 Task: Add an event with the title Second Team Building Activity: Cooking Class and Culinary Challenge, date '2024/04/12', time 9:40 AM to 11:40 AMand add a description: Participants will understand the importance of building rapport and trust with the other party during negotiations. They will learn strategies to establish positive relationships, manage emotions, and navigate potential conflicts constructively., put the event into Blue category . Add location for the event as: 123 Belém Tower, Lisbon, Portugal, logged in from the account softage.9@softage.netand send the event invitation to softage.2@softage.net with CC to  softage.3@softage.net. Set a reminder for the event 97 day before
Action: Mouse moved to (97, 116)
Screenshot: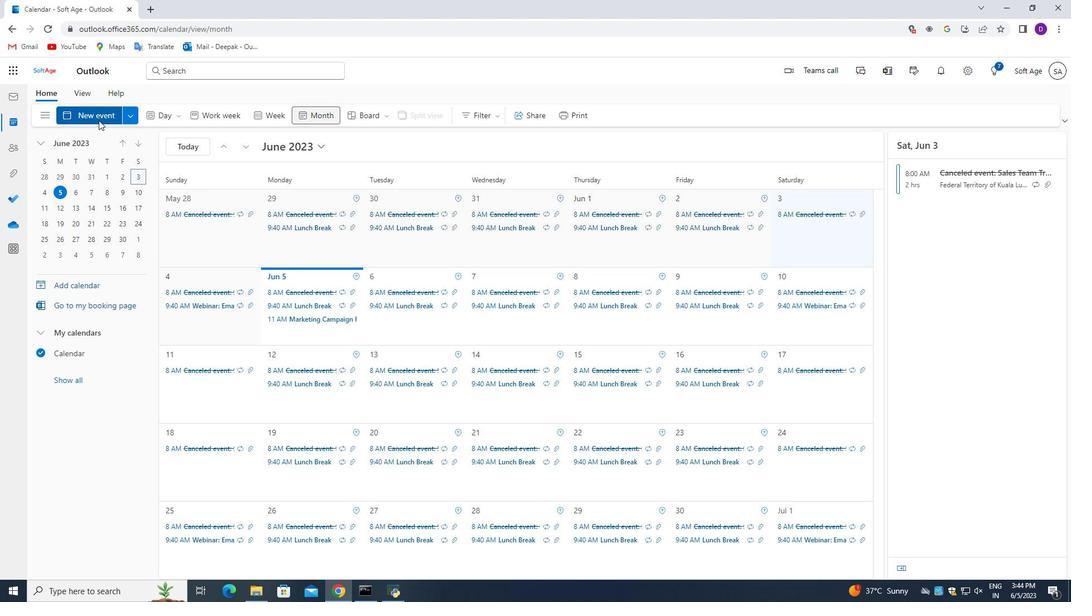 
Action: Mouse pressed left at (97, 116)
Screenshot: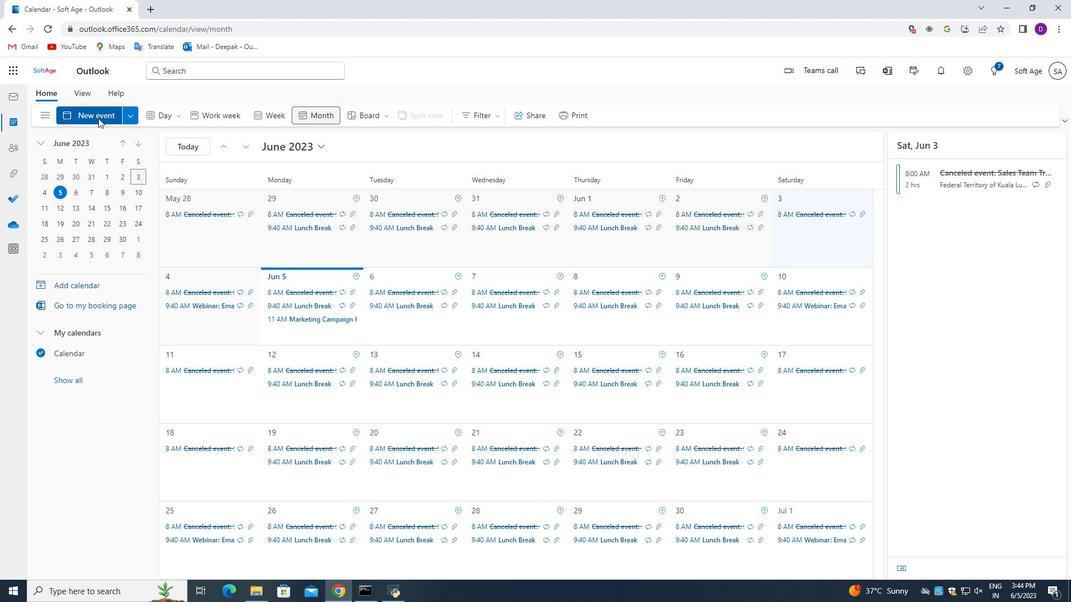 
Action: Mouse moved to (371, 404)
Screenshot: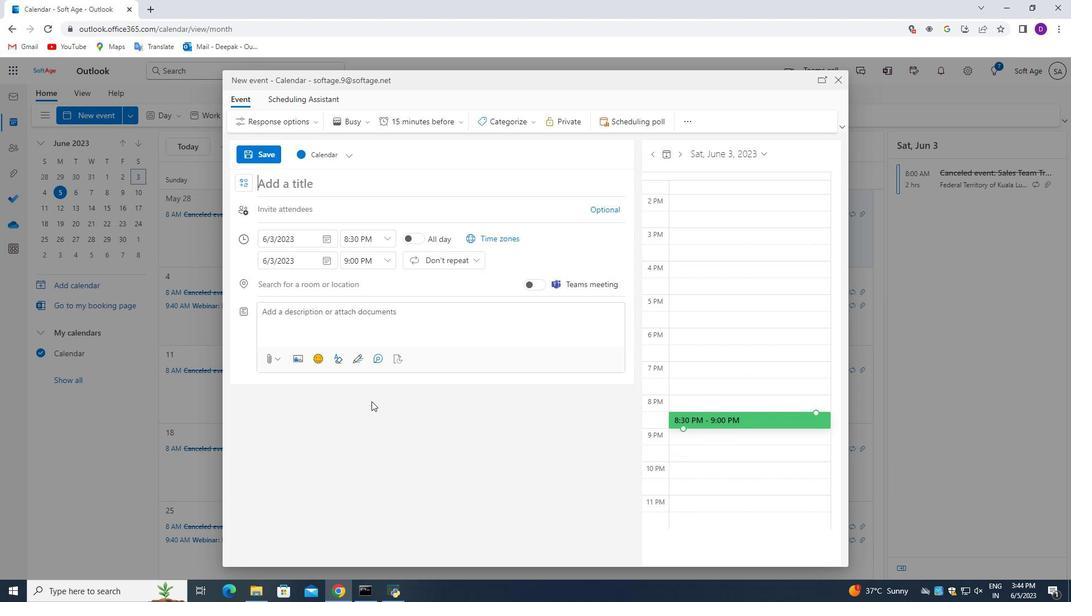 
Action: Key pressed <Key.shift_r>Second<Key.space><Key.shift_r>Team<Key.space><Key.shift_r>Building<Key.space><Key.shift_r>Aci<Key.backspace>tivil<Key.backspace>ty<Key.space><Key.backspace><Key.shift_r>:<Key.space><Key.shift_r>Cooking<Key.space><Key.shift_r>Class<Key.space>and<Key.space><Key.shift_r>Culinary<Key.space><Key.shift_r>Challenge,<Key.space><Key.backspace><Key.backspace>
Screenshot: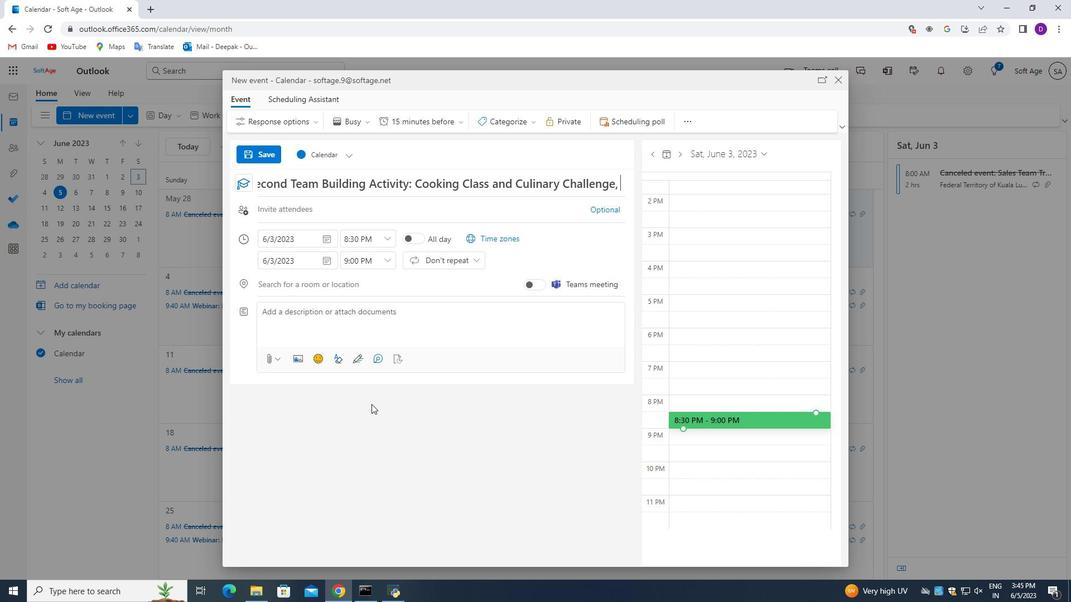 
Action: Mouse moved to (330, 243)
Screenshot: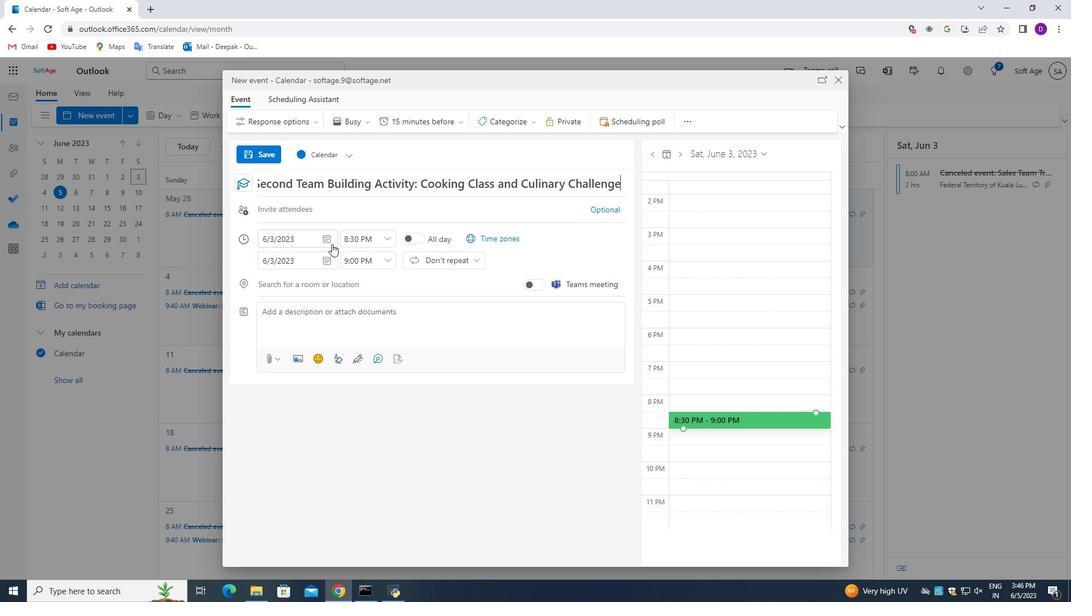
Action: Mouse pressed left at (330, 243)
Screenshot: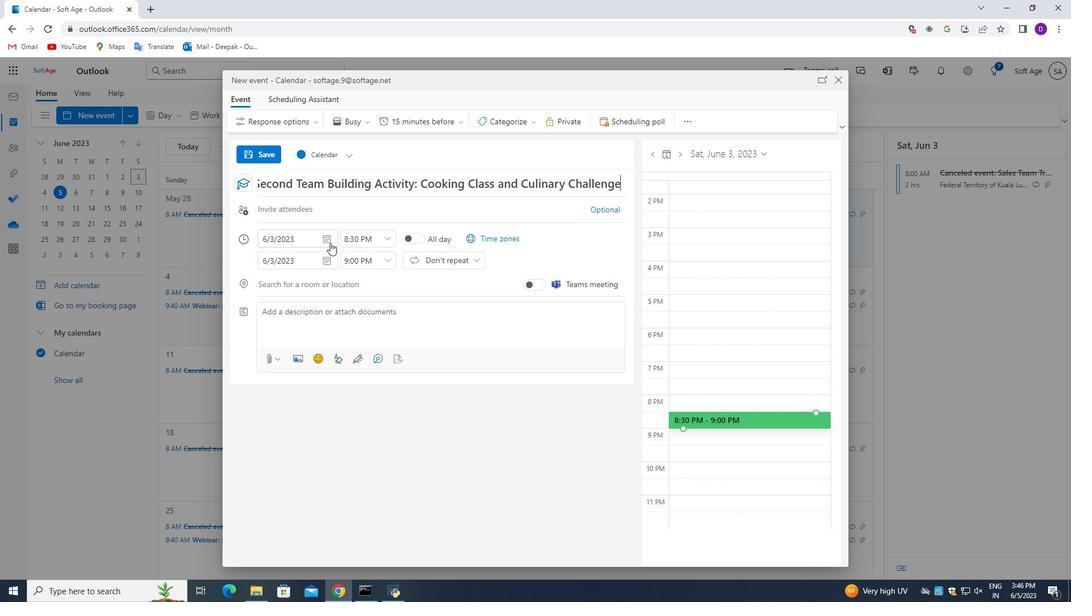
Action: Mouse moved to (281, 264)
Screenshot: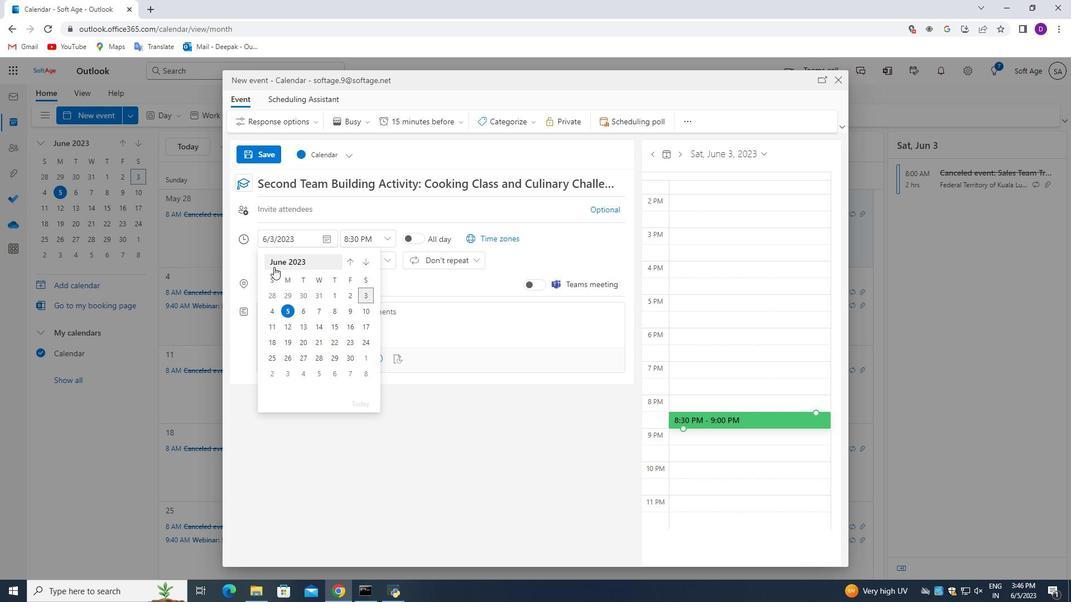 
Action: Mouse pressed left at (281, 264)
Screenshot: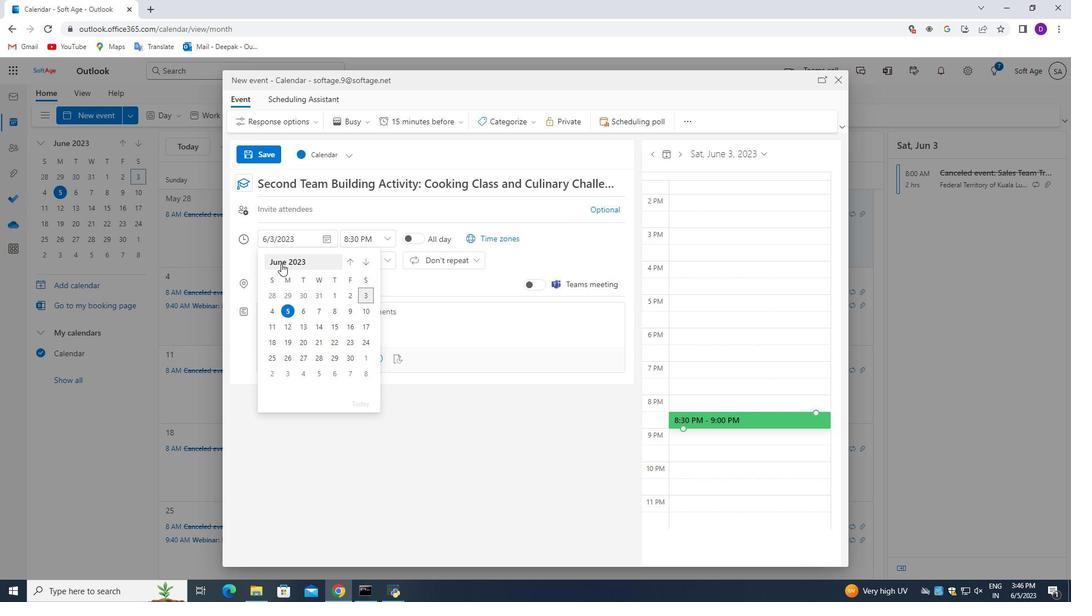 
Action: Mouse moved to (370, 261)
Screenshot: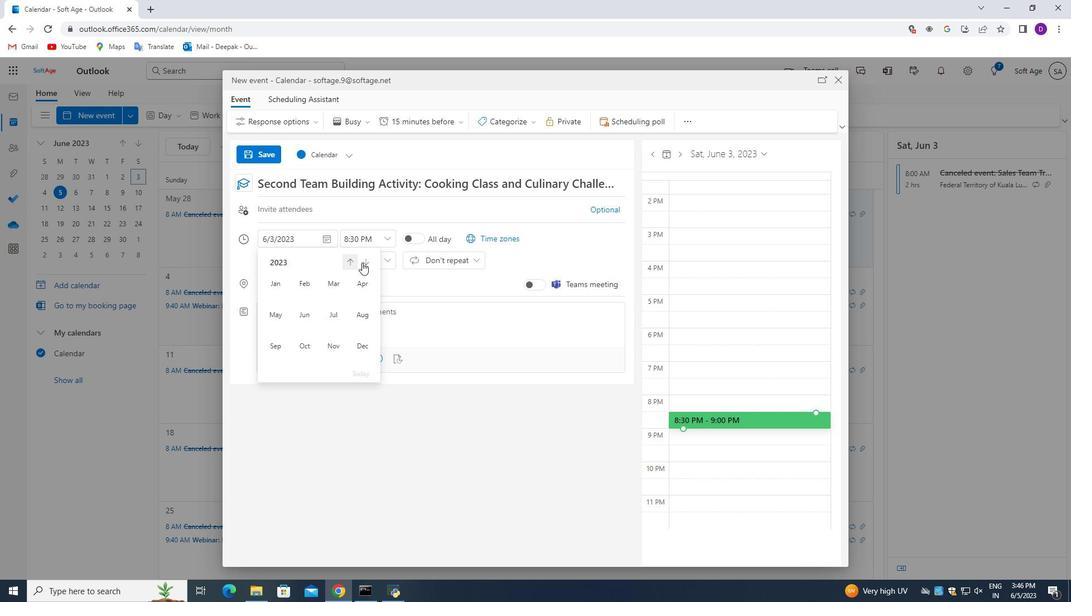 
Action: Mouse pressed left at (370, 261)
Screenshot: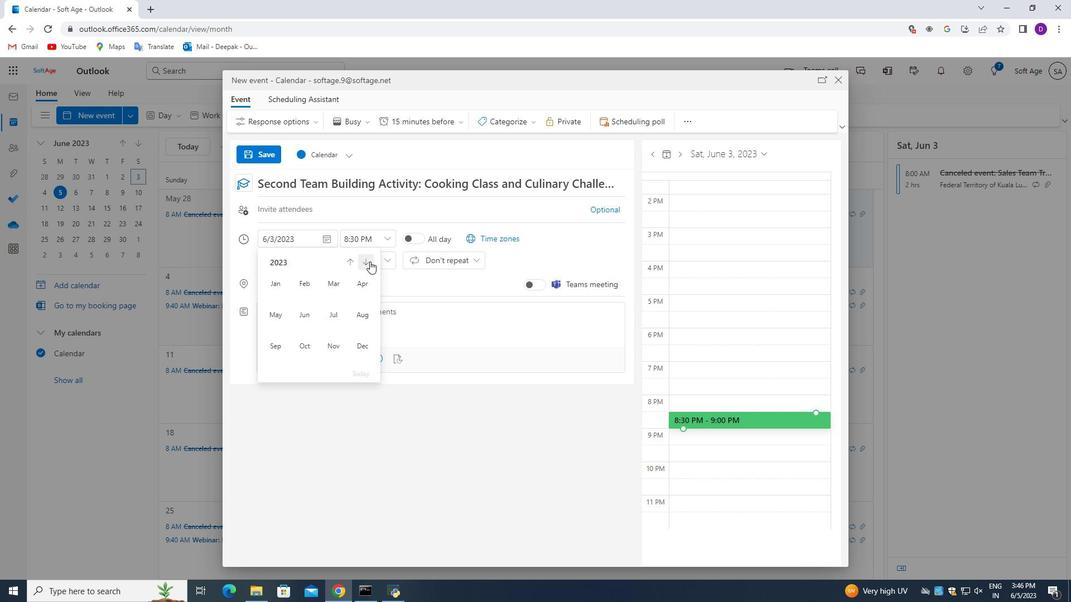 
Action: Mouse moved to (353, 284)
Screenshot: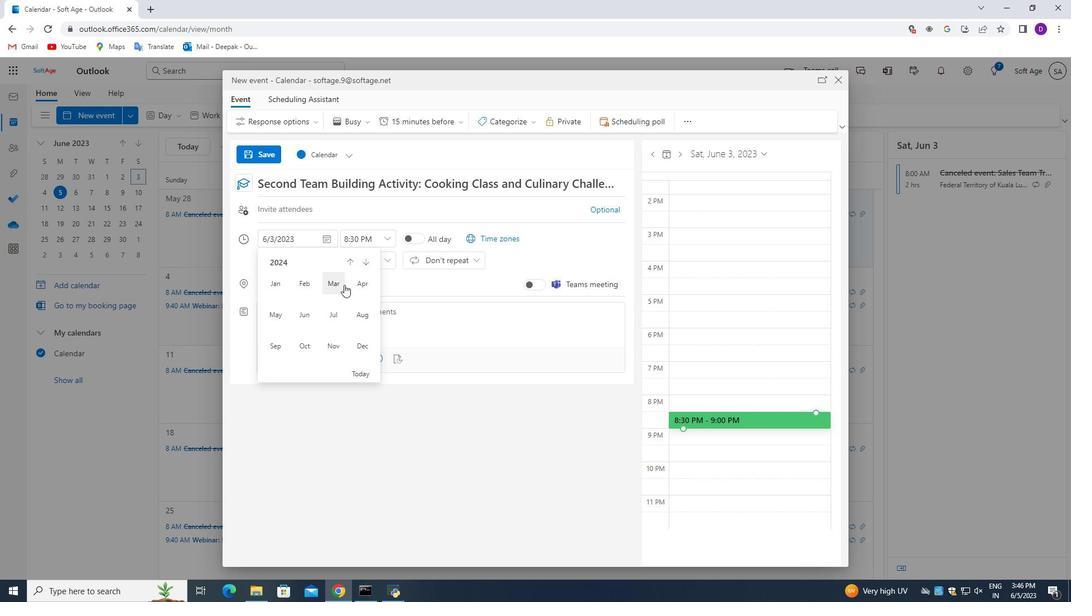 
Action: Mouse pressed left at (353, 284)
Screenshot: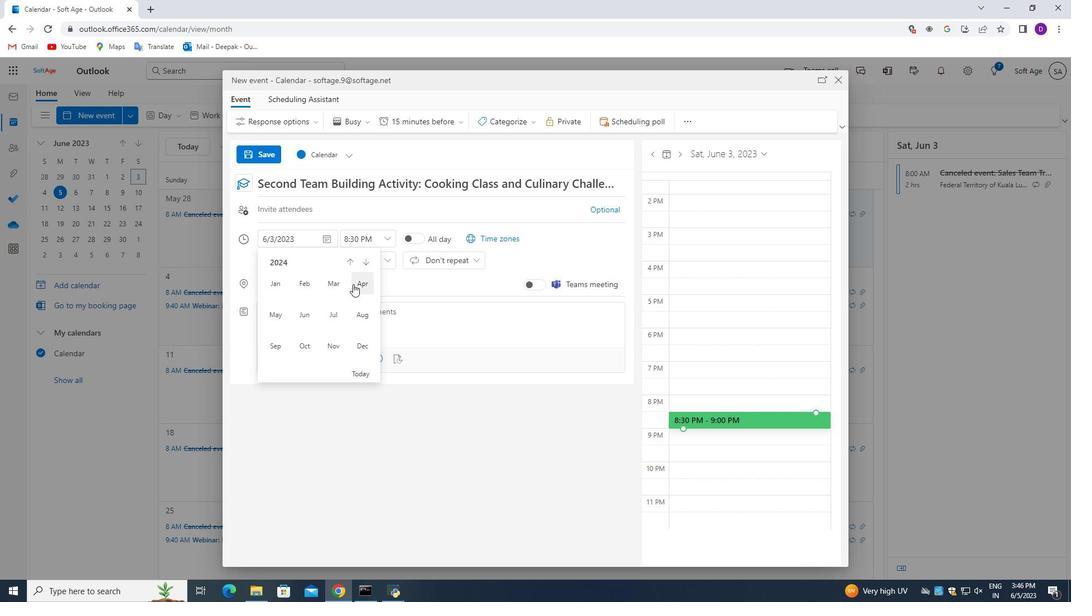 
Action: Mouse moved to (346, 312)
Screenshot: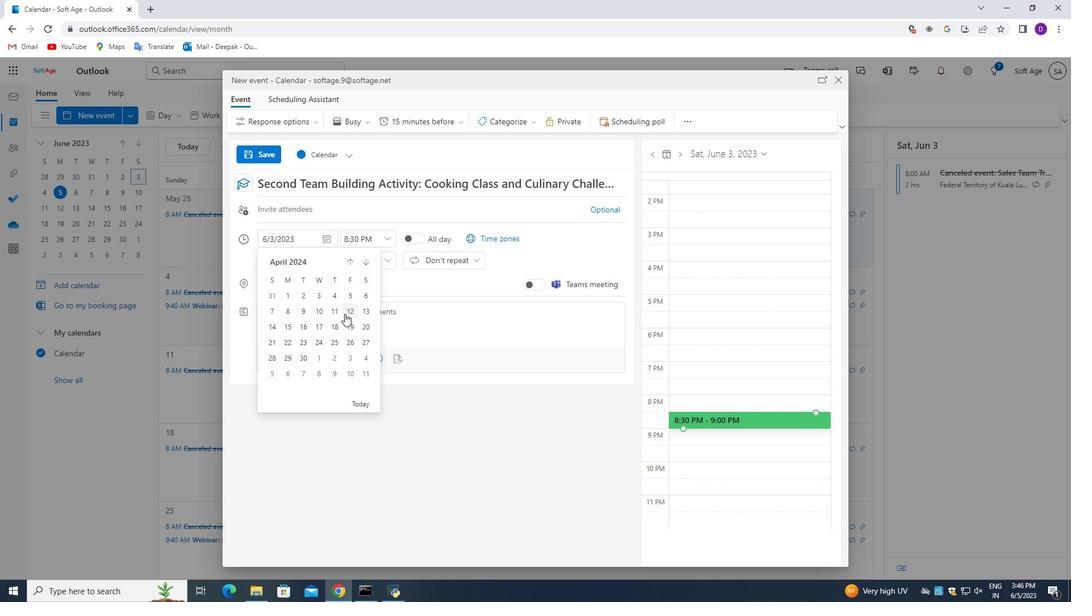 
Action: Mouse pressed left at (346, 312)
Screenshot: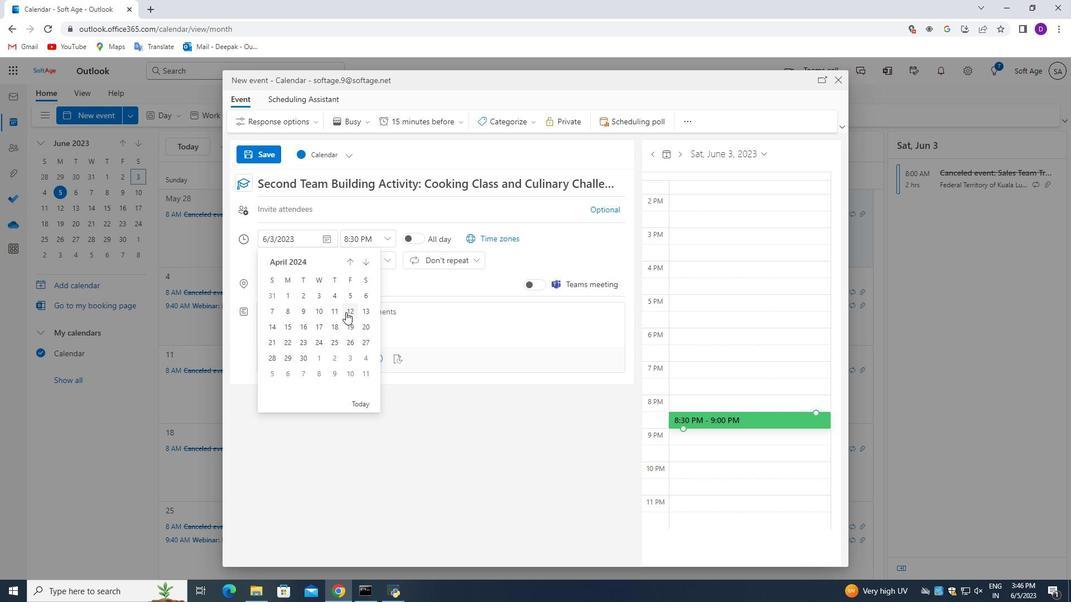 
Action: Mouse moved to (387, 242)
Screenshot: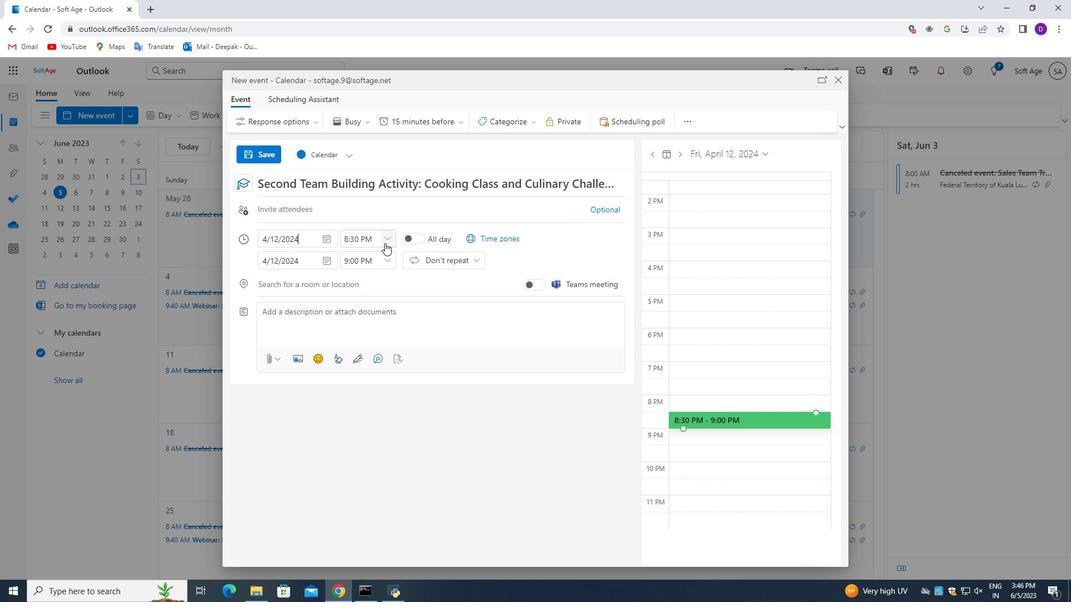 
Action: Mouse pressed left at (387, 242)
Screenshot: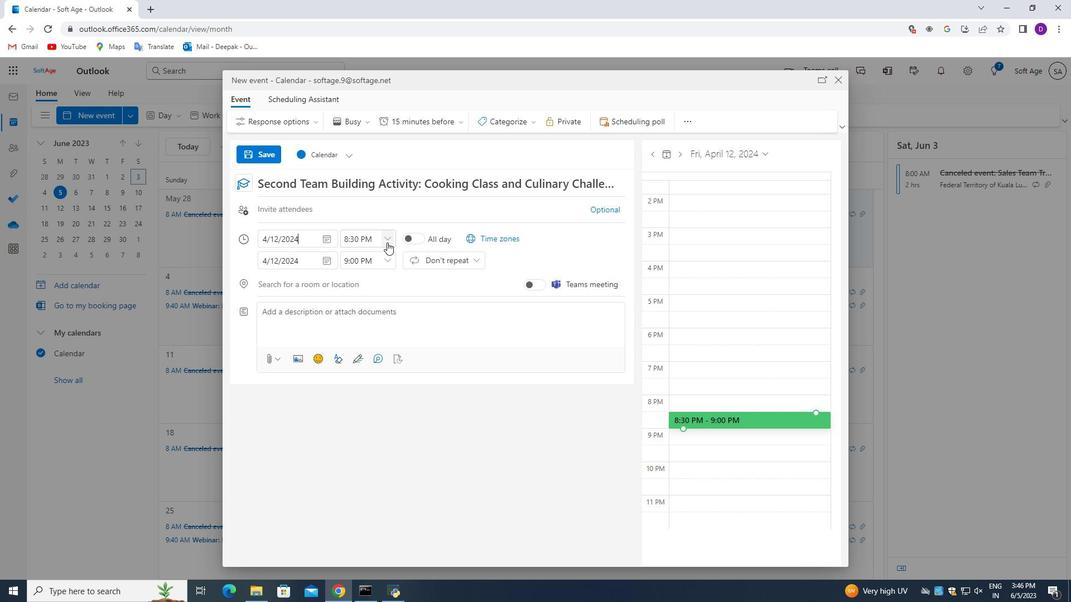
Action: Mouse moved to (369, 308)
Screenshot: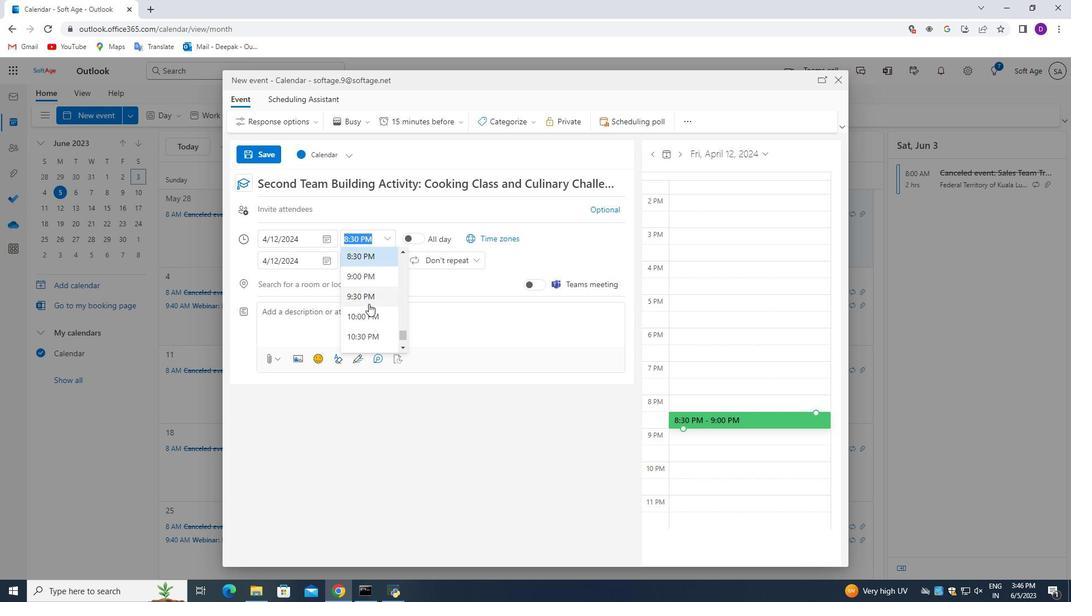 
Action: Mouse scrolled (369, 307) with delta (0, 0)
Screenshot: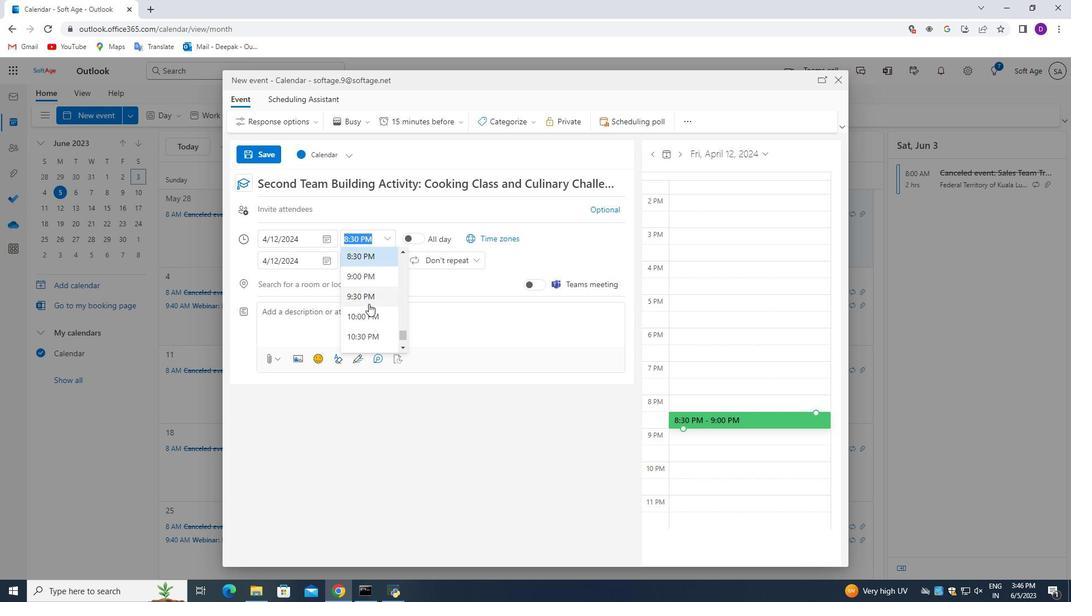 
Action: Mouse moved to (369, 310)
Screenshot: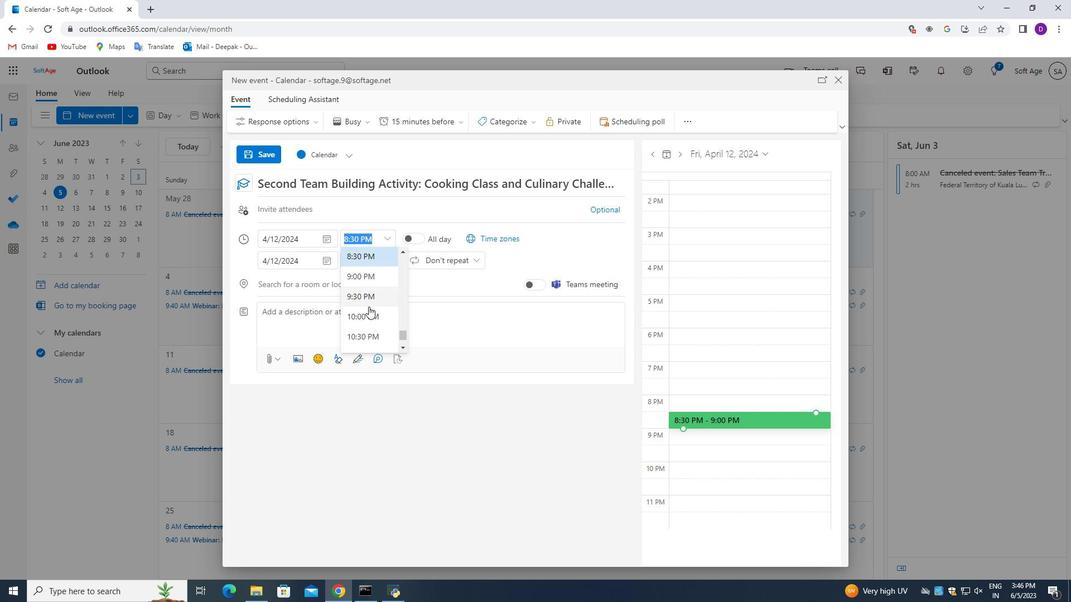 
Action: Mouse scrolled (369, 309) with delta (0, 0)
Screenshot: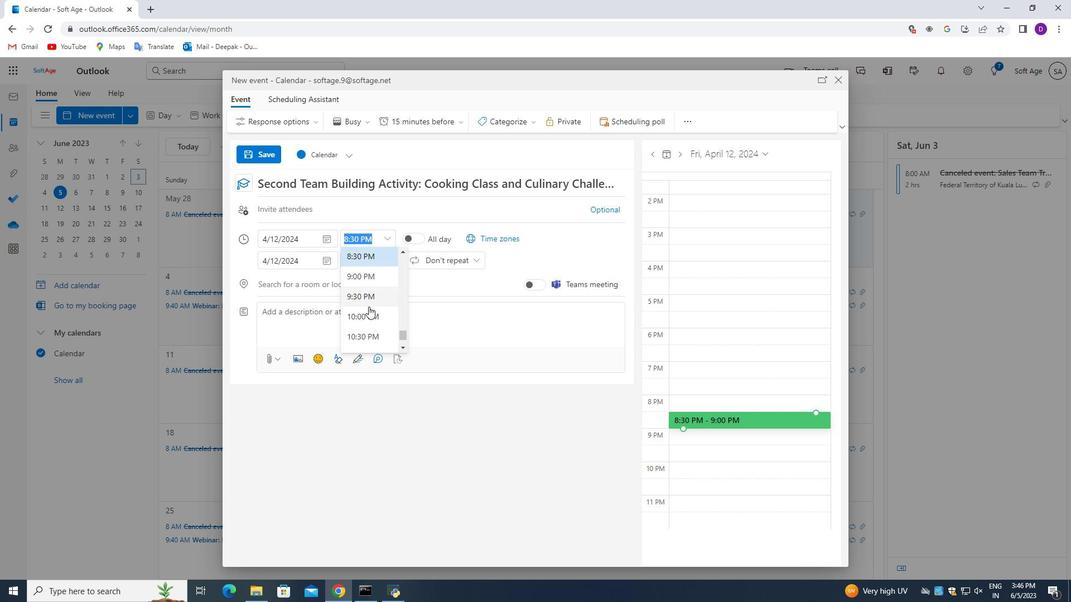 
Action: Mouse scrolled (369, 309) with delta (0, 0)
Screenshot: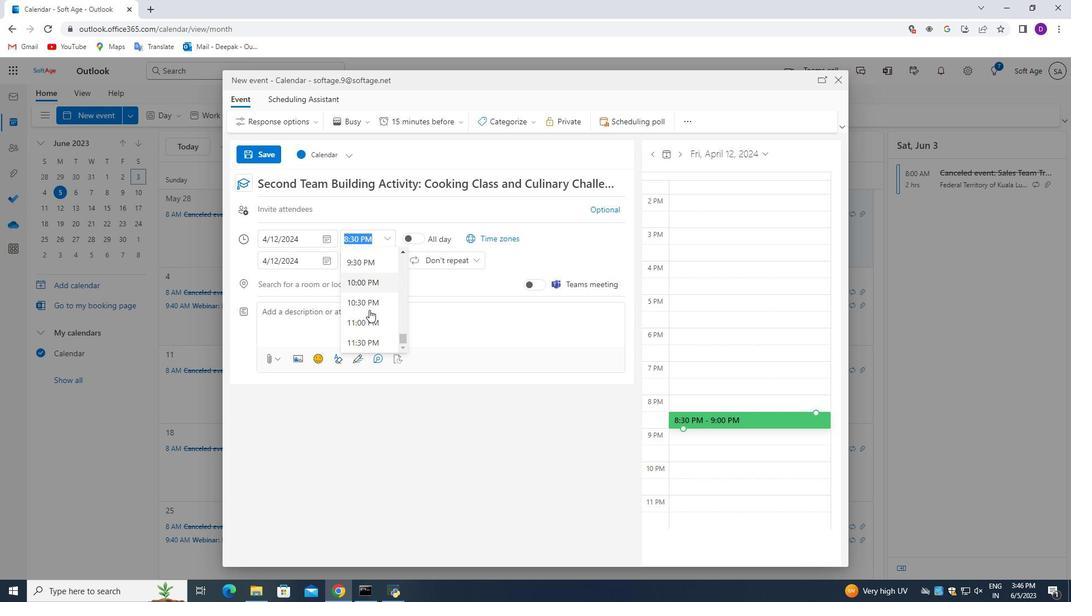 
Action: Mouse scrolled (369, 309) with delta (0, 0)
Screenshot: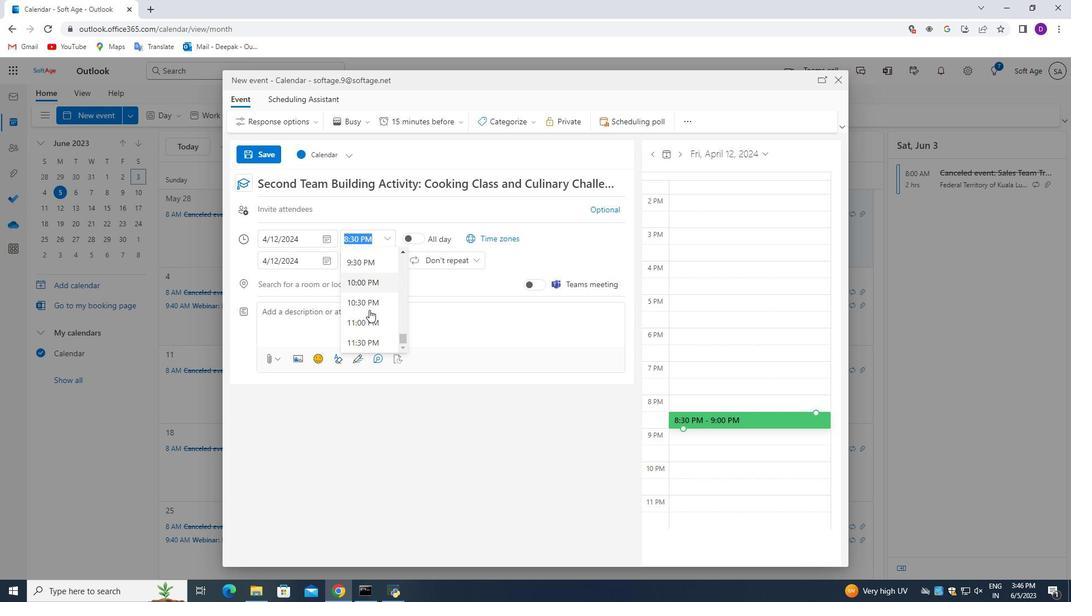 
Action: Mouse scrolled (369, 310) with delta (0, 0)
Screenshot: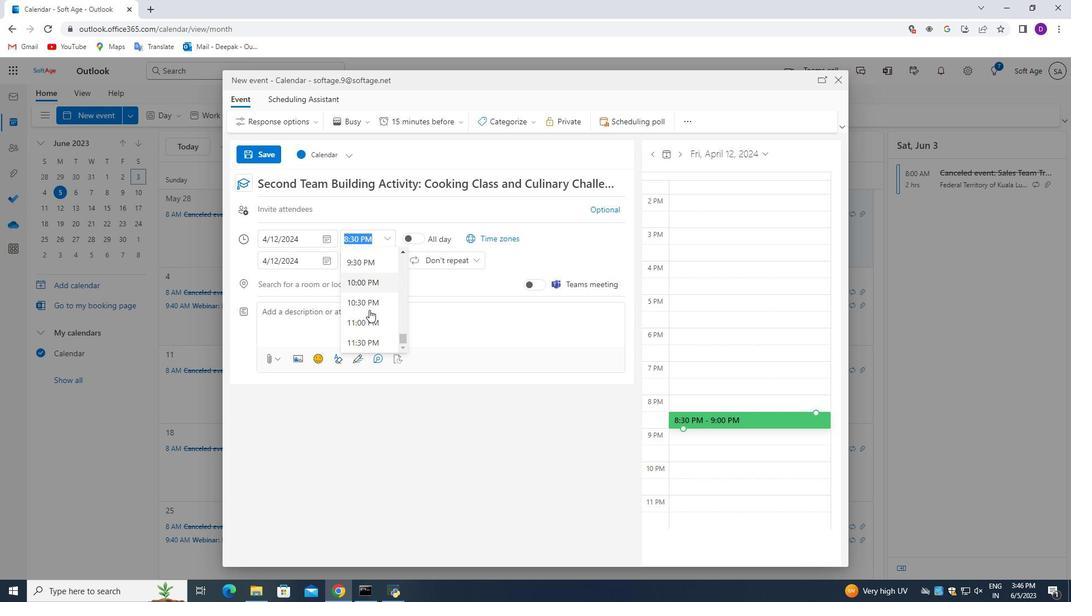 
Action: Mouse scrolled (369, 310) with delta (0, 0)
Screenshot: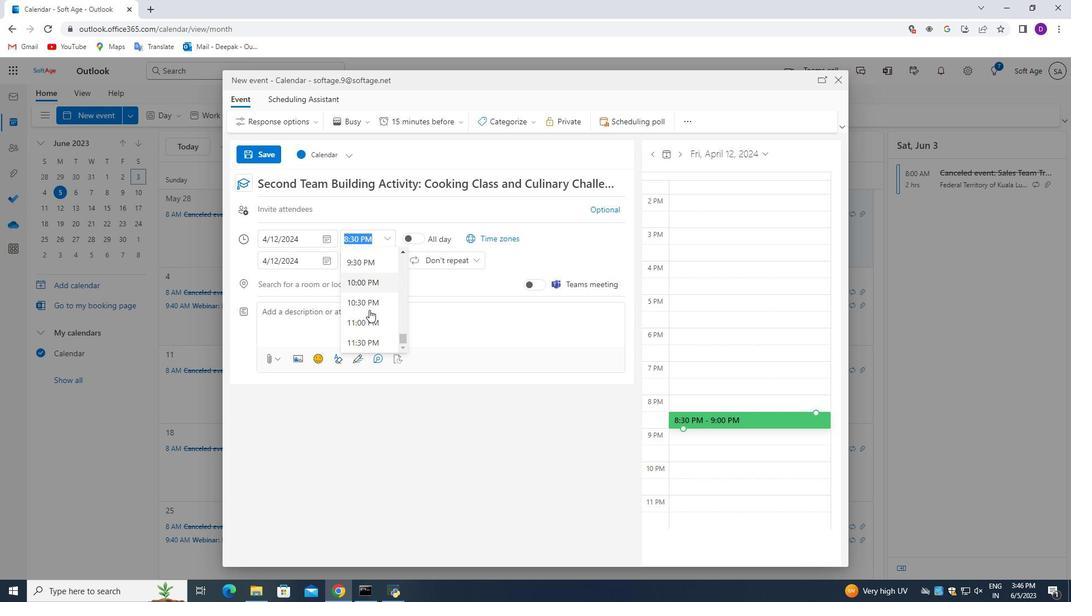 
Action: Mouse scrolled (369, 310) with delta (0, 0)
Screenshot: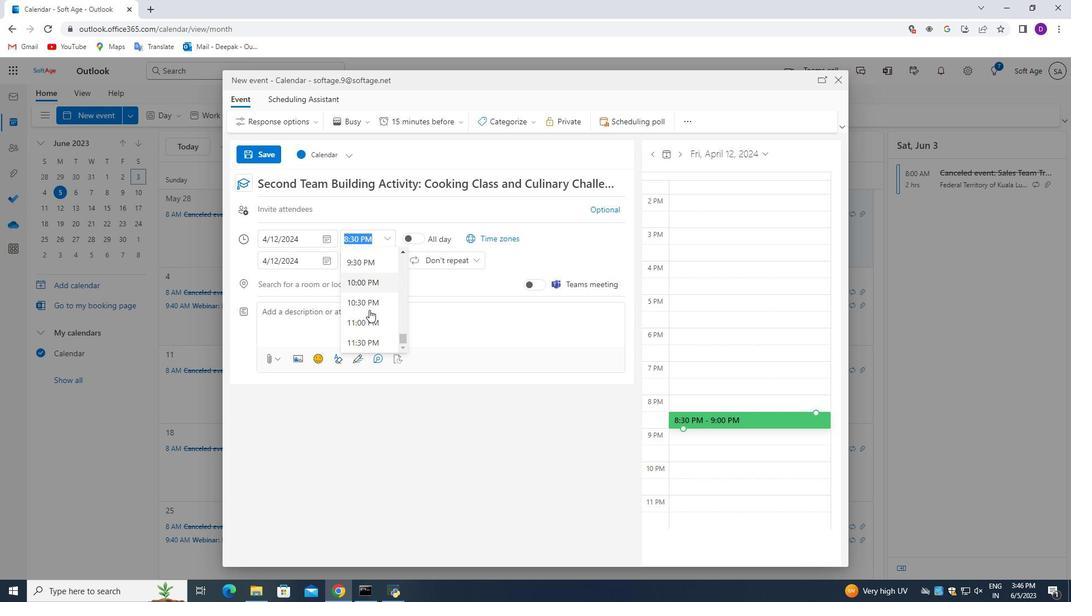 
Action: Mouse scrolled (369, 310) with delta (0, 0)
Screenshot: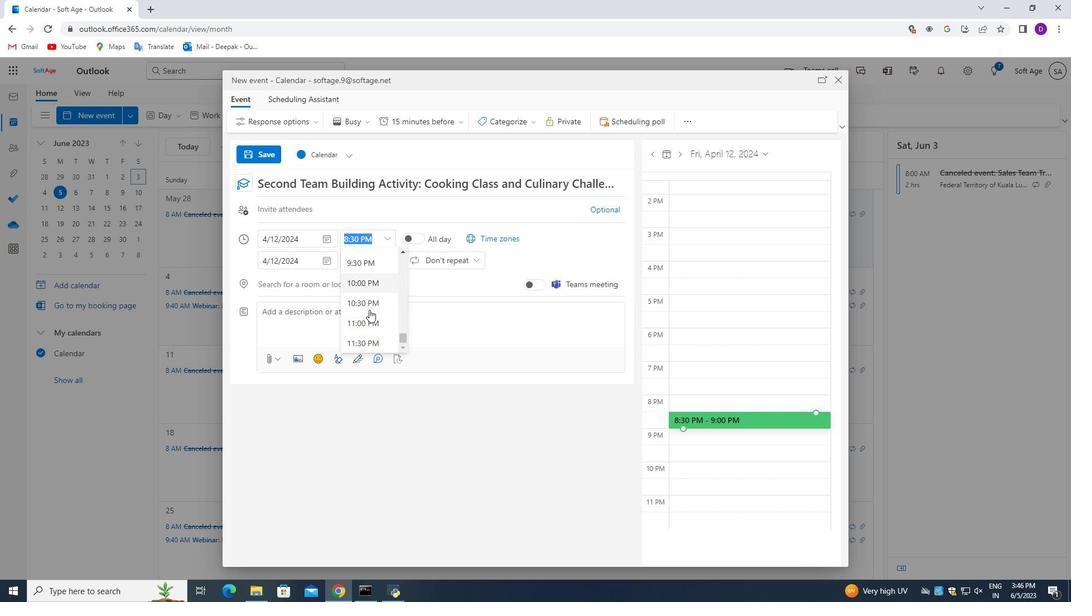 
Action: Mouse scrolled (369, 310) with delta (0, 0)
Screenshot: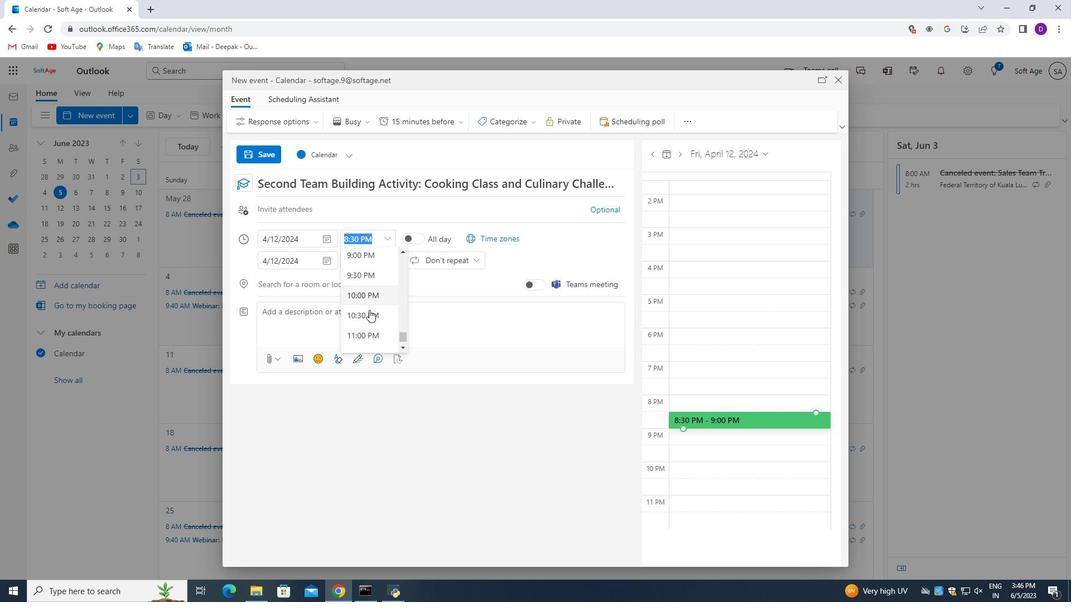 
Action: Mouse scrolled (369, 310) with delta (0, 0)
Screenshot: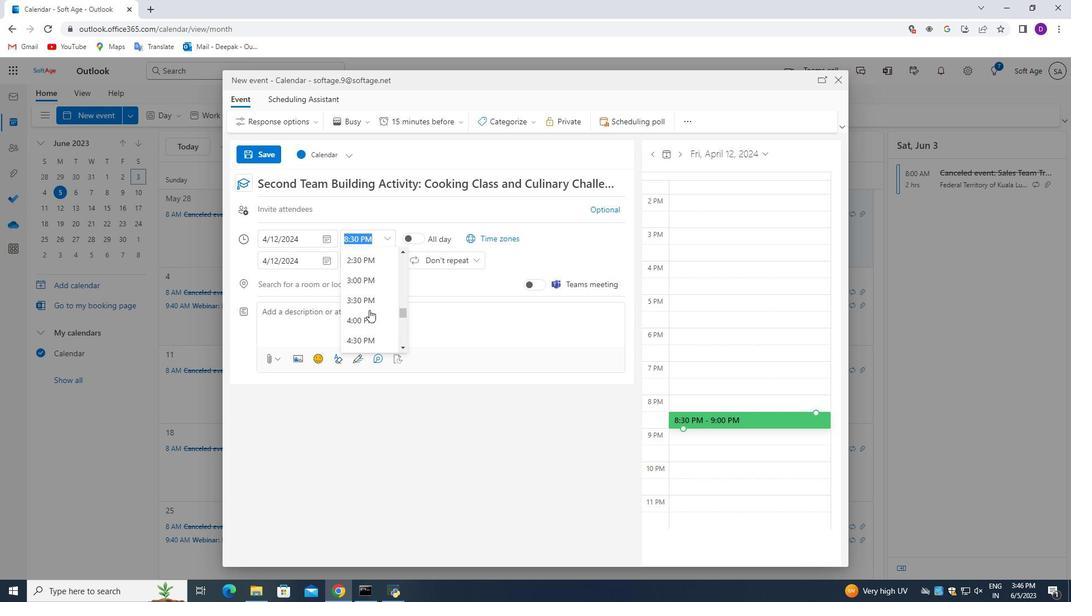 
Action: Mouse scrolled (369, 310) with delta (0, 0)
Screenshot: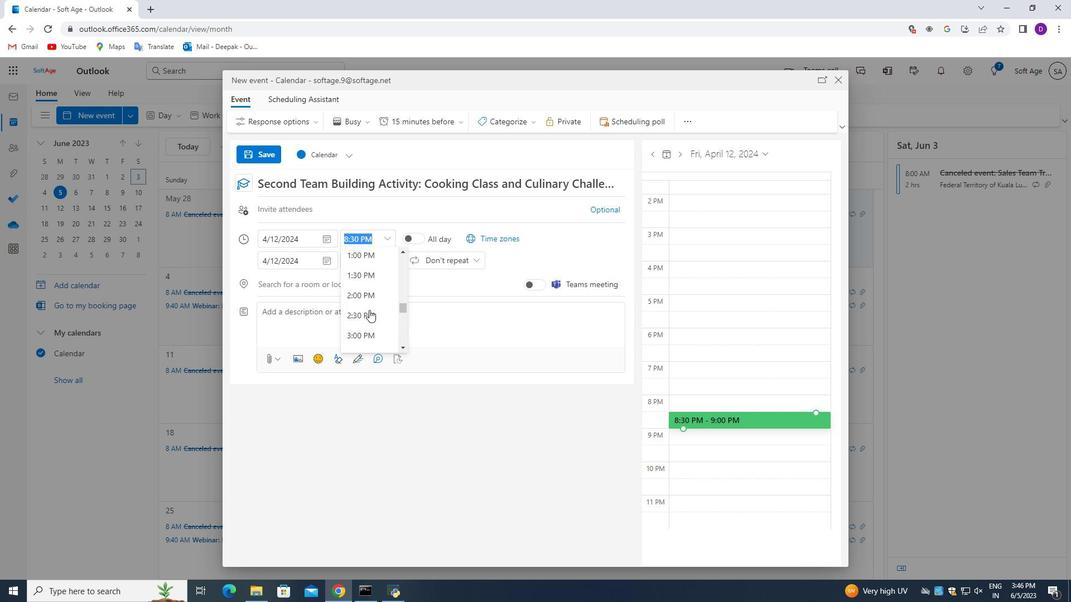 
Action: Mouse scrolled (369, 310) with delta (0, 0)
Screenshot: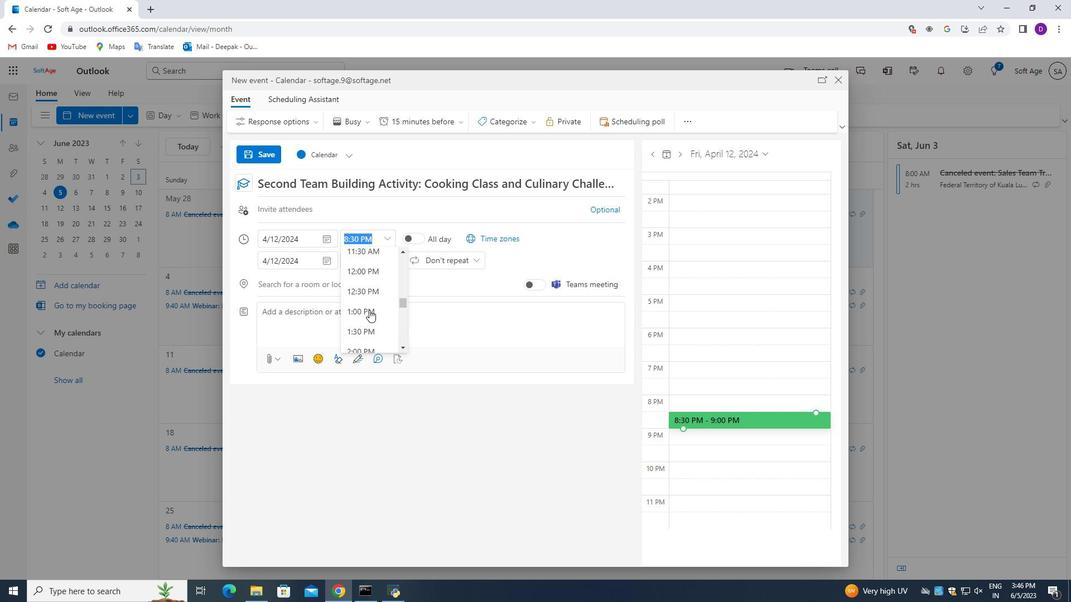 
Action: Mouse scrolled (369, 310) with delta (0, 0)
Screenshot: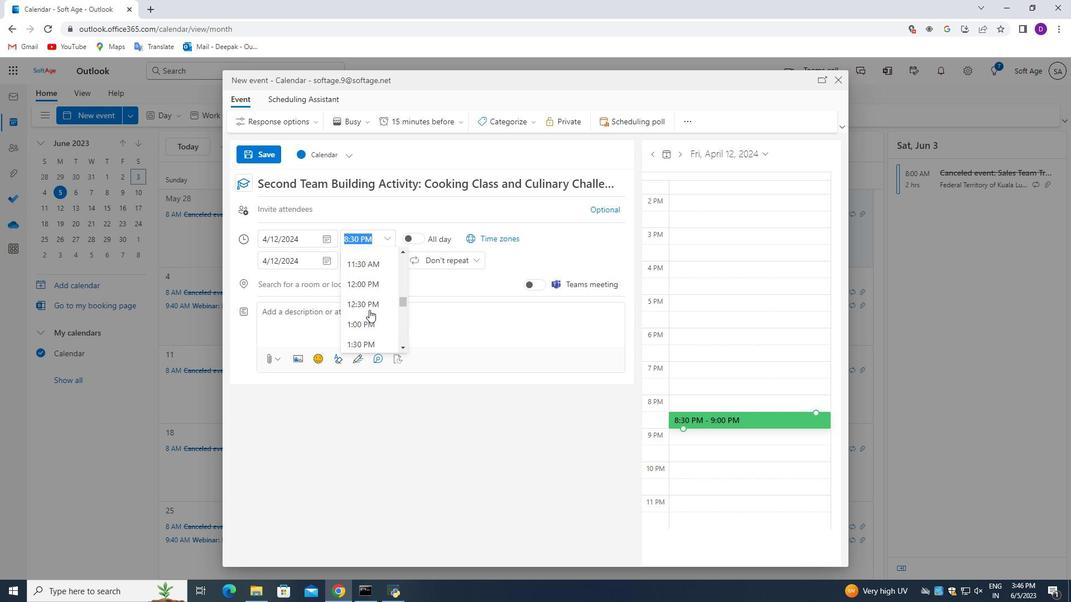 
Action: Mouse moved to (372, 280)
Screenshot: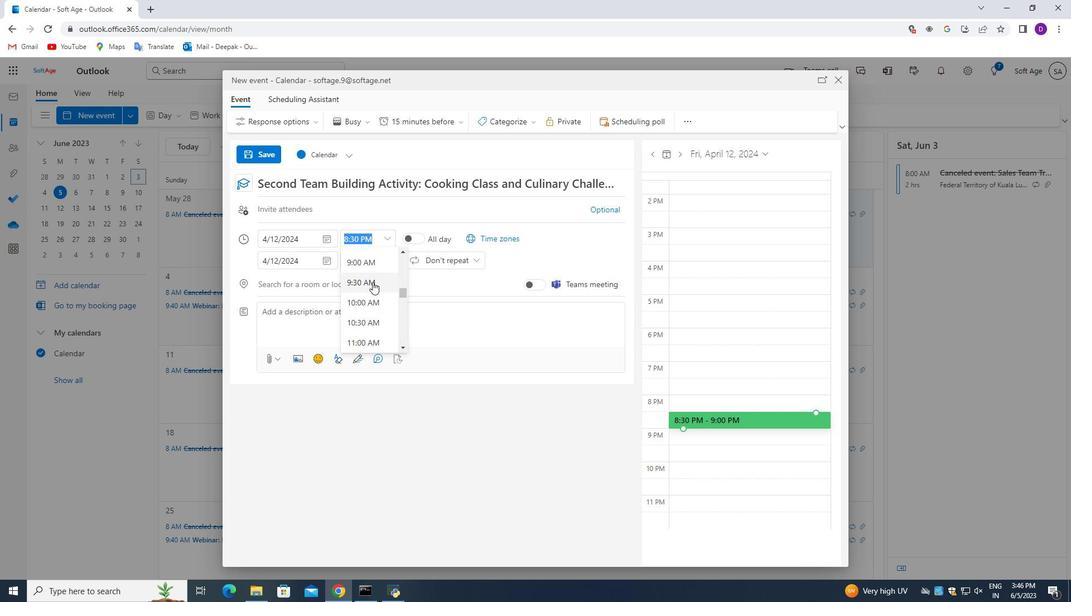 
Action: Mouse pressed left at (372, 280)
Screenshot: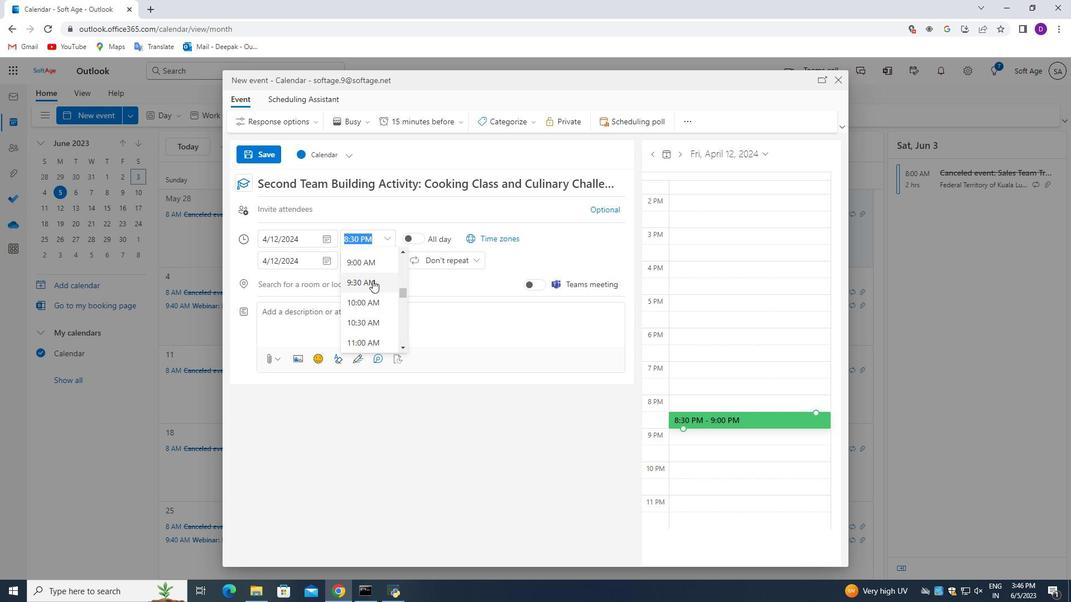 
Action: Mouse moved to (355, 240)
Screenshot: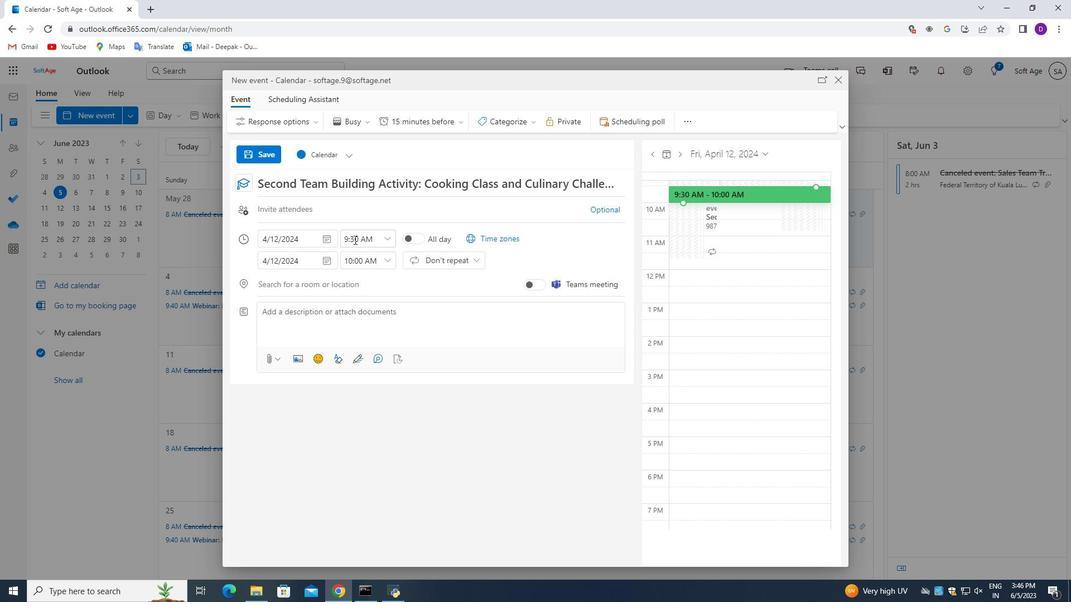 
Action: Mouse pressed left at (355, 240)
Screenshot: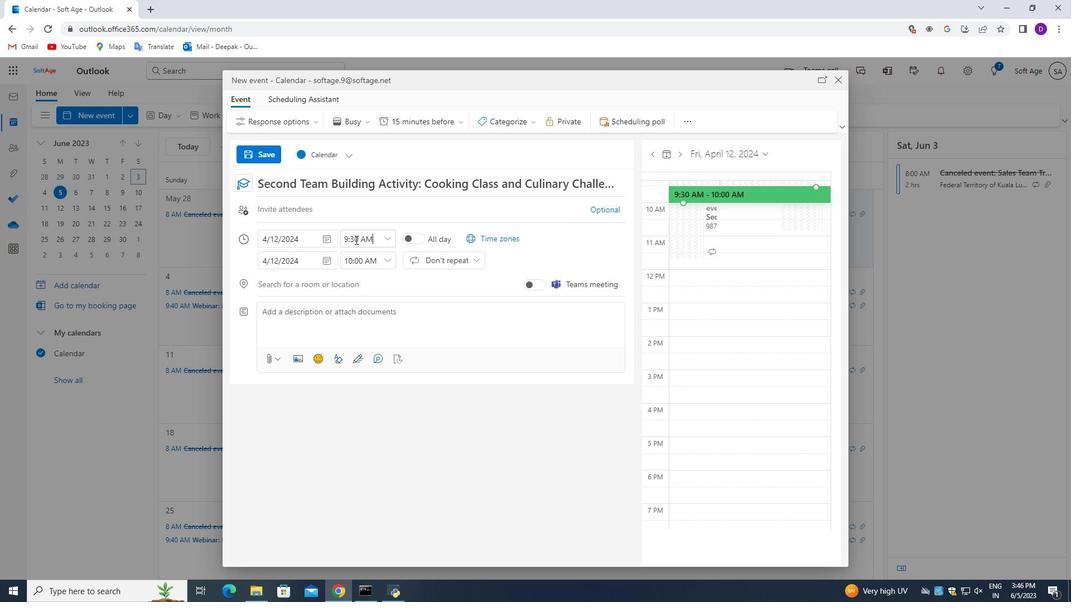 
Action: Mouse moved to (395, 299)
Screenshot: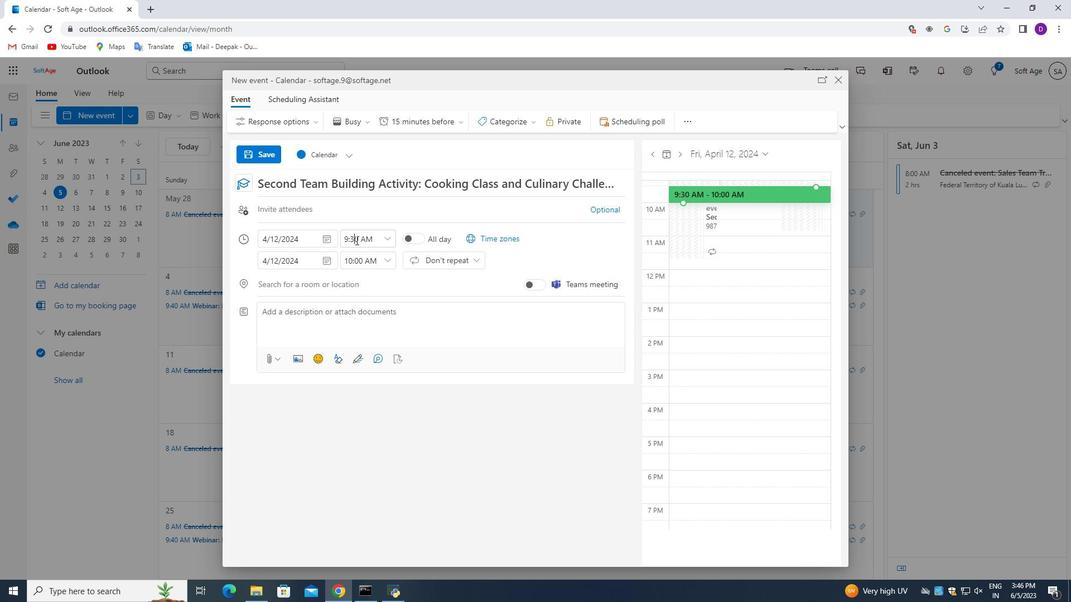 
Action: Key pressed <Key.backspace>9<Key.backspace>4
Screenshot: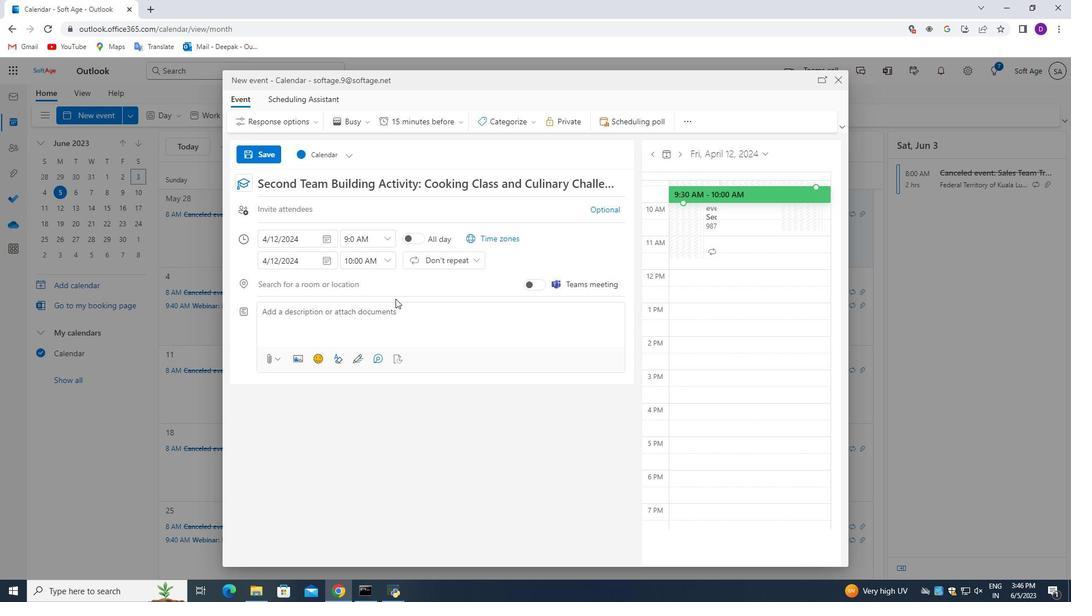 
Action: Mouse moved to (351, 260)
Screenshot: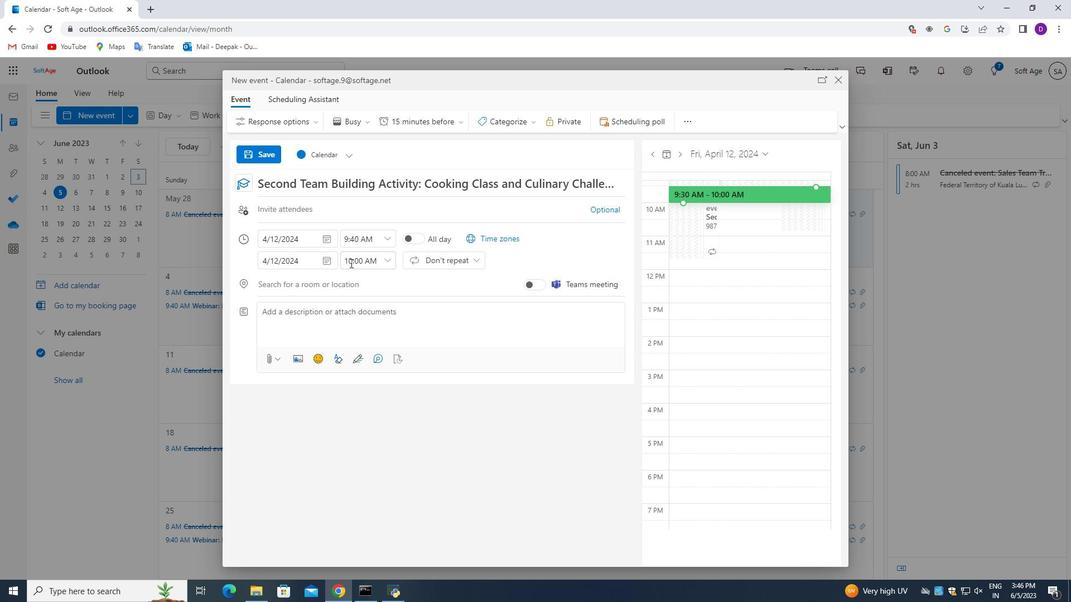 
Action: Mouse pressed left at (351, 260)
Screenshot: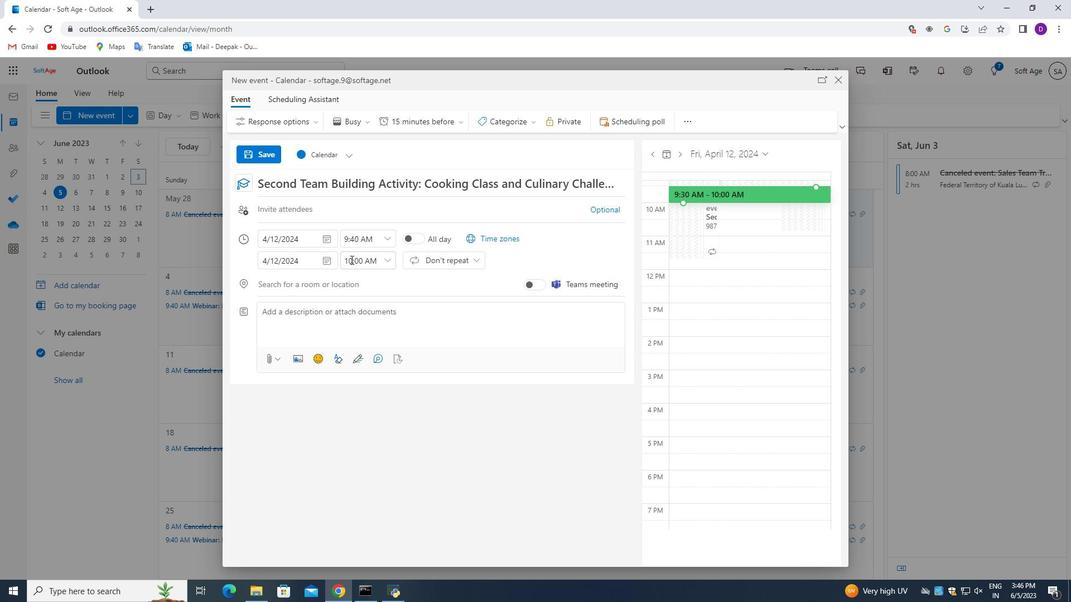 
Action: Mouse pressed left at (351, 260)
Screenshot: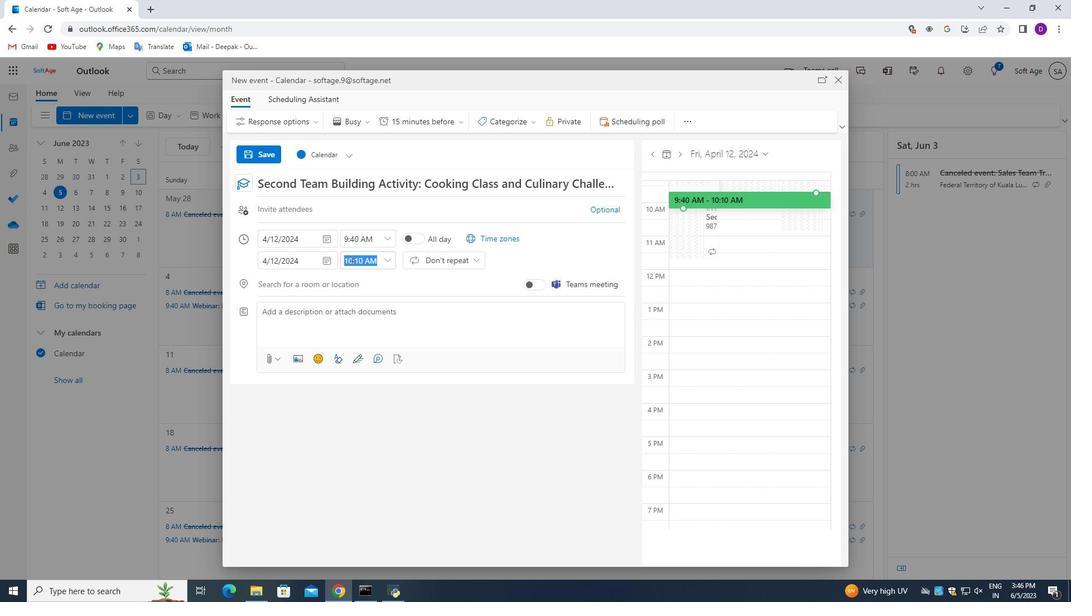 
Action: Mouse moved to (352, 260)
Screenshot: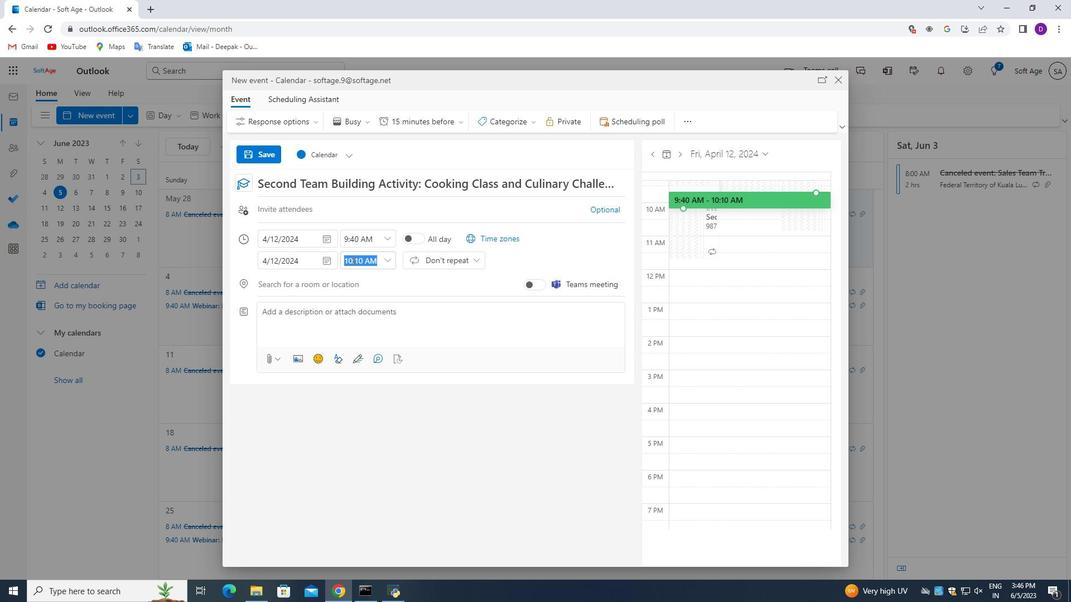 
Action: Mouse pressed left at (352, 260)
Screenshot: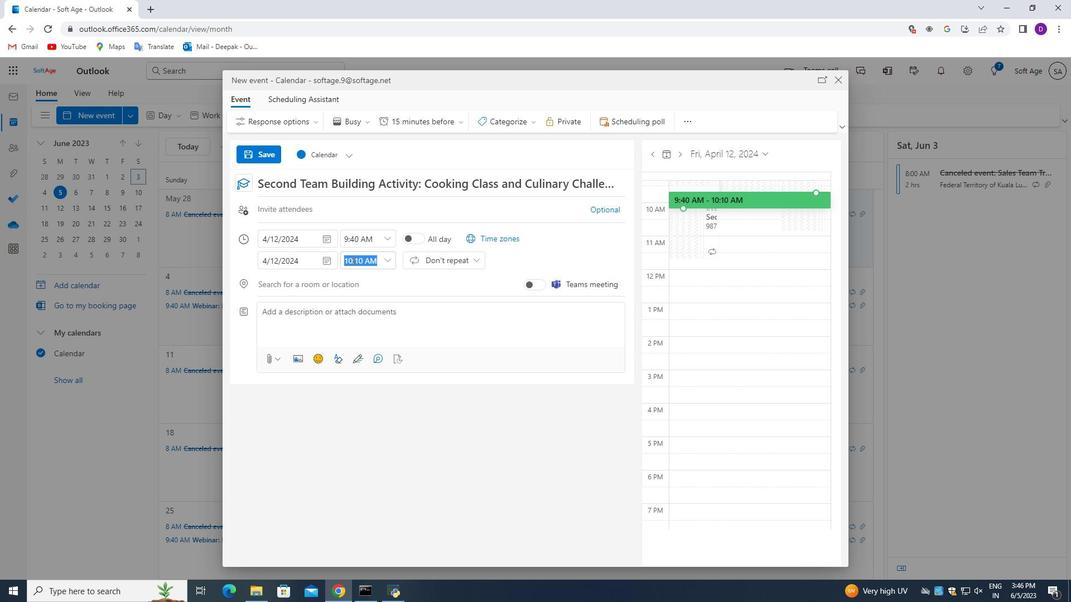 
Action: Mouse moved to (376, 293)
Screenshot: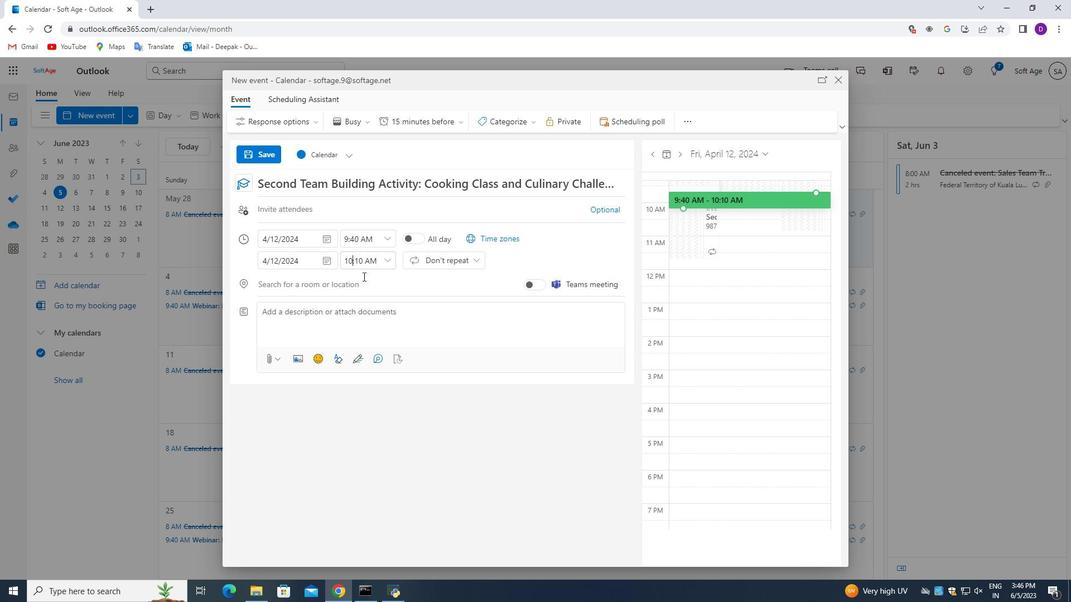 
Action: Key pressed <Key.backspace>1
Screenshot: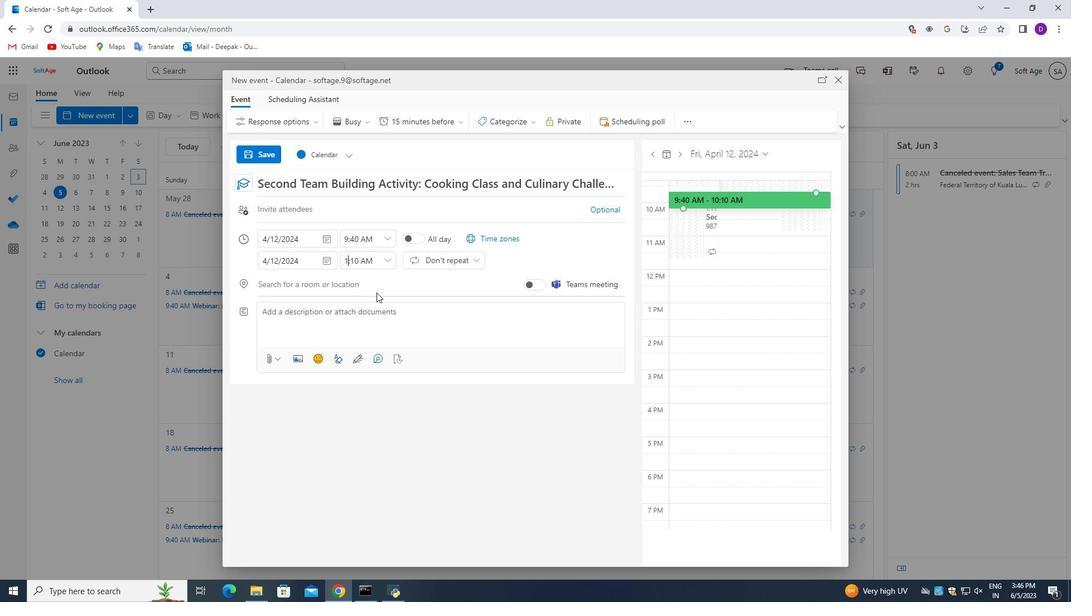 
Action: Mouse moved to (359, 258)
Screenshot: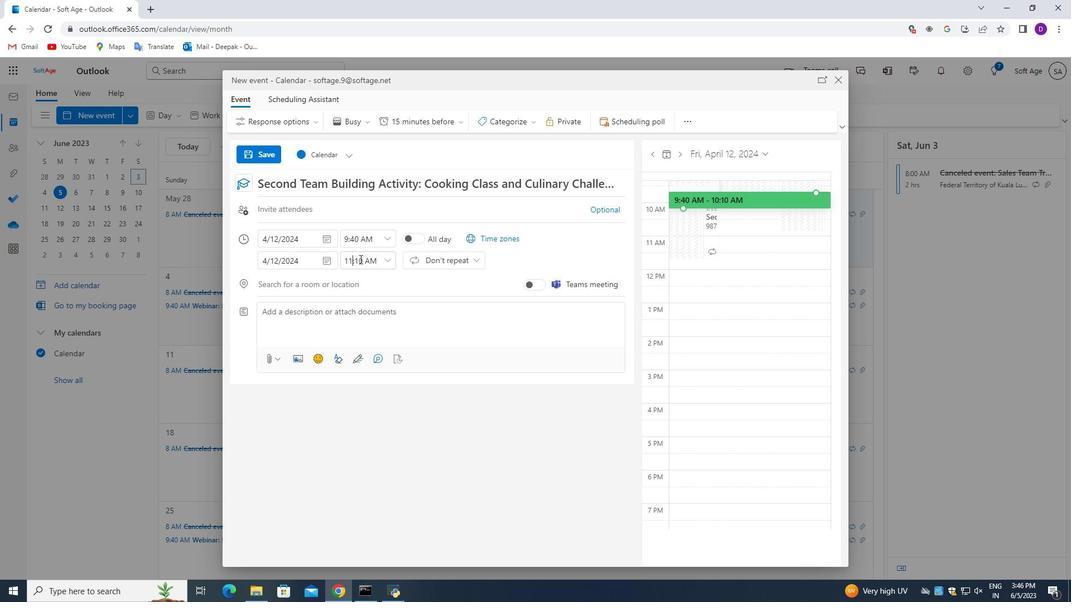 
Action: Mouse pressed left at (359, 258)
Screenshot: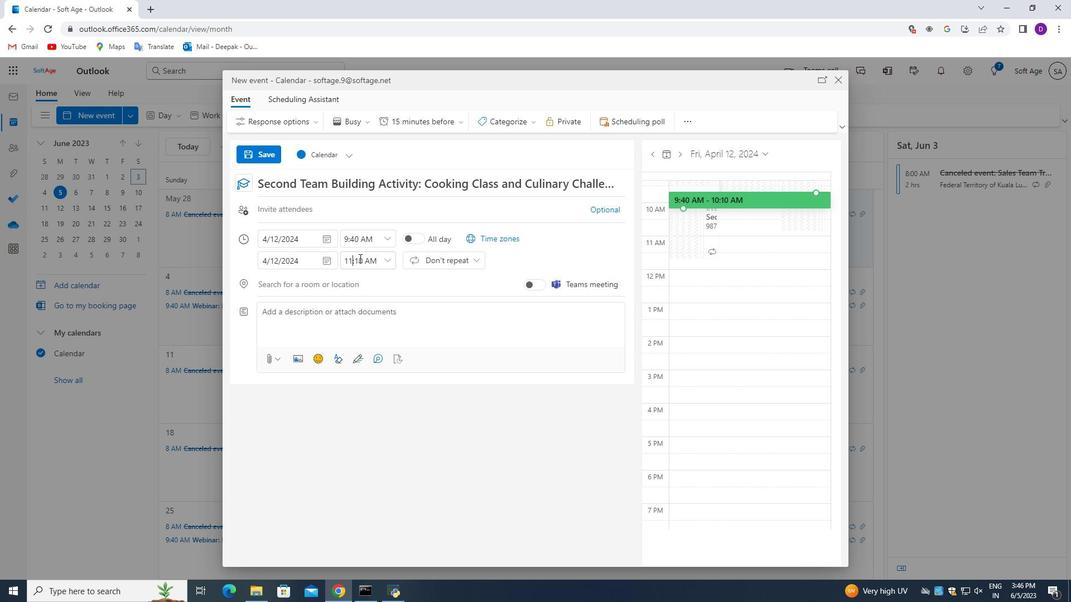 
Action: Mouse moved to (363, 301)
Screenshot: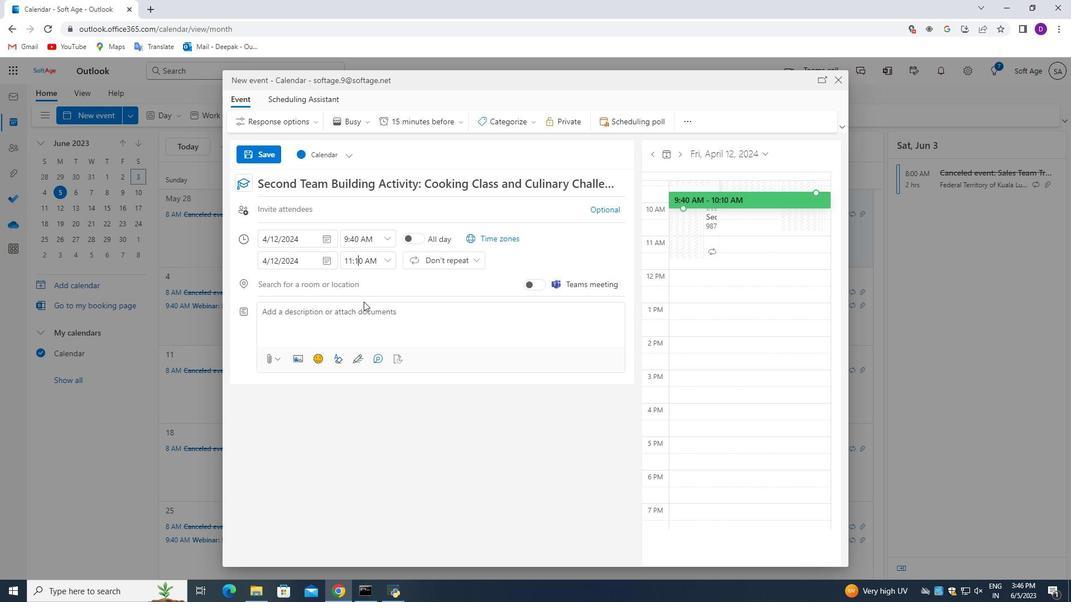 
Action: Key pressed <Key.backspace>4
Screenshot: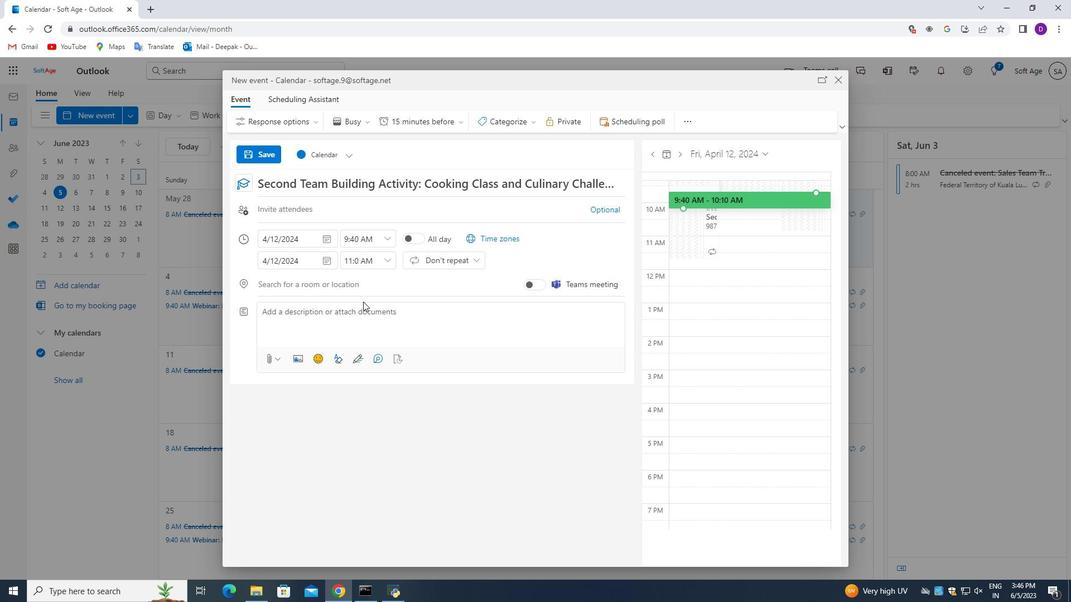 
Action: Mouse moved to (357, 317)
Screenshot: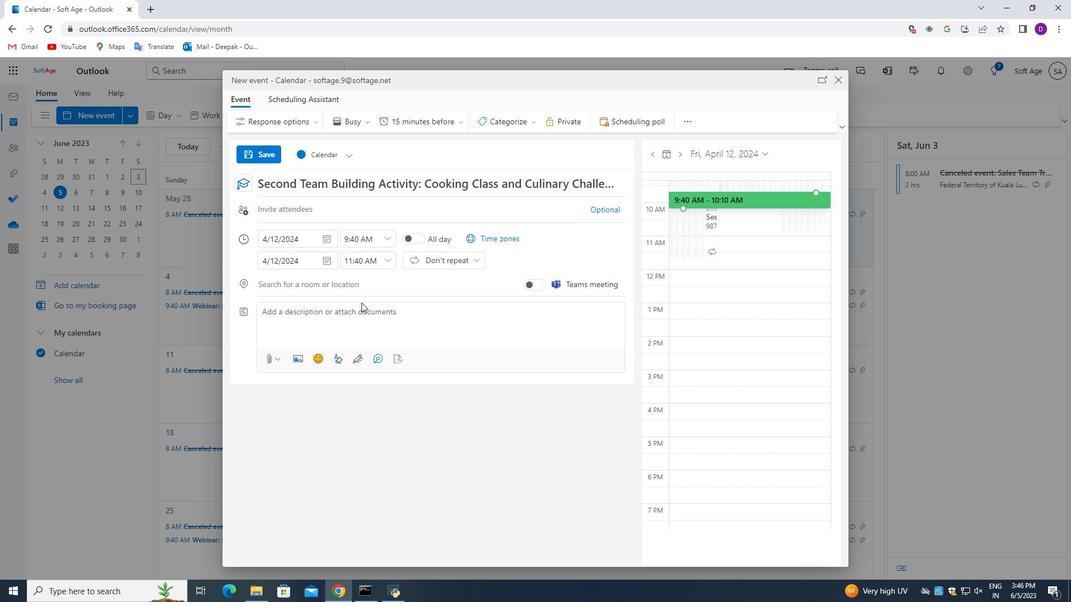 
Action: Mouse pressed left at (357, 317)
Screenshot: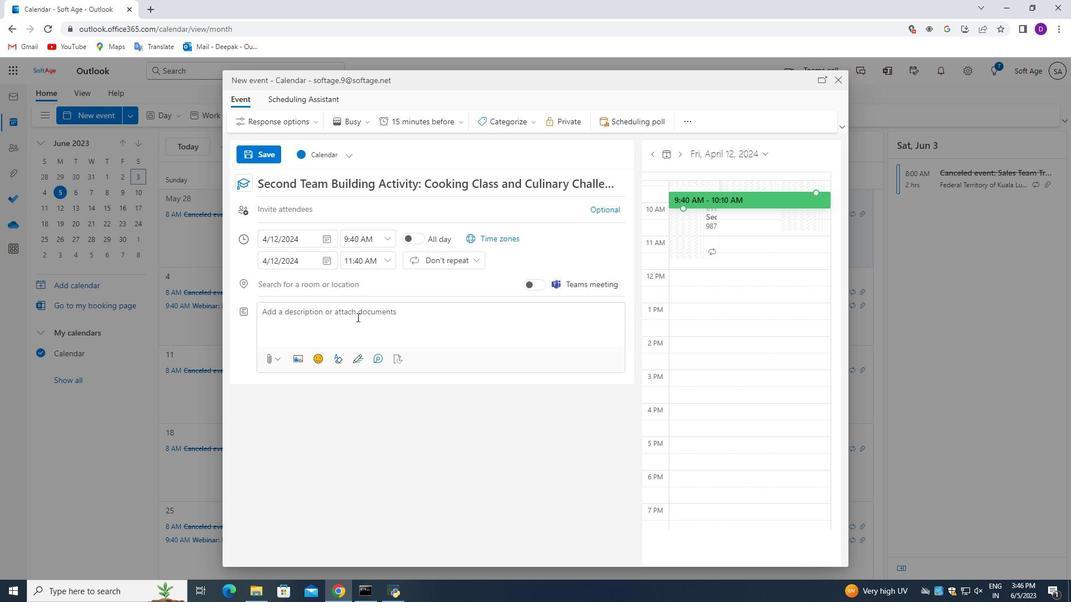 
Action: Mouse moved to (362, 430)
Screenshot: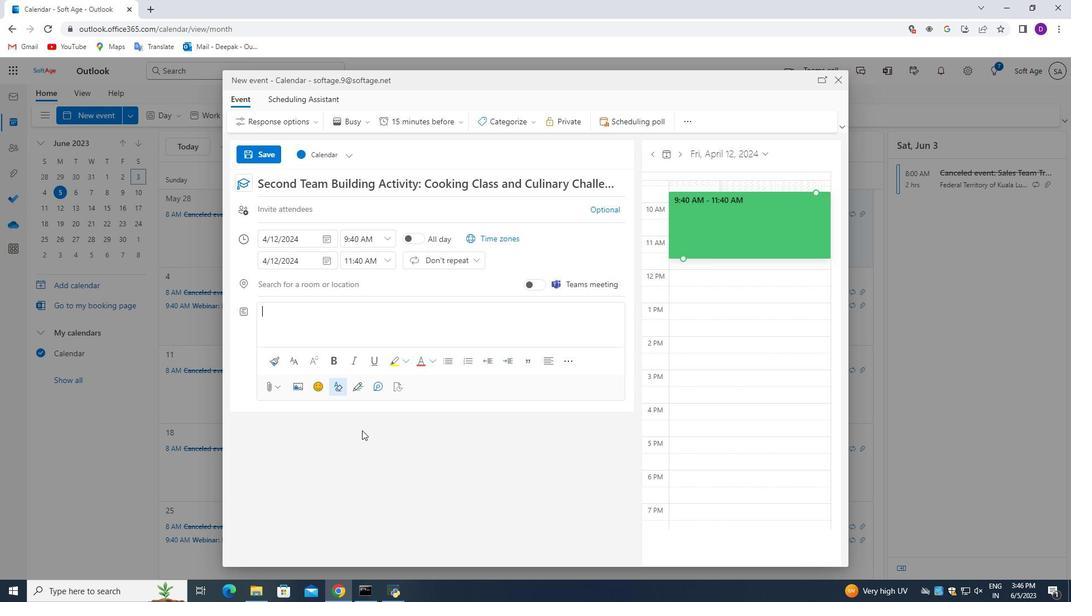 
Action: Key pressed <Key.shift>Participna<Key.backspace><Key.backspace>anta<Key.backspace>s<Key.space>will<Key.space>understand<Key.space>the<Key.space>importance<Key.space>of<Key.space>building<Key.space>rapport<Key.space>and<Key.space>trust<Key.space>with<Key.space>the<Key.space>other<Key.space>jp<Key.backspace><Key.backspace>pary<Key.backspace>ty<Key.space><Key.space>during<Key.space>negotiations.<Key.space><Key.shift_r>They<Key.space>will<Key.space>learn<Key.space>strategies<Key.space>to<Key.space>establis<Key.space>positive<Key.backspace><Key.backspace><Key.backspace><Key.backspace><Key.backspace><Key.backspace><Key.backspace><Key.backspace><Key.backspace><Key.backspace><Key.backspace><Key.backspace><Key.backspace>lisg<Key.backspace>h<Key.space><Key.backspace><Key.backspace><Key.backspace><Key.backspace><Key.backspace><Key.backspace><Key.backspace><Key.backspace>stablish<Key.space>positive<Key.space>relationships,<Key.space>manage<Key.space>emotions,<Key.space>and<Key.space>navigate<Key.space>potential<Key.space>conflicts<Key.space>constructively.
Screenshot: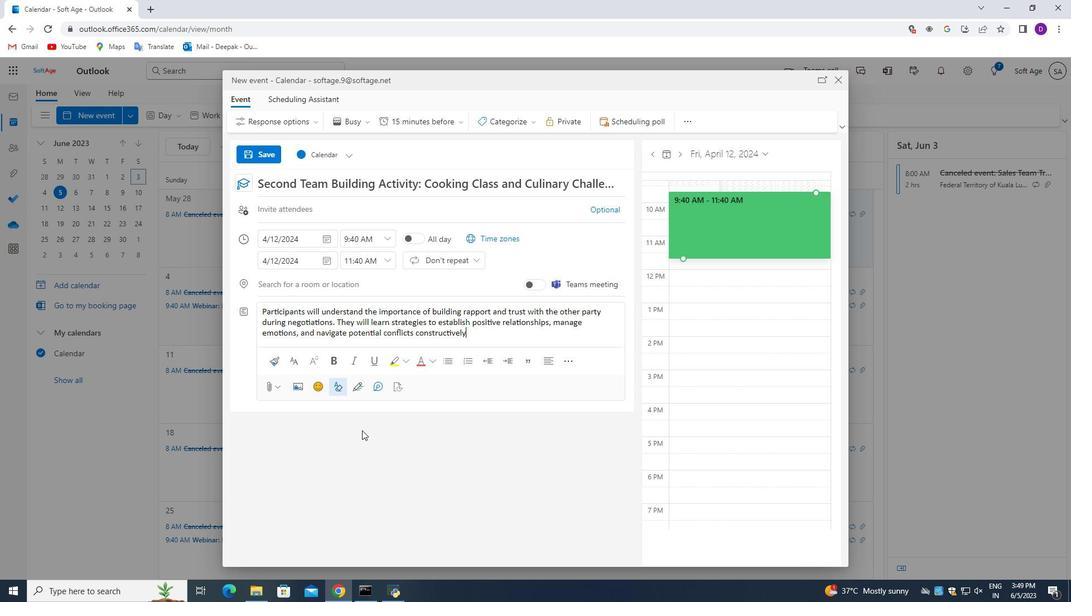 
Action: Mouse moved to (518, 122)
Screenshot: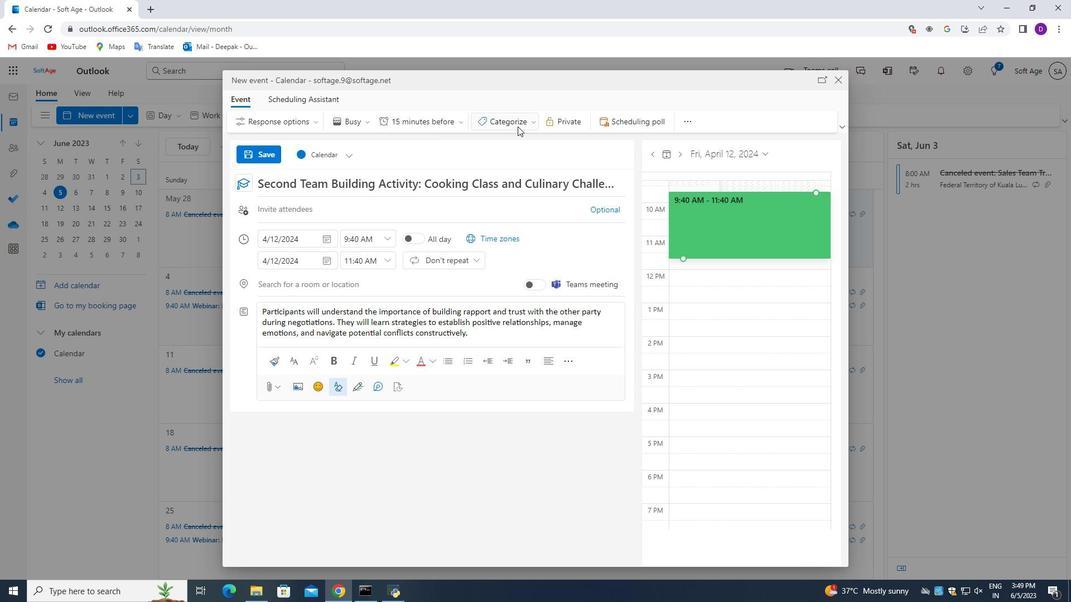 
Action: Mouse pressed left at (518, 122)
Screenshot: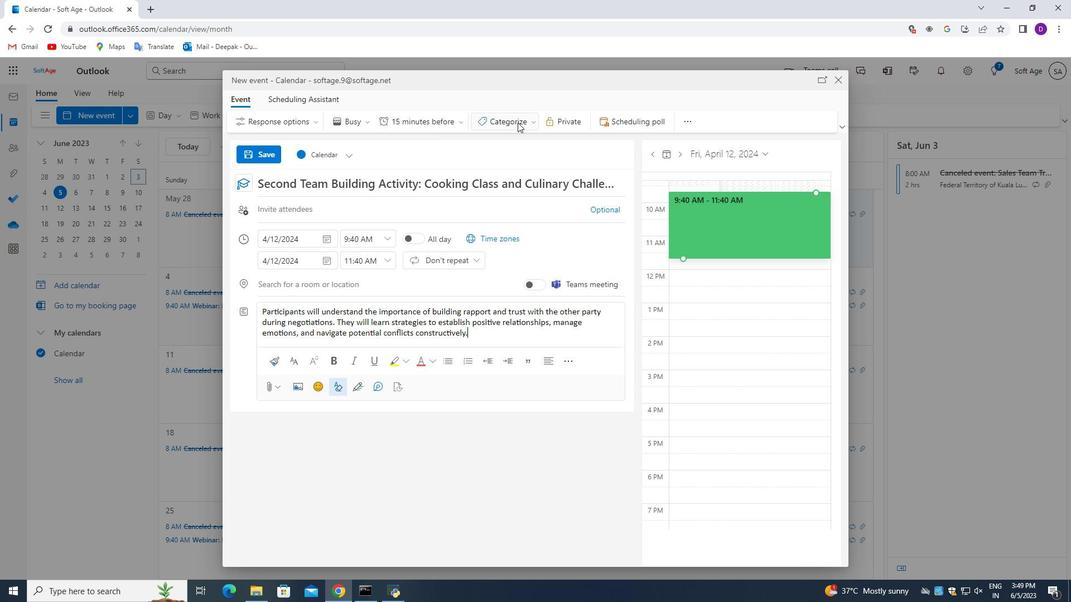 
Action: Mouse moved to (520, 144)
Screenshot: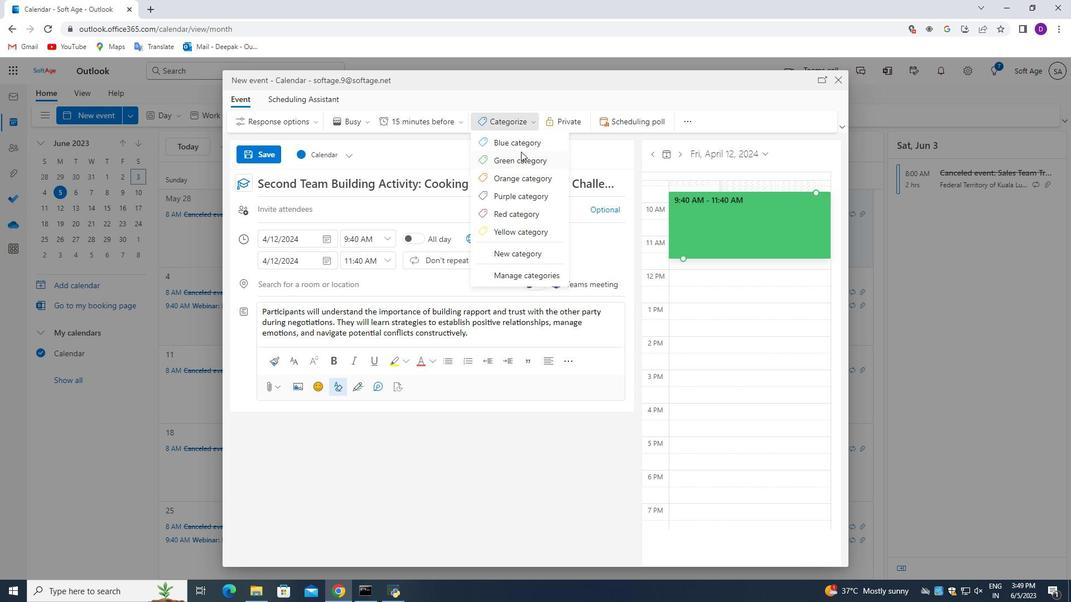 
Action: Mouse pressed left at (520, 144)
Screenshot: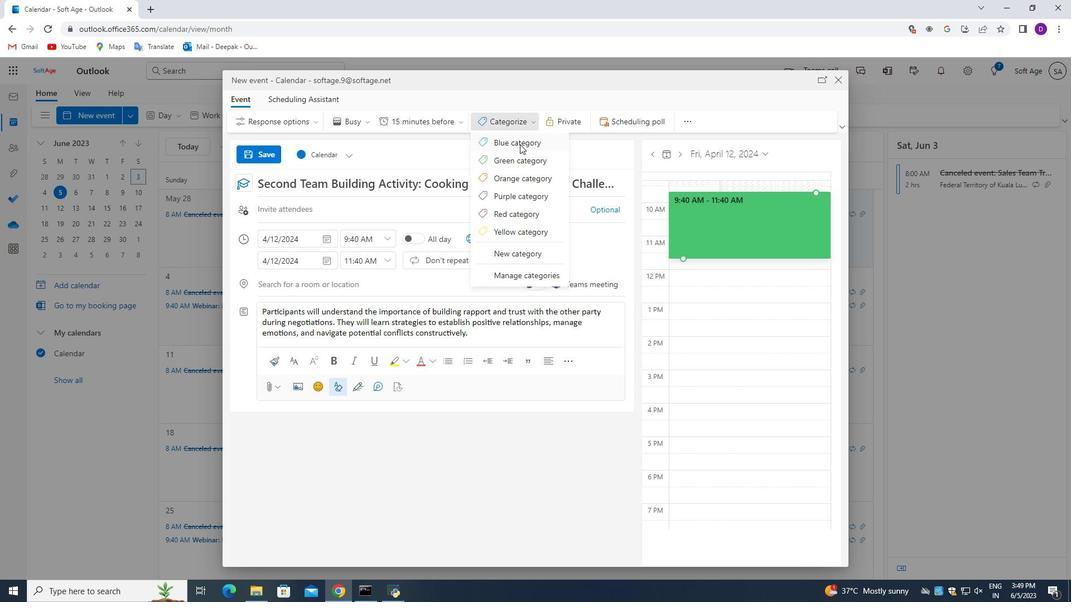 
Action: Mouse moved to (312, 283)
Screenshot: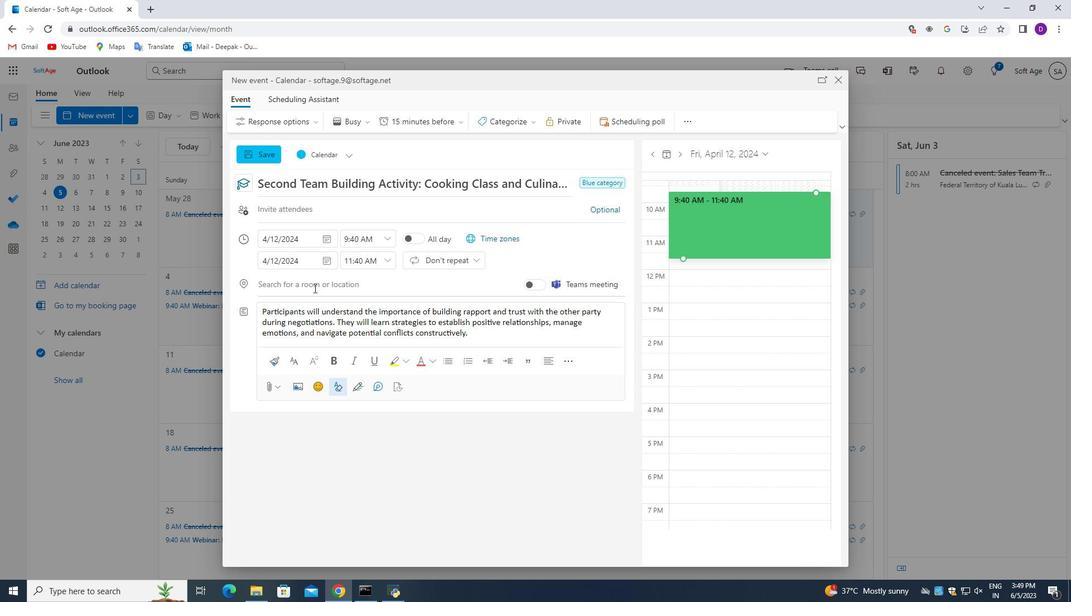 
Action: Mouse pressed left at (312, 283)
Screenshot: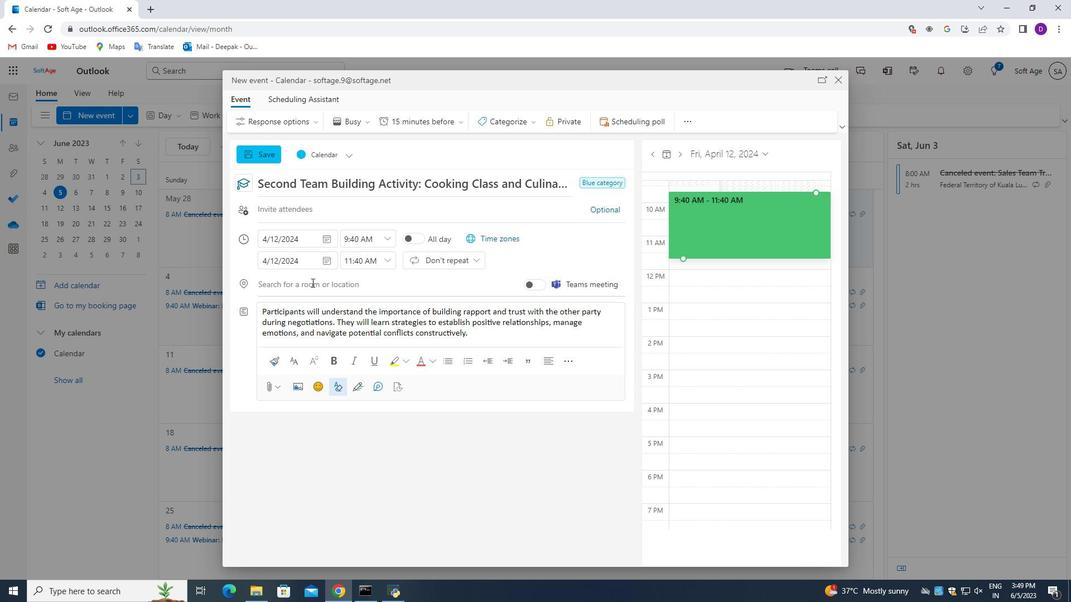 
Action: Key pressed 123<Key.space><Key.shift_r>Belem<Key.space><Key.shift_r>Tower,<Key.space><Key.shift>Lisbon,<Key.space><Key.shift>Portugal
Screenshot: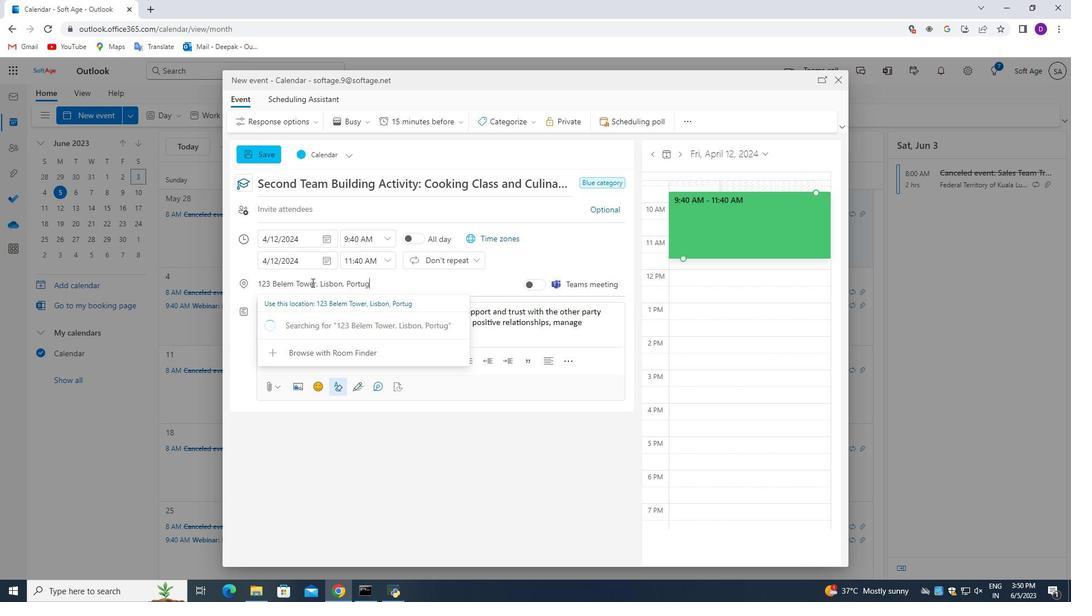 
Action: Mouse moved to (406, 475)
Screenshot: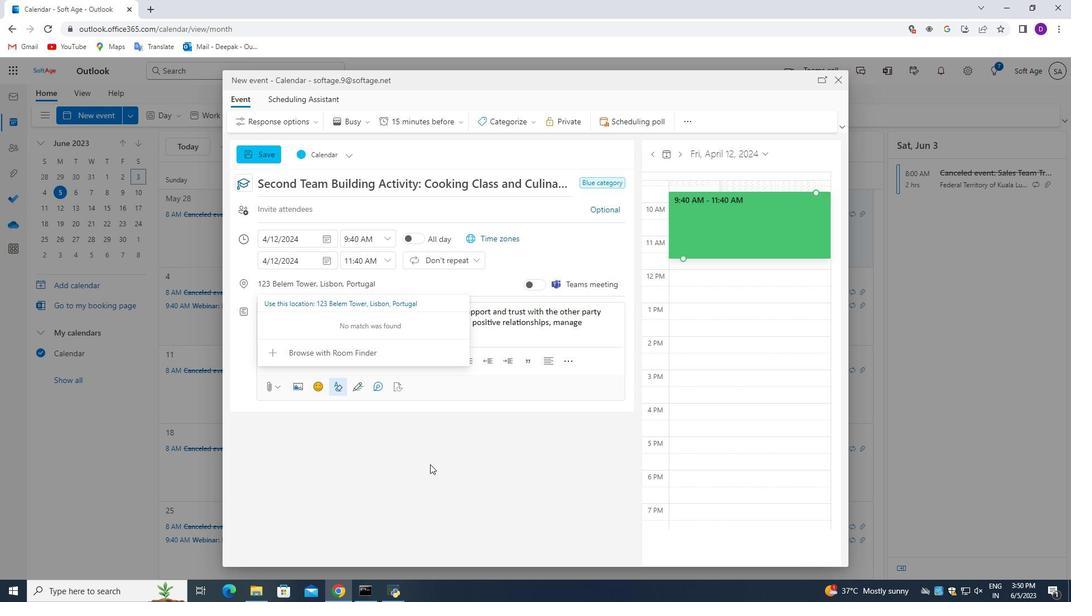 
Action: Mouse pressed left at (406, 475)
Screenshot: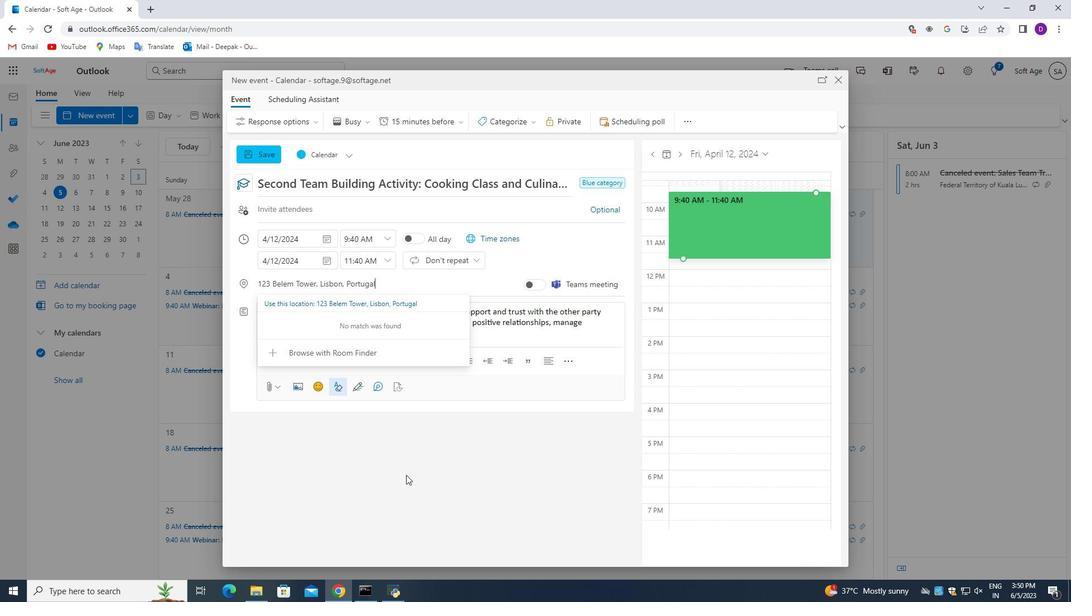 
Action: Mouse moved to (282, 205)
Screenshot: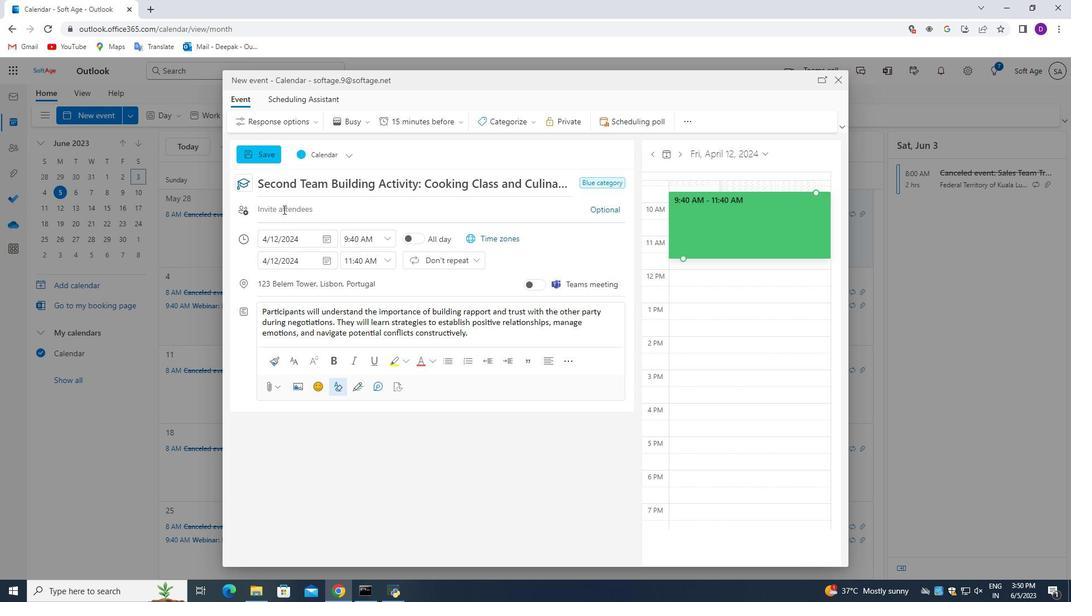 
Action: Mouse pressed left at (282, 205)
Screenshot: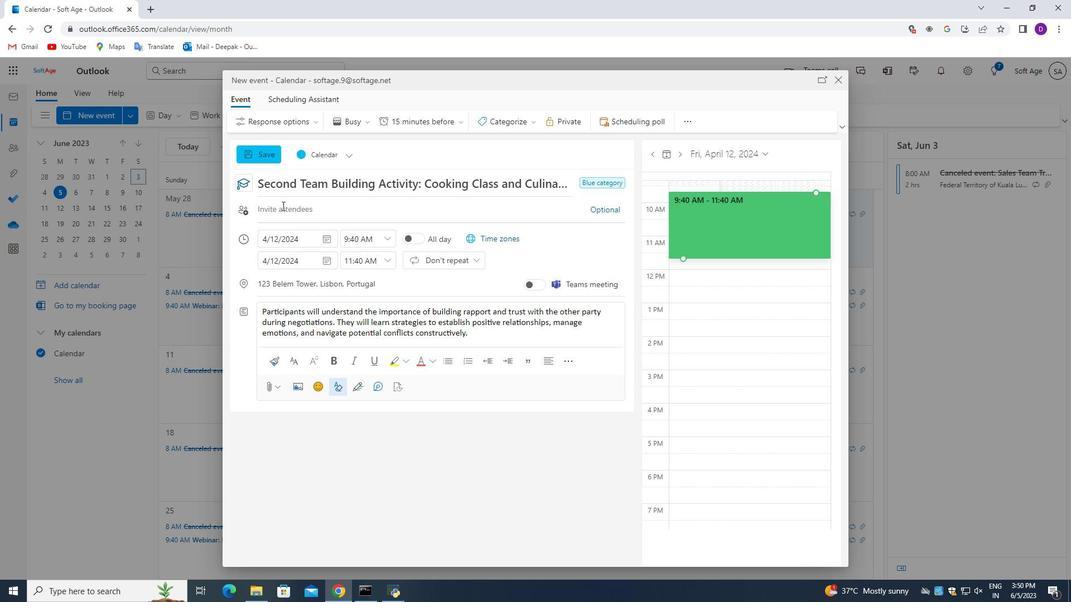 
Action: Mouse moved to (404, 489)
Screenshot: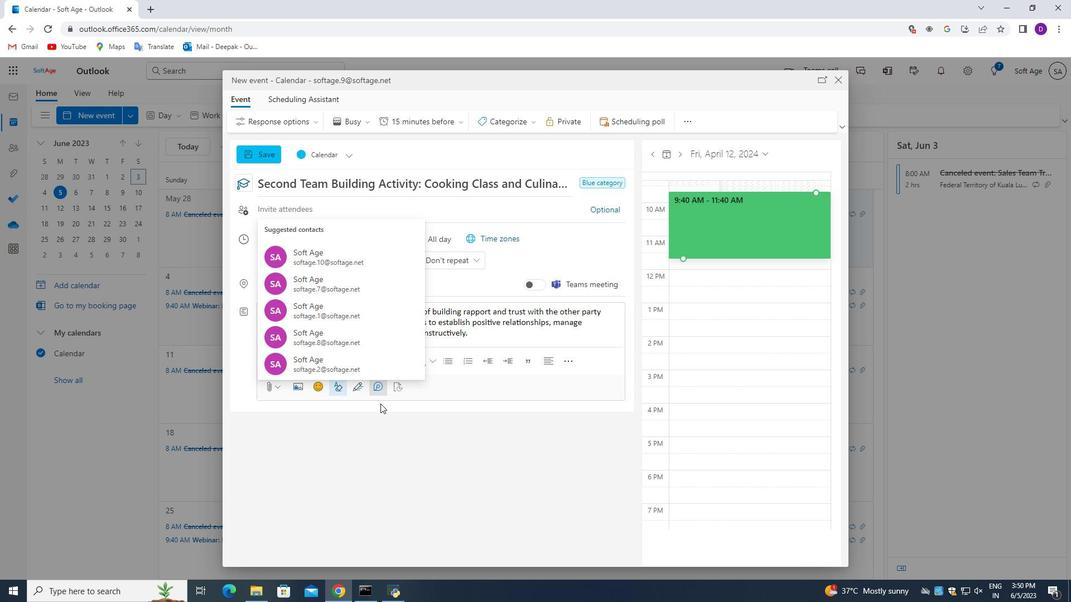 
Action: Key pressed softage.2<Key.shift>@softage.net<Key.enter>
Screenshot: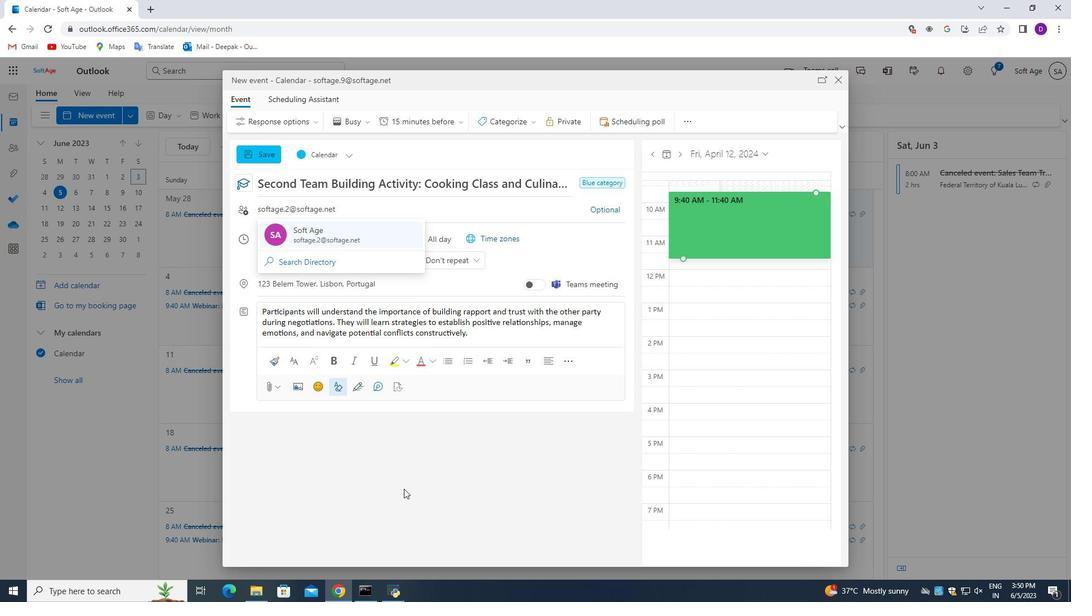 
Action: Mouse moved to (600, 216)
Screenshot: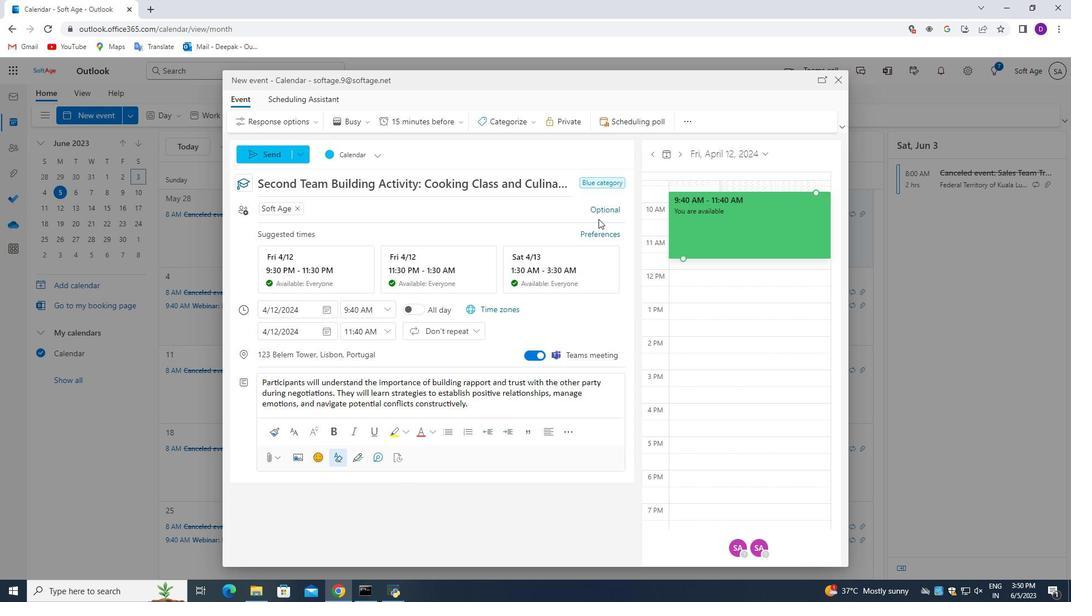 
Action: Mouse pressed left at (600, 216)
Screenshot: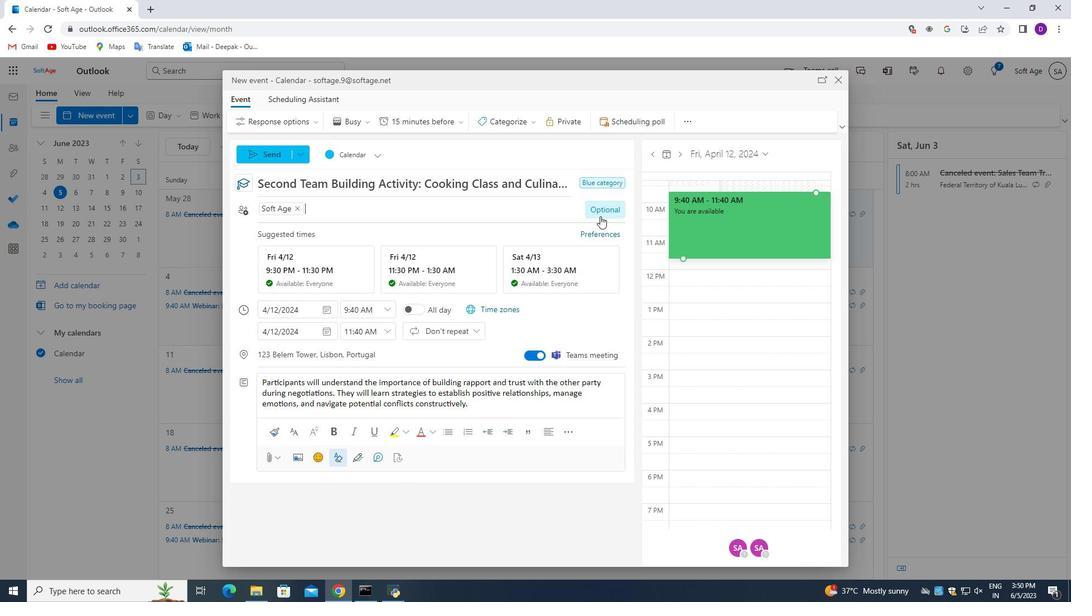 
Action: Mouse moved to (353, 215)
Screenshot: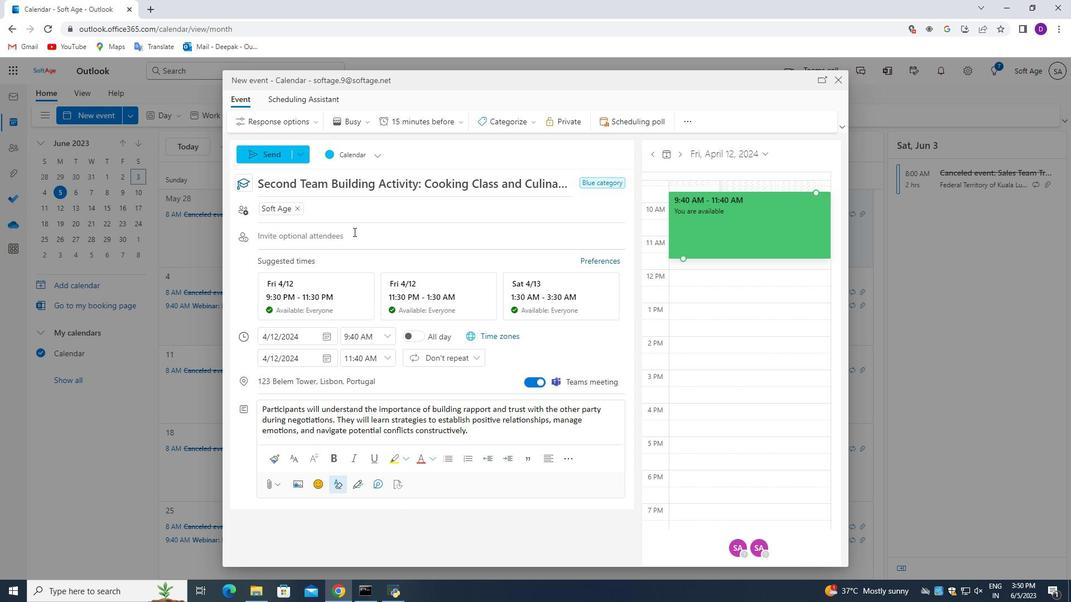 
Action: Key pressed softage.net<Key.backspace><Key.backspace><Key.backspace>3<Key.shift><Key.shift><Key.shift>@softage.net<Key.enter>
Screenshot: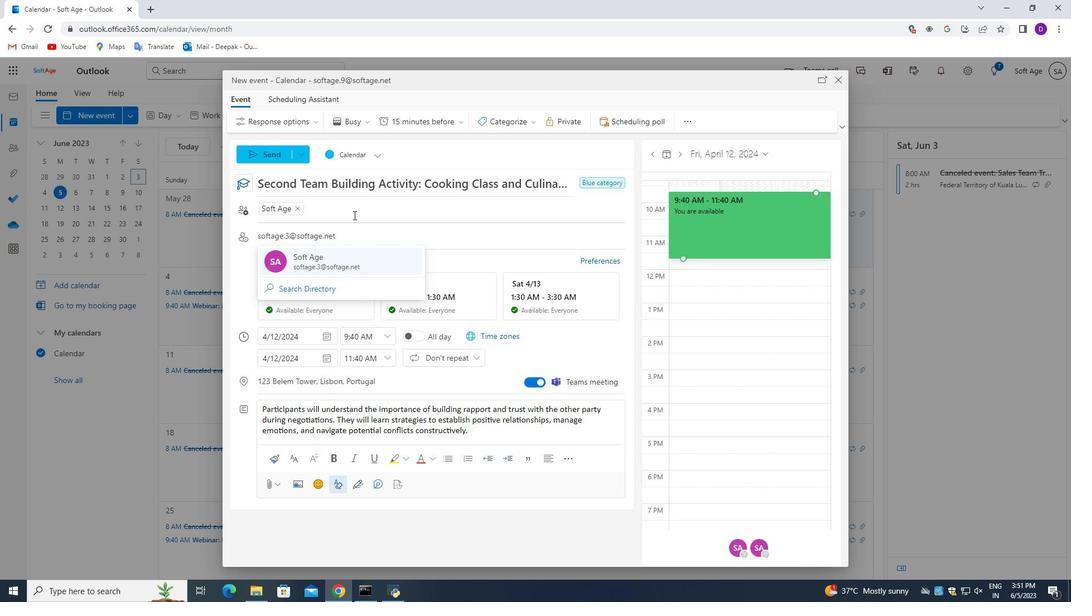 
Action: Mouse moved to (437, 124)
Screenshot: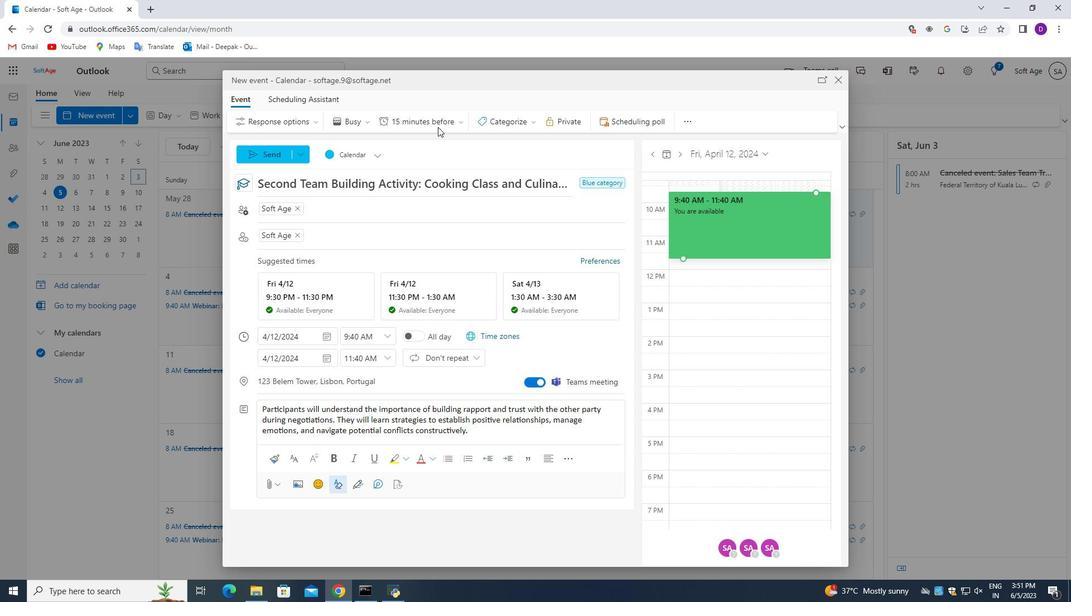 
Action: Mouse pressed left at (437, 124)
Screenshot: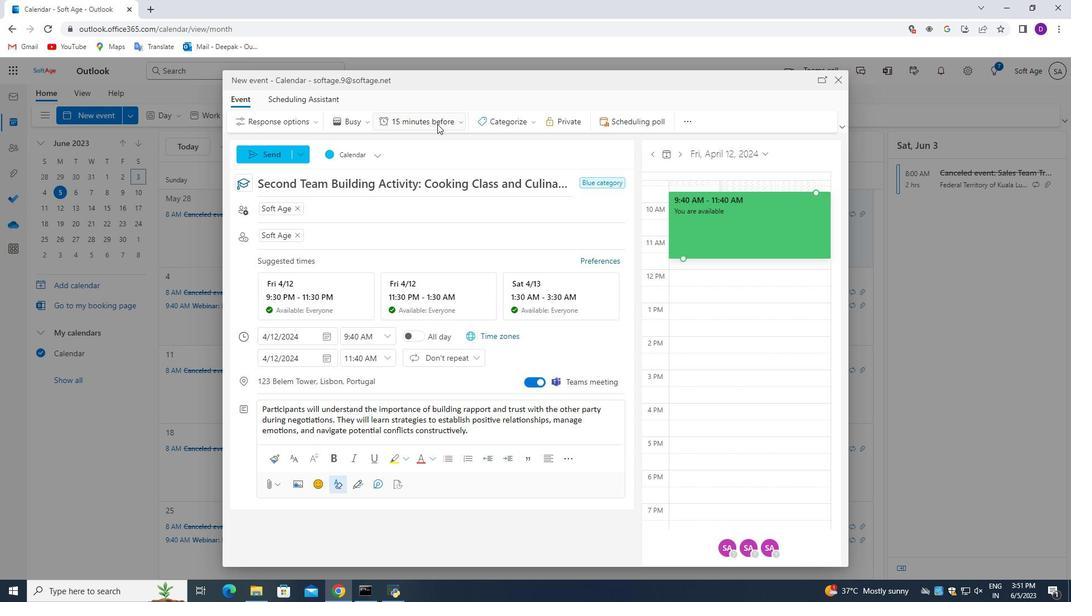 
Action: Mouse moved to (419, 305)
Screenshot: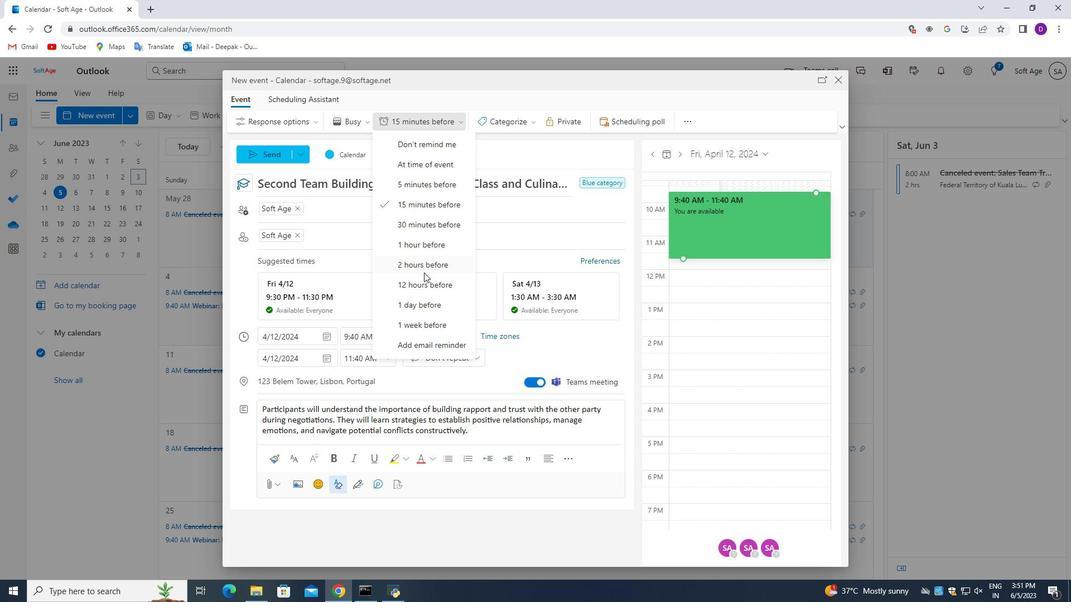 
Action: Mouse scrolled (419, 304) with delta (0, 0)
Screenshot: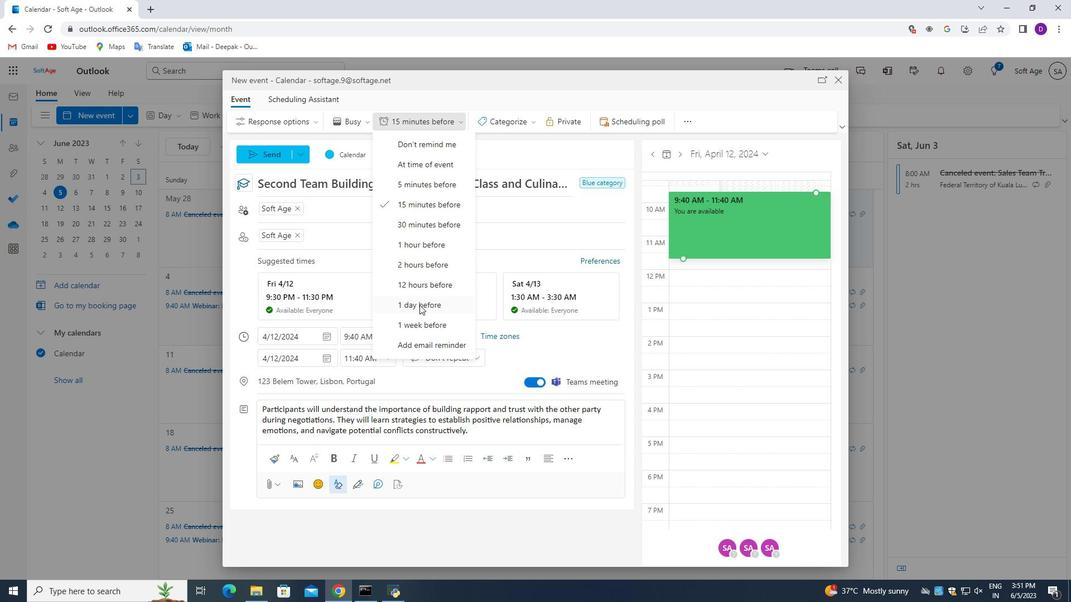 
Action: Mouse moved to (428, 348)
Screenshot: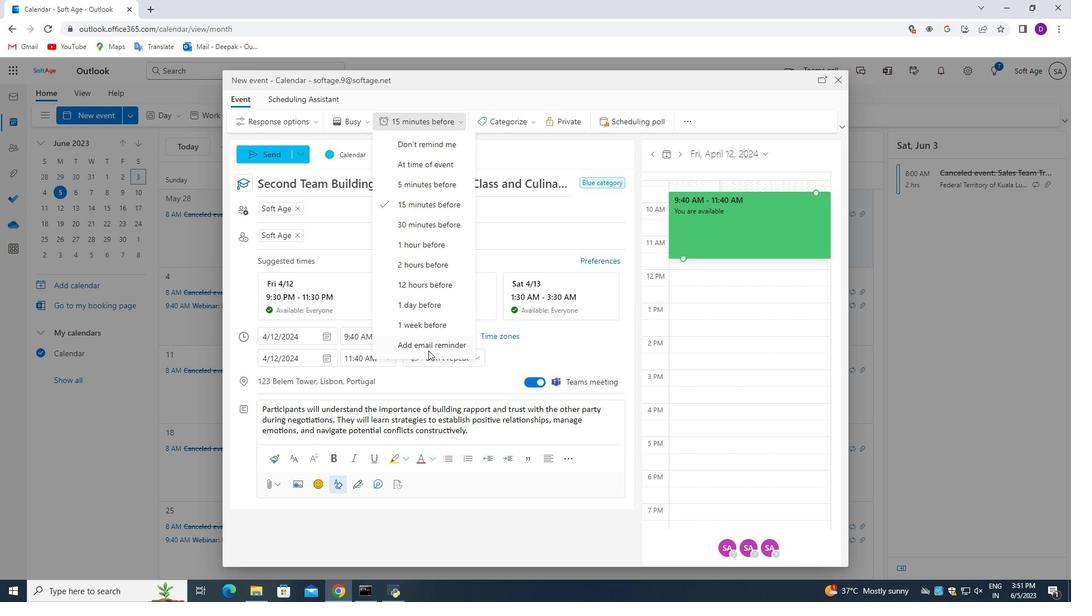 
Action: Mouse pressed left at (428, 348)
Screenshot: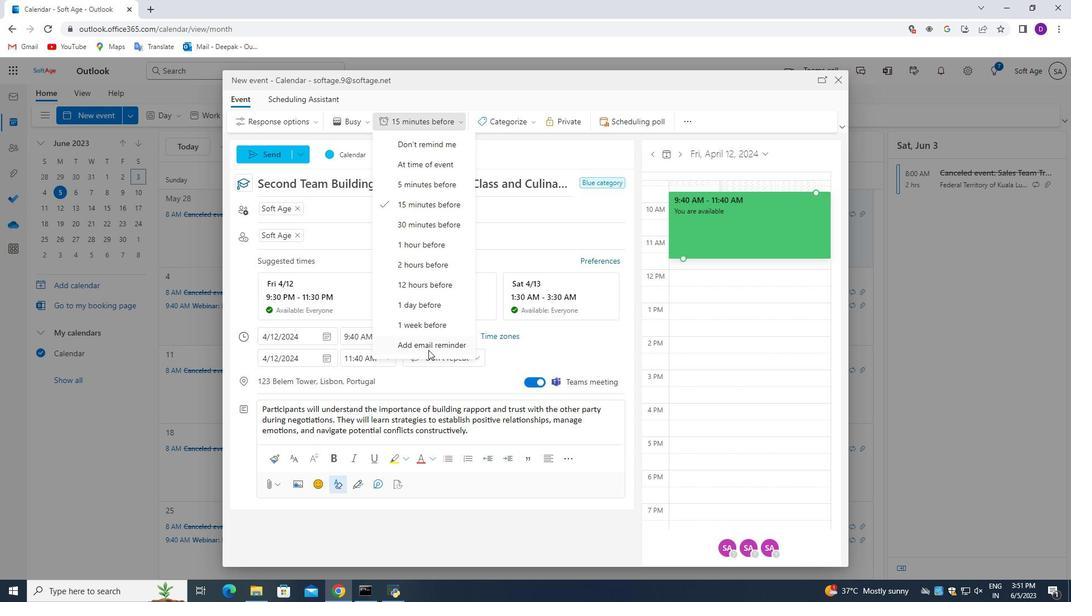 
Action: Mouse moved to (433, 247)
Screenshot: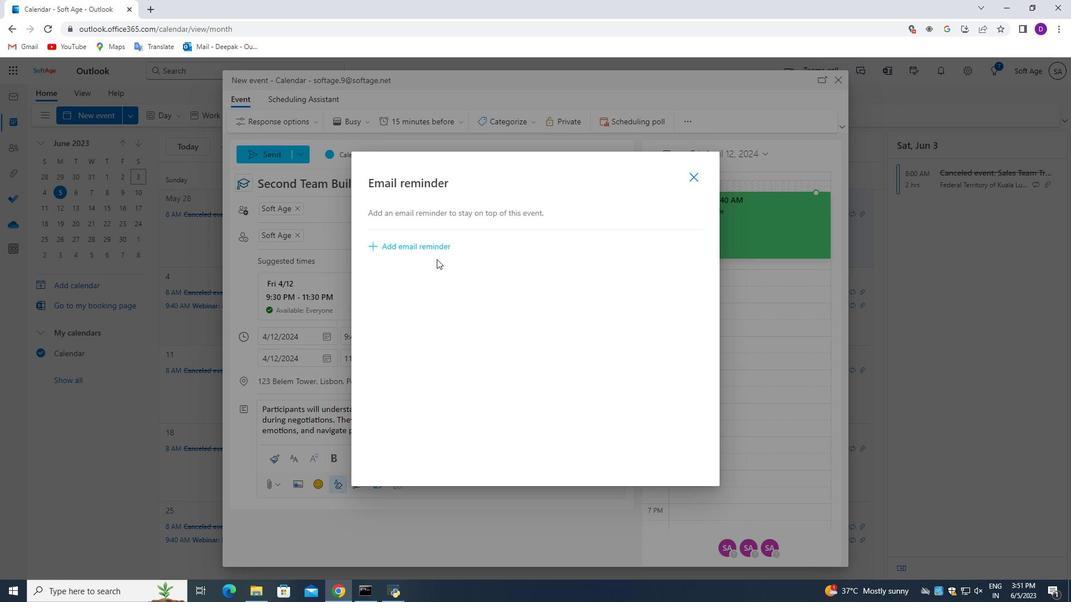 
Action: Mouse pressed left at (433, 247)
Screenshot: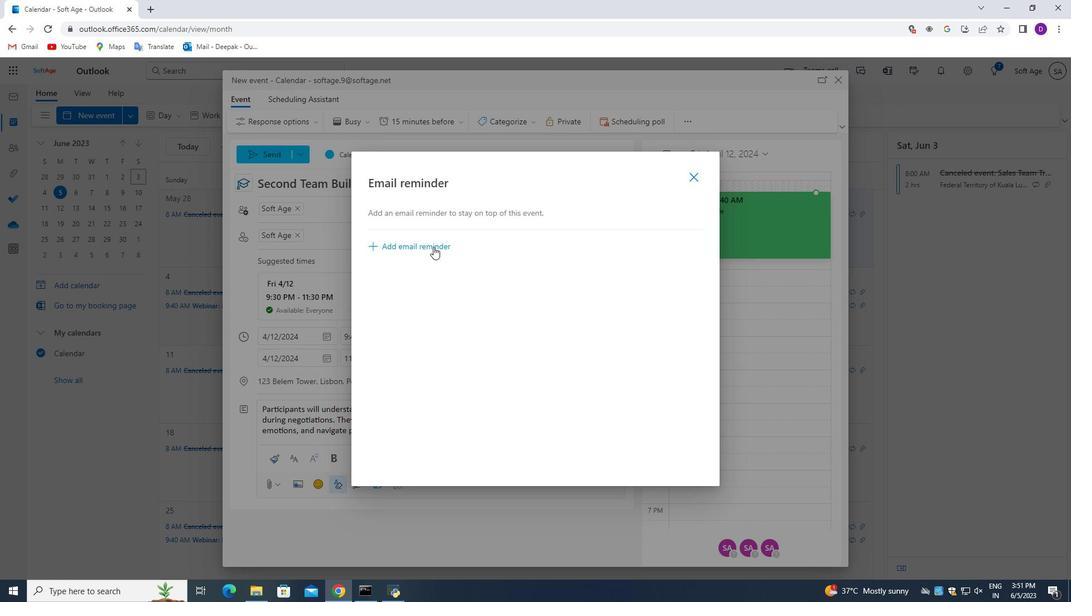 
Action: Mouse moved to (470, 247)
Screenshot: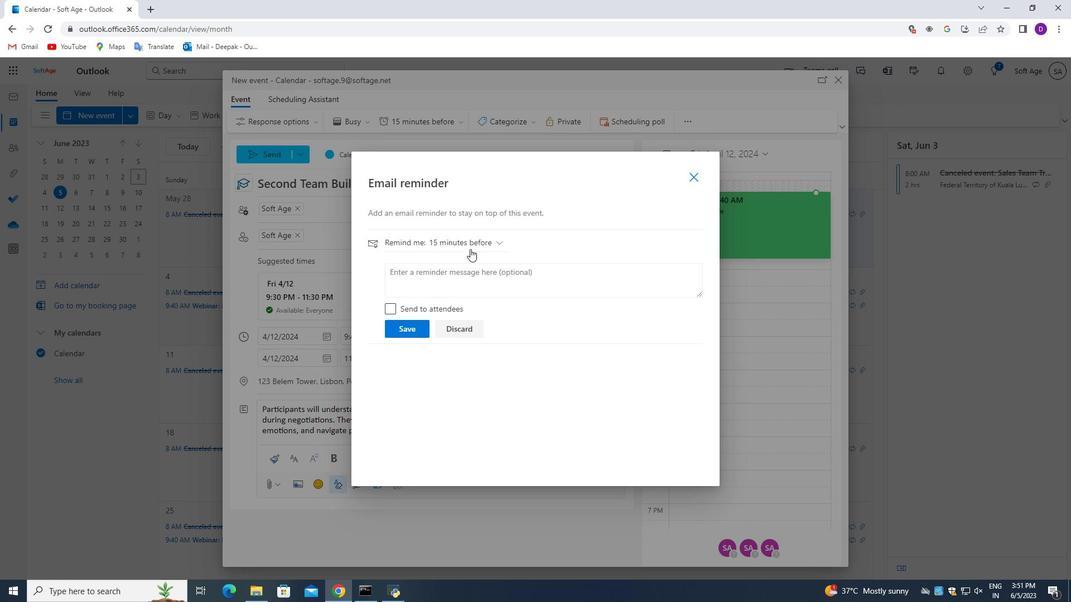 
Action: Mouse pressed left at (470, 247)
Screenshot: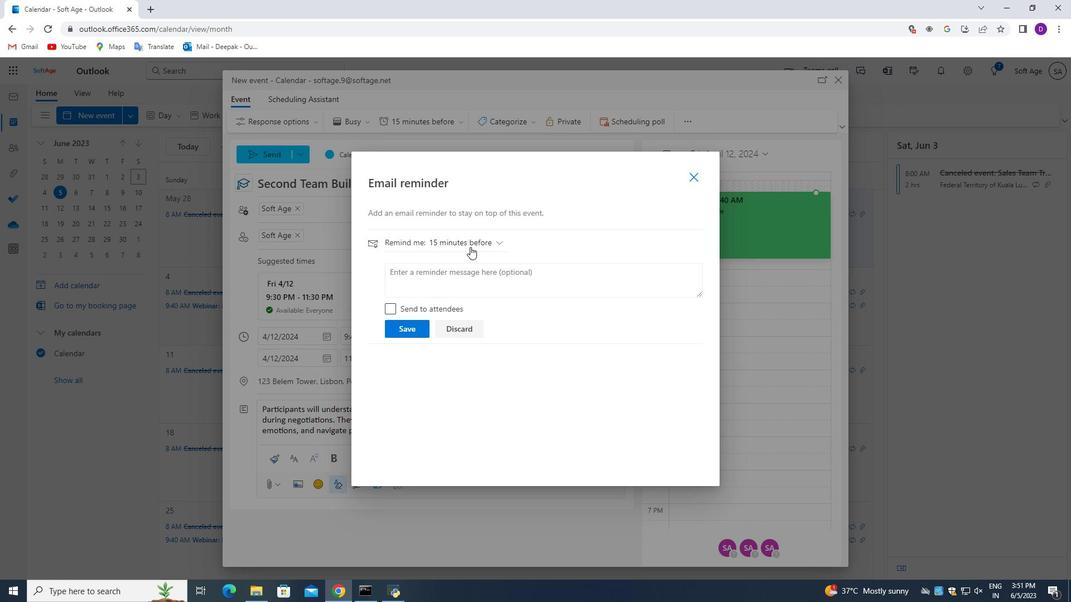 
Action: Mouse moved to (478, 338)
Screenshot: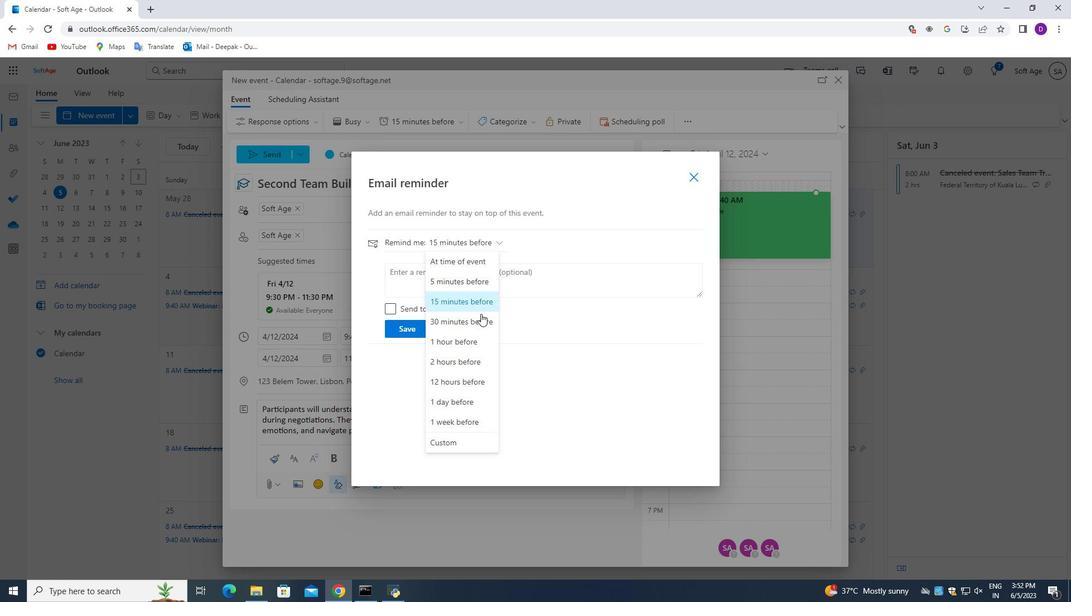 
Action: Mouse scrolled (478, 338) with delta (0, 0)
Screenshot: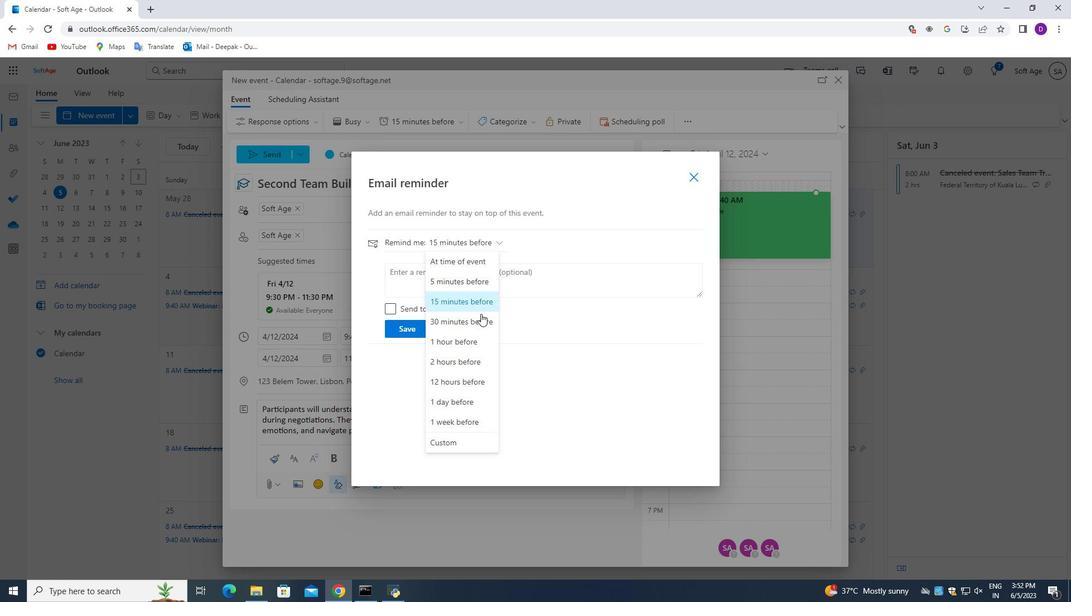 
Action: Mouse moved to (454, 443)
Screenshot: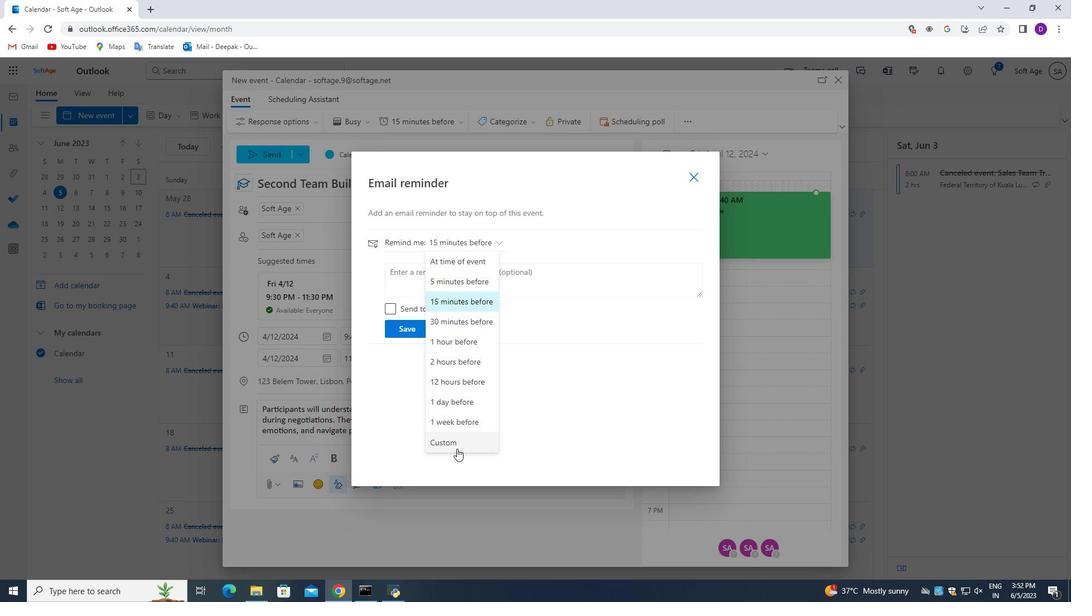 
Action: Mouse pressed left at (454, 443)
Screenshot: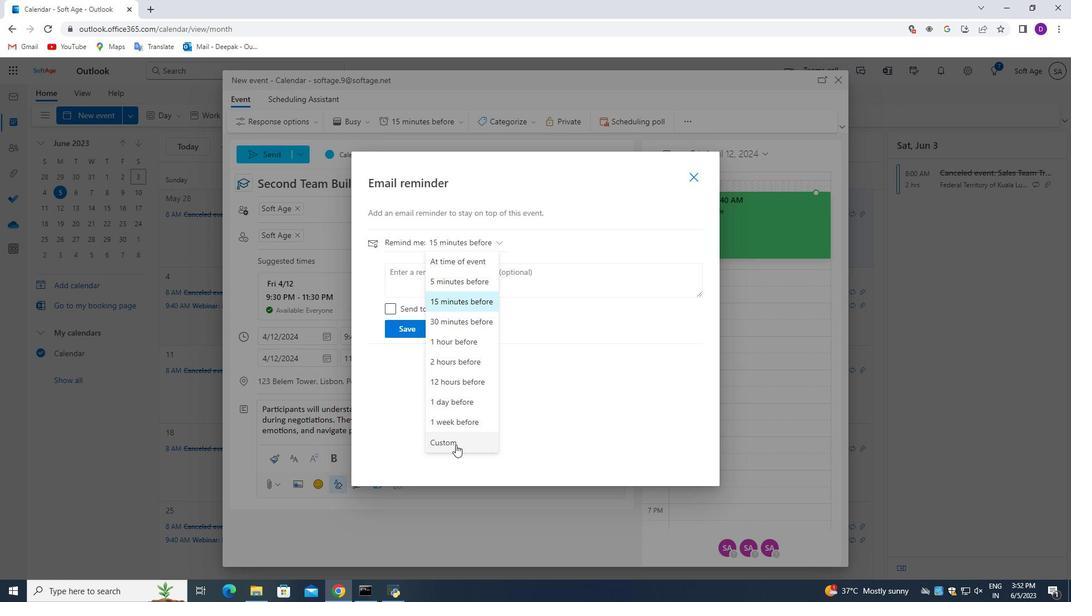 
Action: Mouse moved to (428, 307)
Screenshot: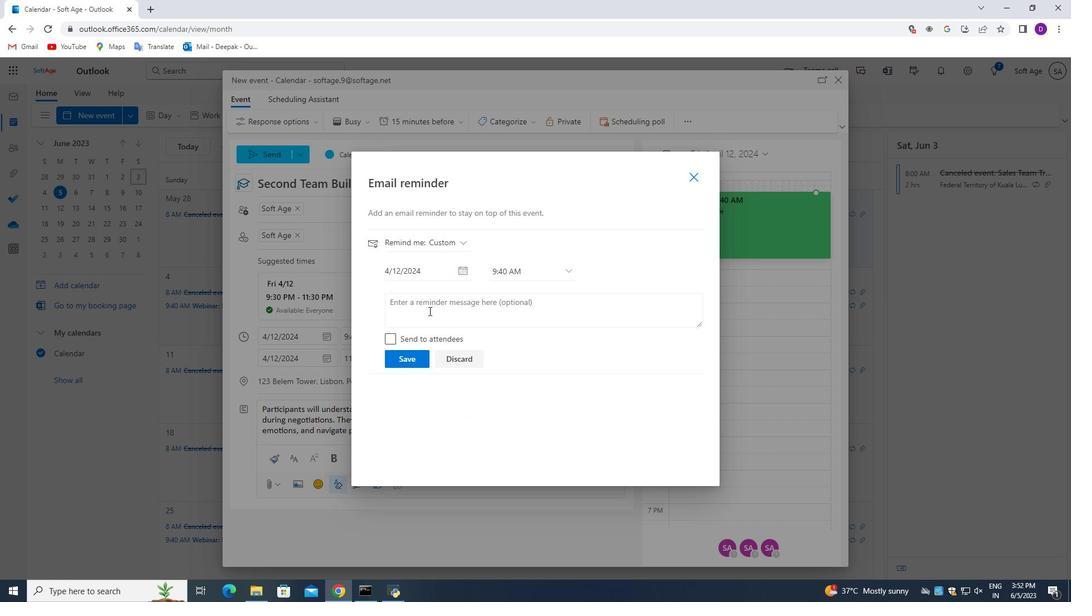 
Action: Mouse pressed left at (428, 307)
Screenshot: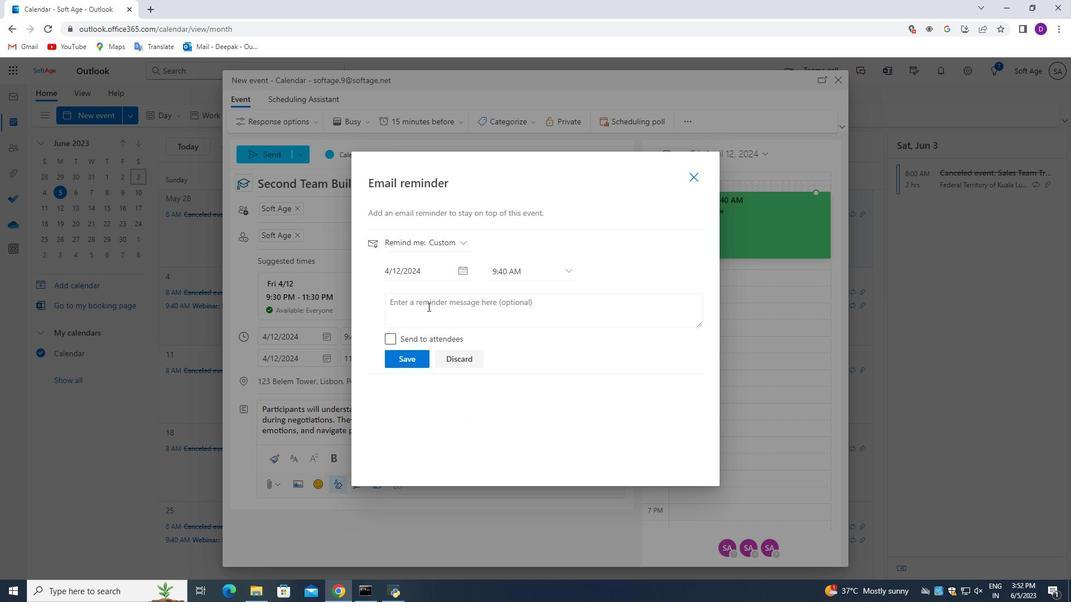 
Action: Key pressed 97<Key.space>day<Key.space>before
Screenshot: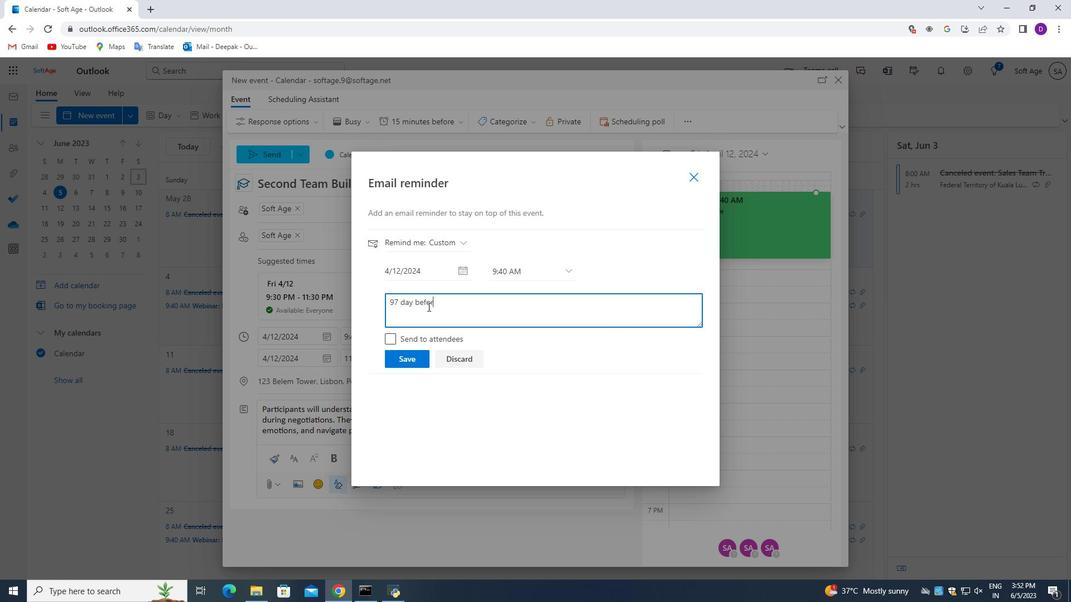 
Action: Mouse moved to (410, 359)
Screenshot: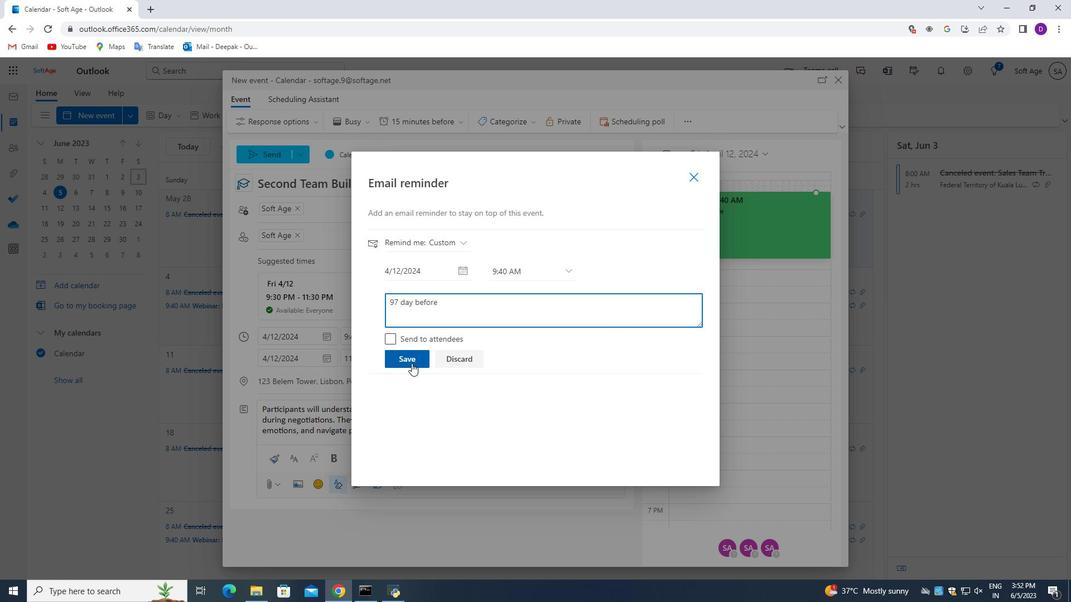 
Action: Mouse pressed left at (410, 359)
Screenshot: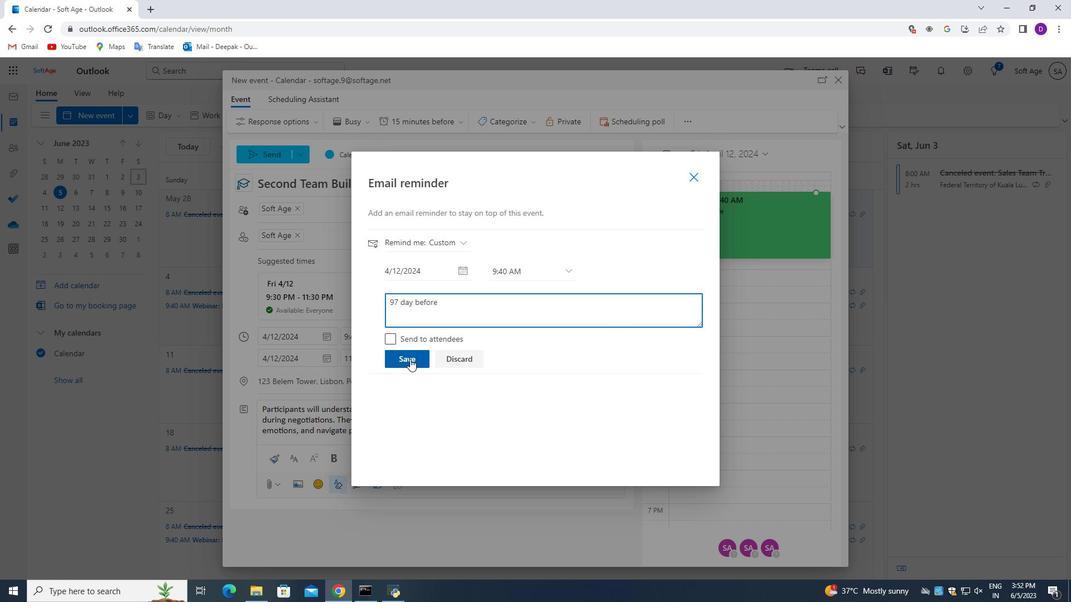 
Action: Mouse moved to (696, 176)
Screenshot: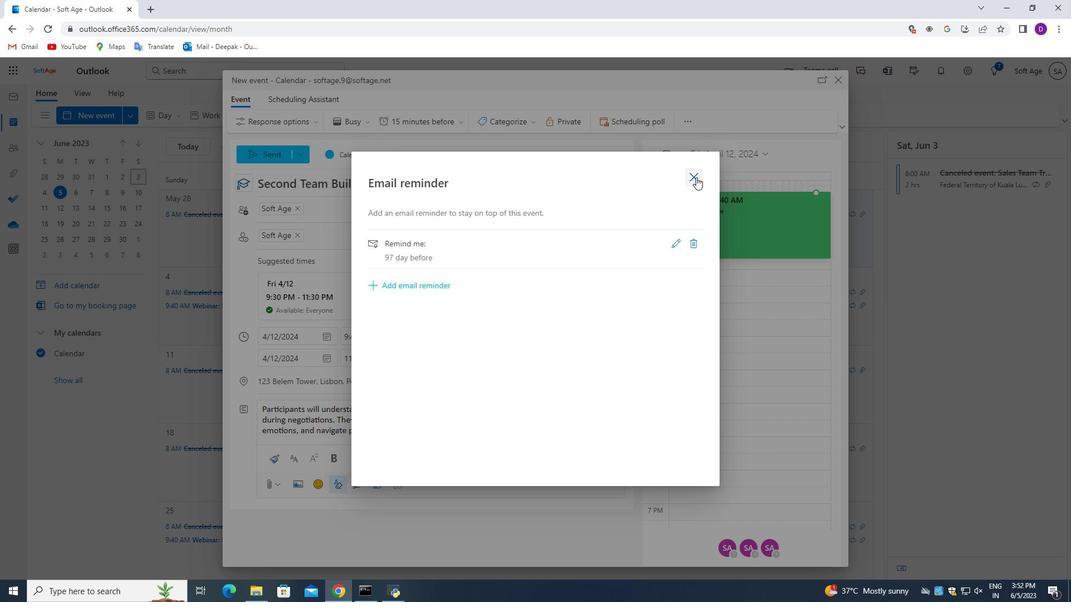 
Action: Mouse pressed left at (696, 176)
Screenshot: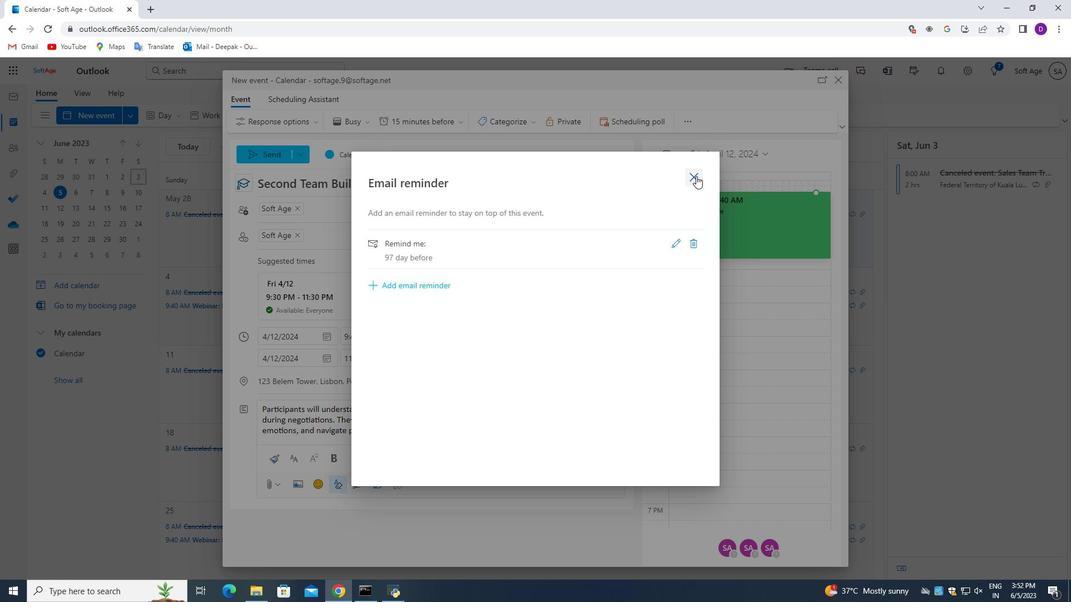 
Action: Mouse moved to (354, 368)
Screenshot: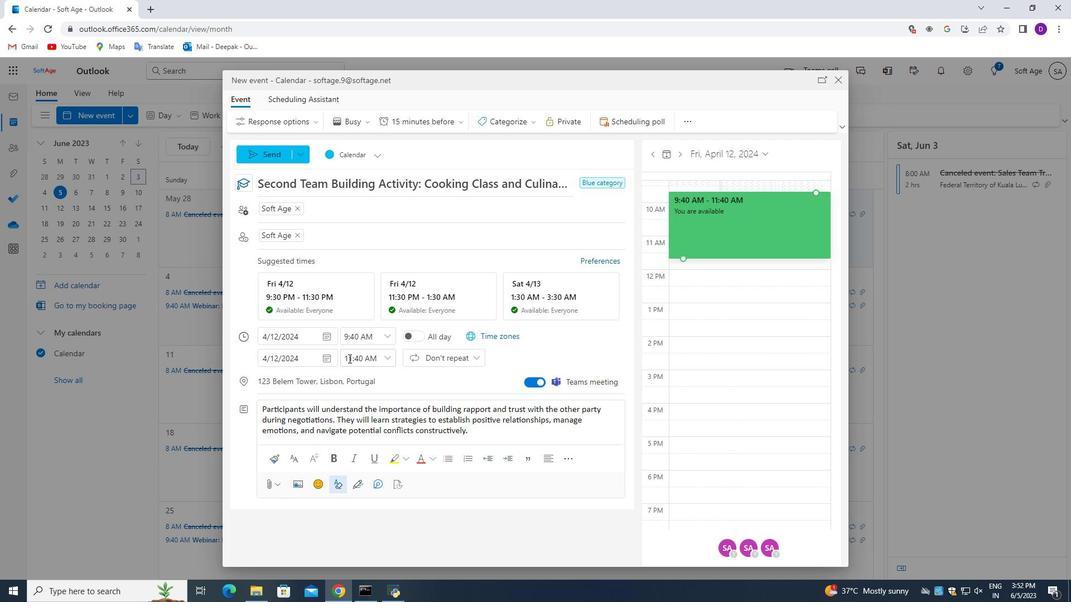 
Action: Mouse scrolled (353, 366) with delta (0, 0)
Screenshot: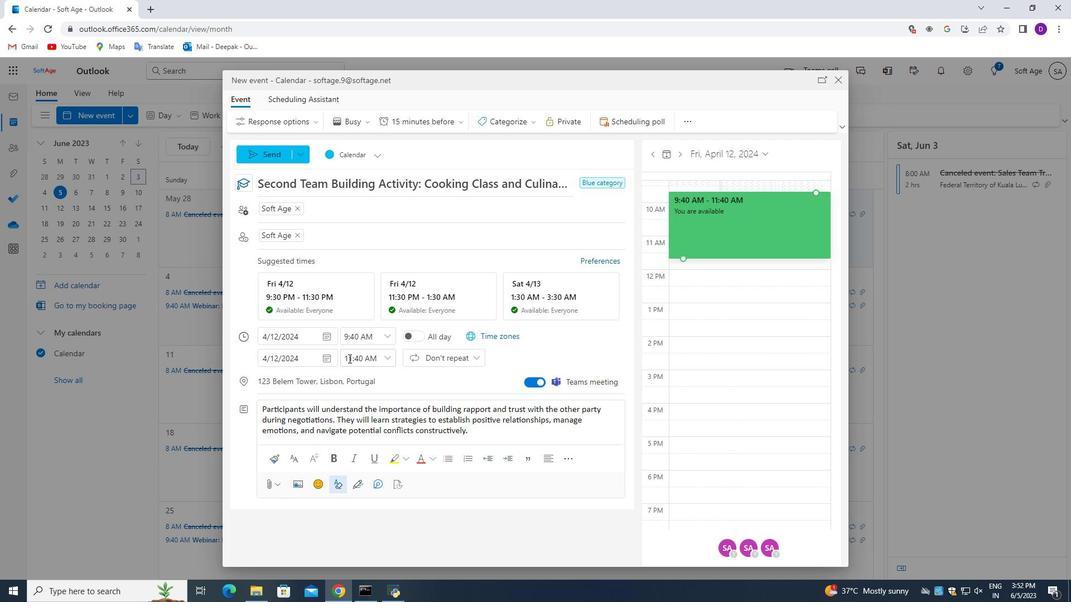 
Action: Mouse moved to (360, 381)
Screenshot: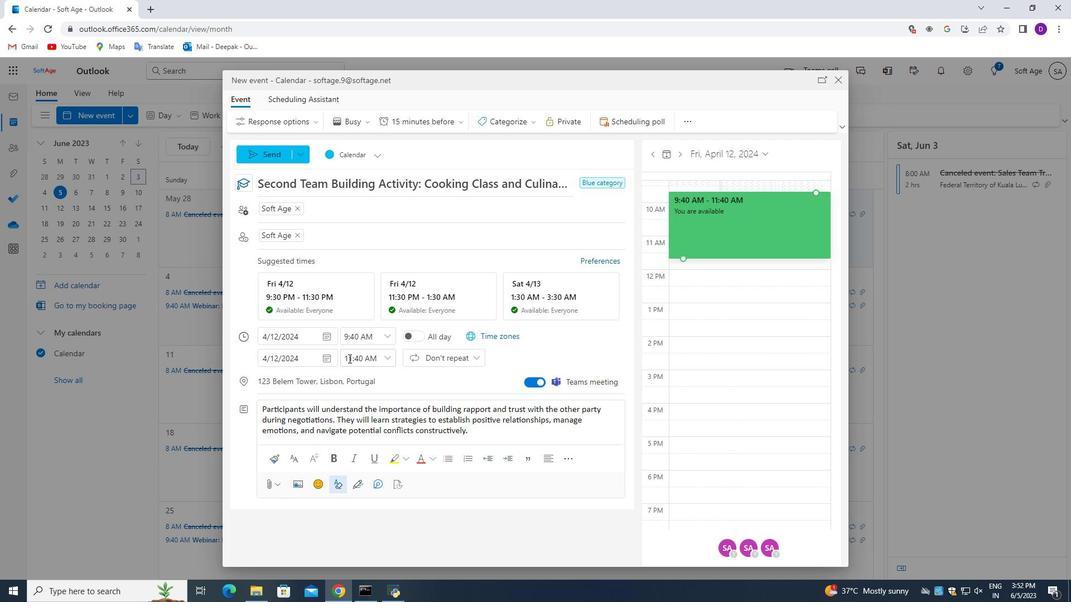 
Action: Mouse scrolled (360, 381) with delta (0, 0)
Screenshot: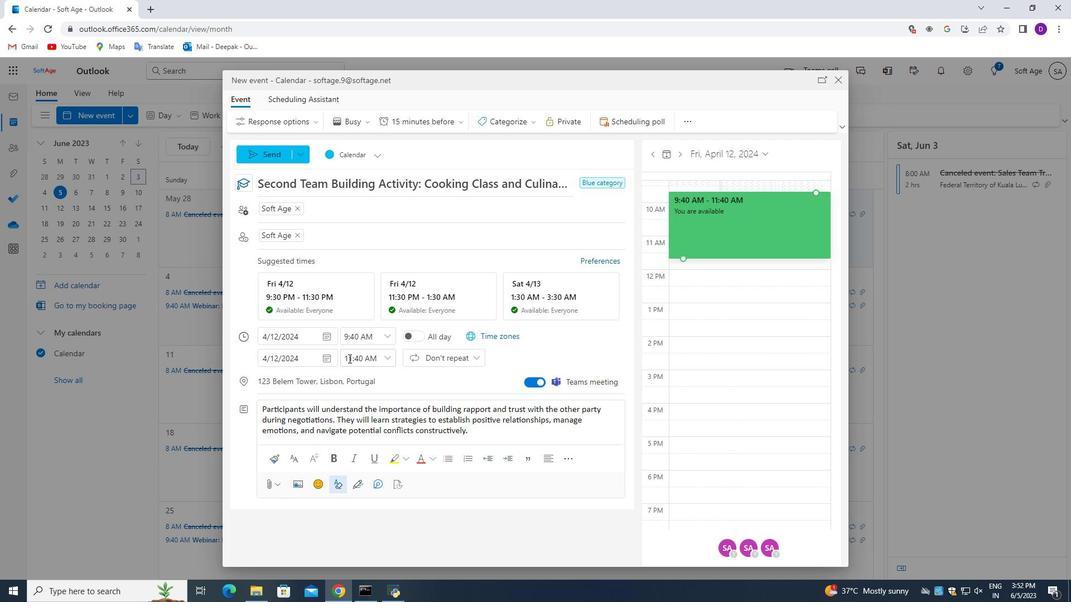 
Action: Mouse moved to (361, 383)
Screenshot: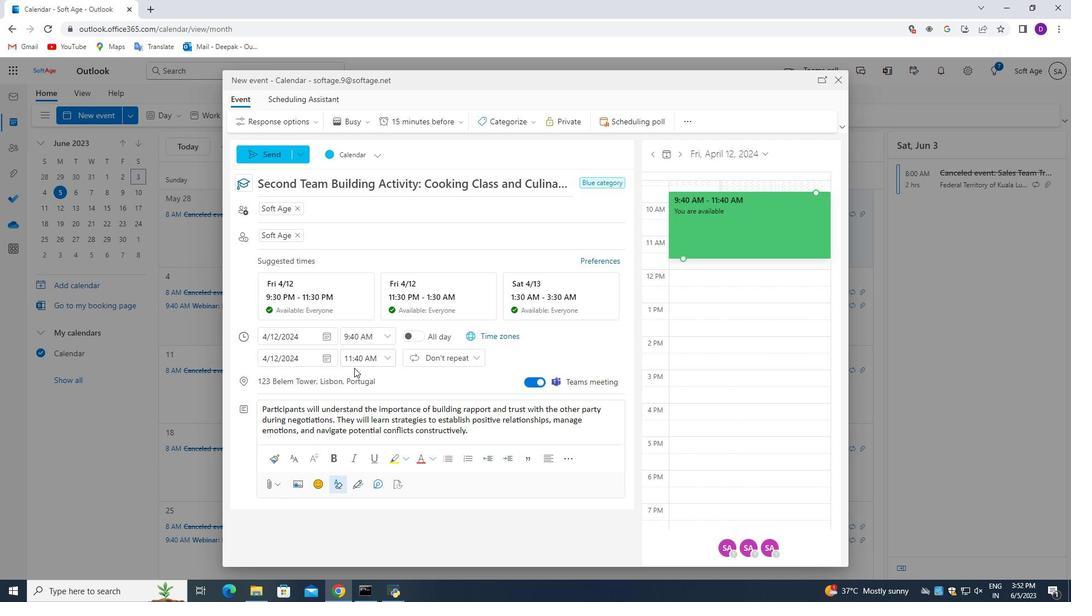 
Action: Mouse scrolled (361, 382) with delta (0, 0)
Screenshot: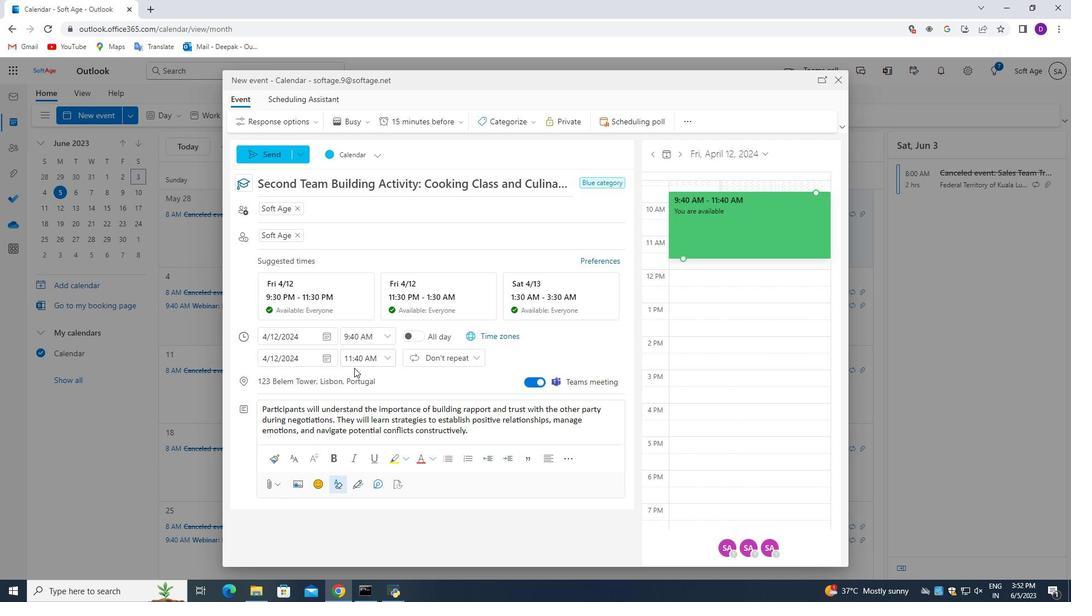 
Action: Mouse scrolled (361, 382) with delta (0, 0)
Screenshot: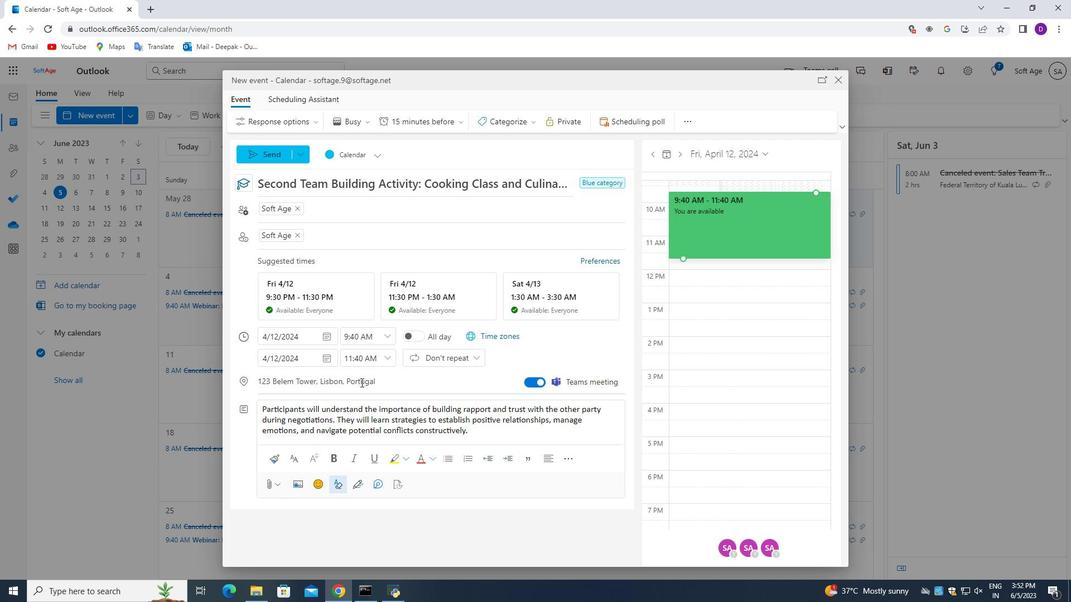 
Action: Mouse moved to (370, 319)
Screenshot: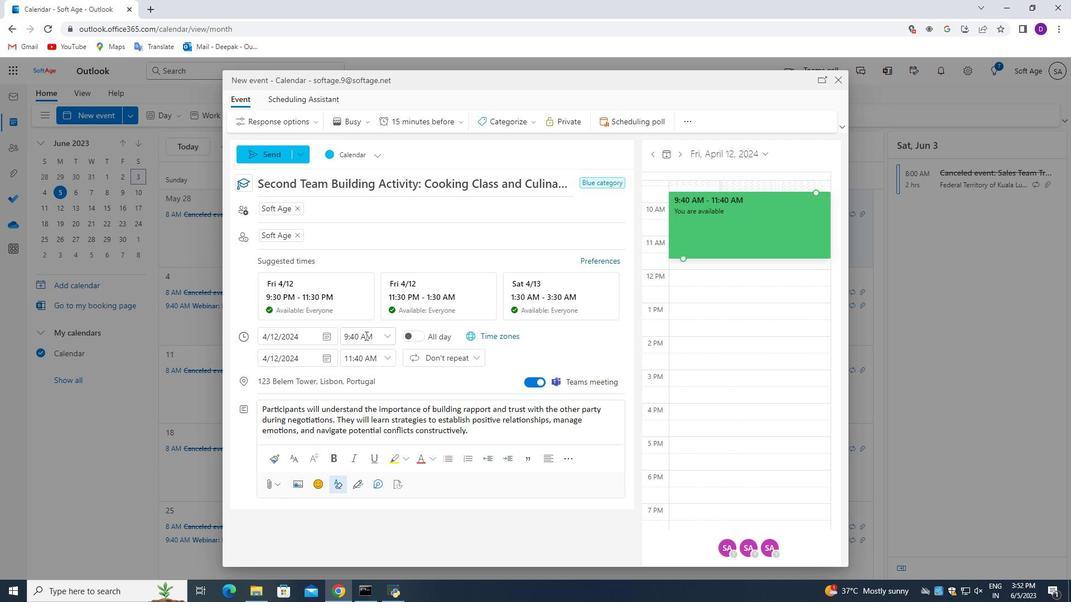 
Action: Mouse scrolled (369, 320) with delta (0, 0)
Screenshot: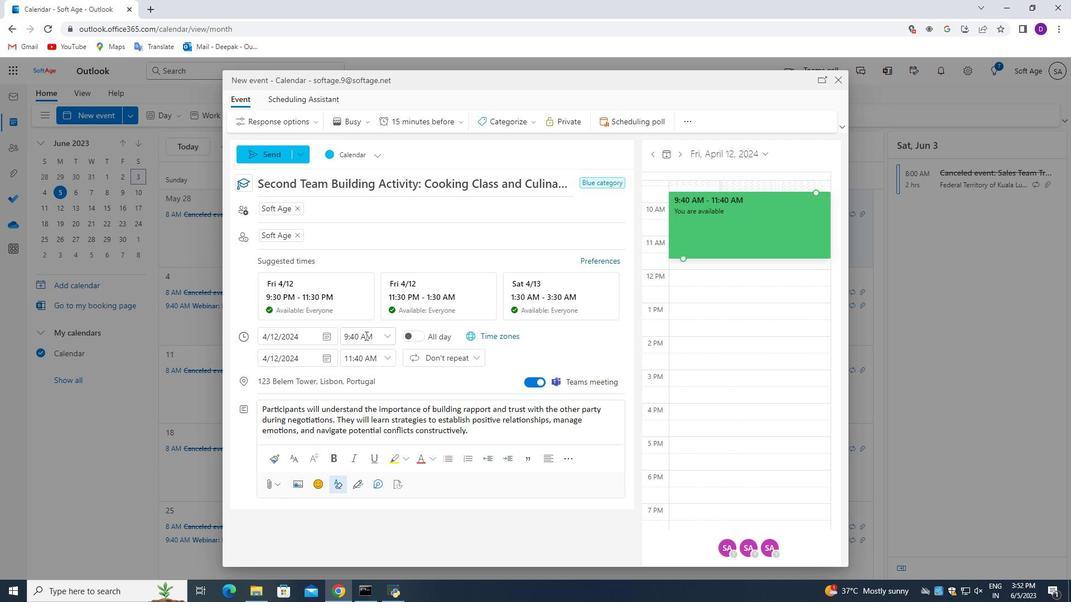 
Action: Mouse moved to (370, 316)
Screenshot: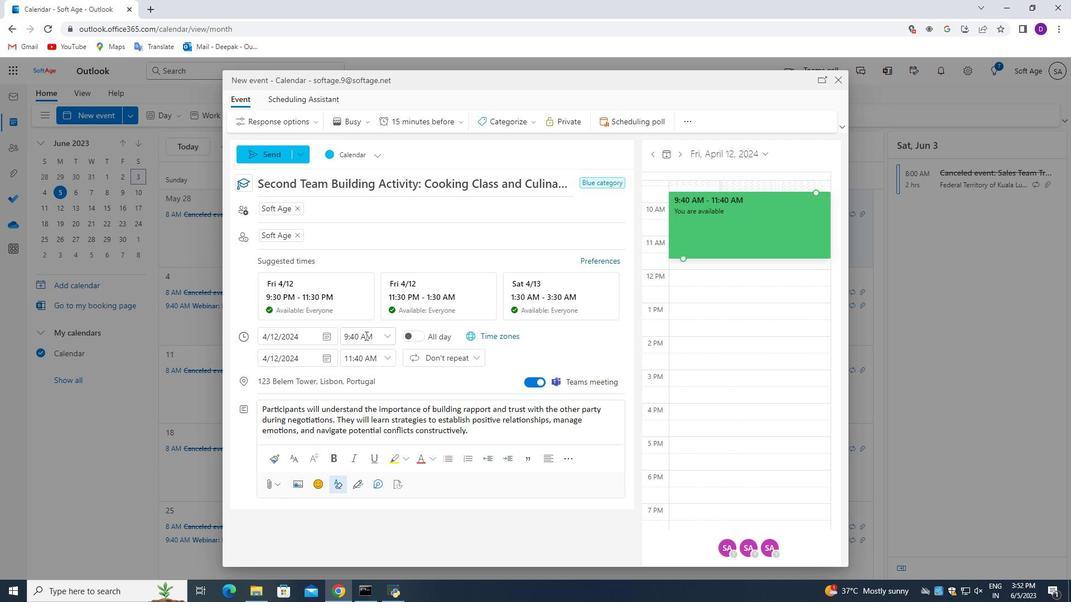 
Action: Mouse scrolled (370, 317) with delta (0, 0)
Screenshot: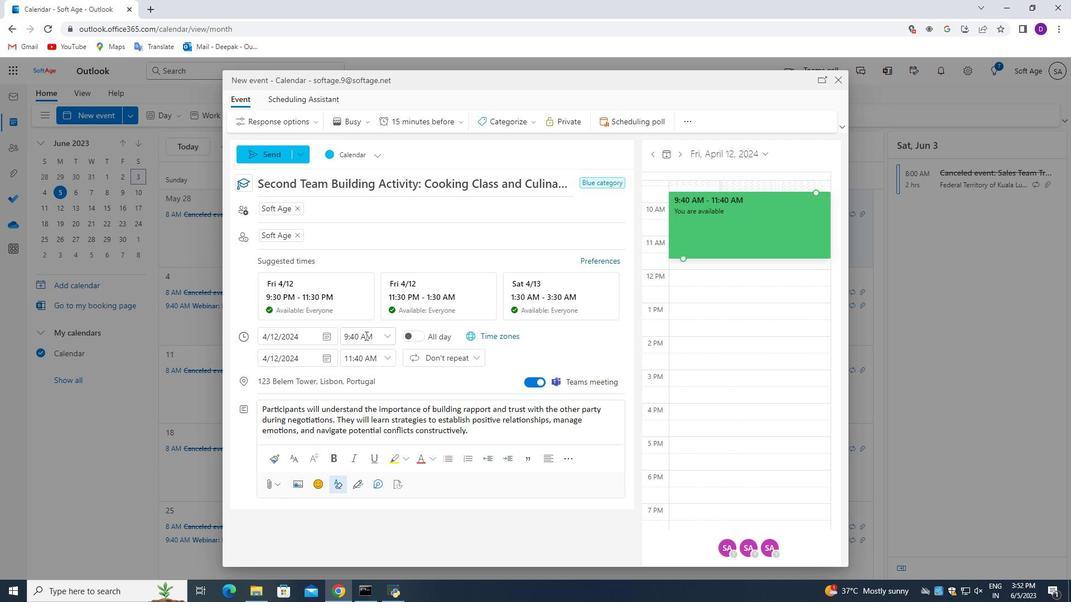 
Action: Mouse moved to (370, 314)
Screenshot: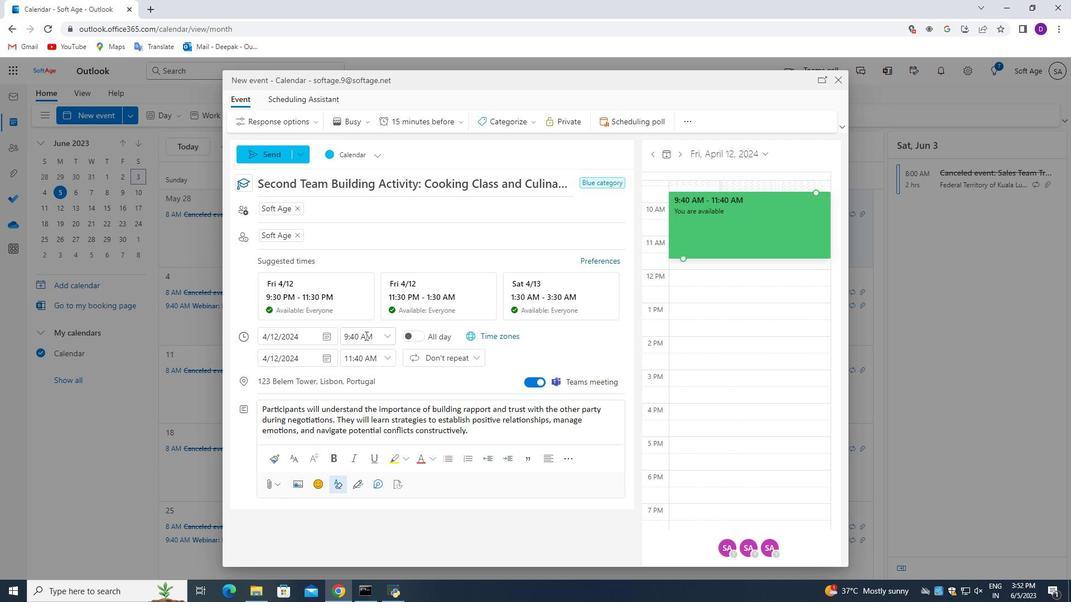 
Action: Mouse scrolled (370, 315) with delta (0, 0)
Screenshot: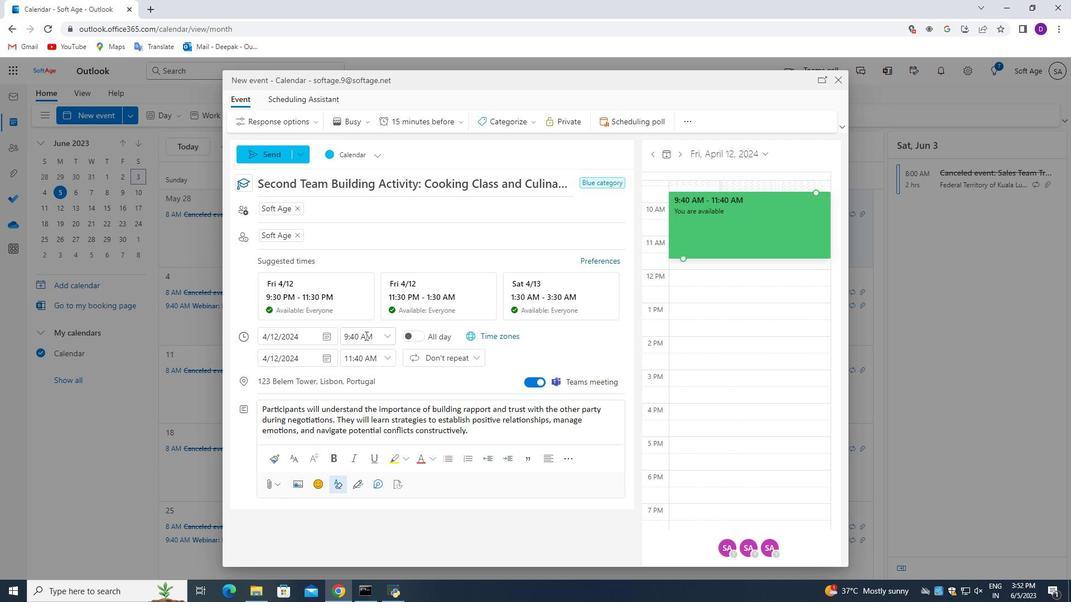 
Action: Mouse moved to (406, 392)
Screenshot: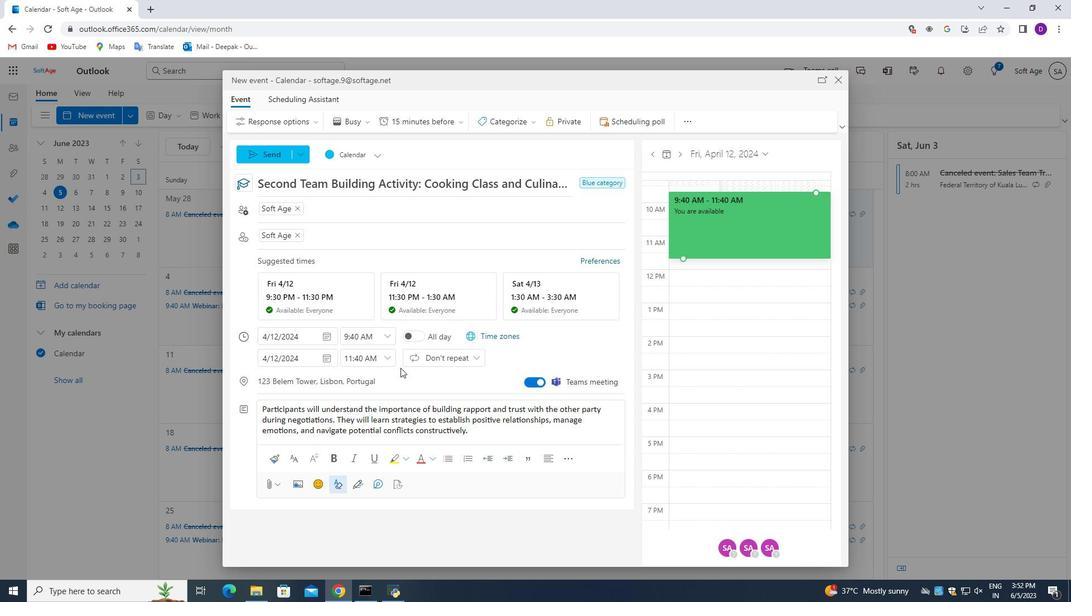 
Action: Mouse scrolled (406, 390) with delta (0, 0)
Screenshot: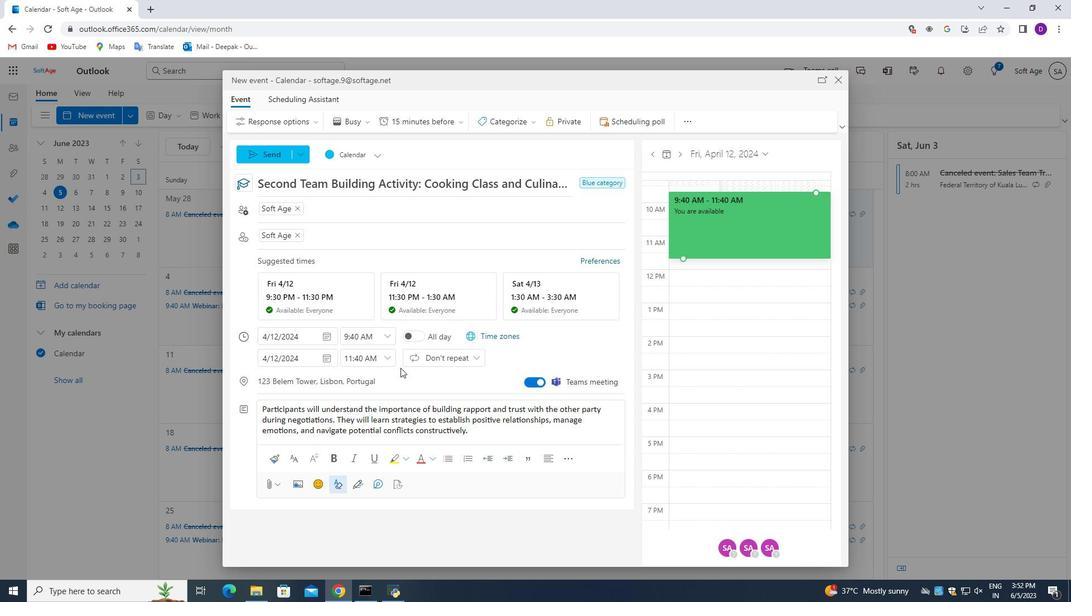 
Action: Mouse moved to (406, 398)
Screenshot: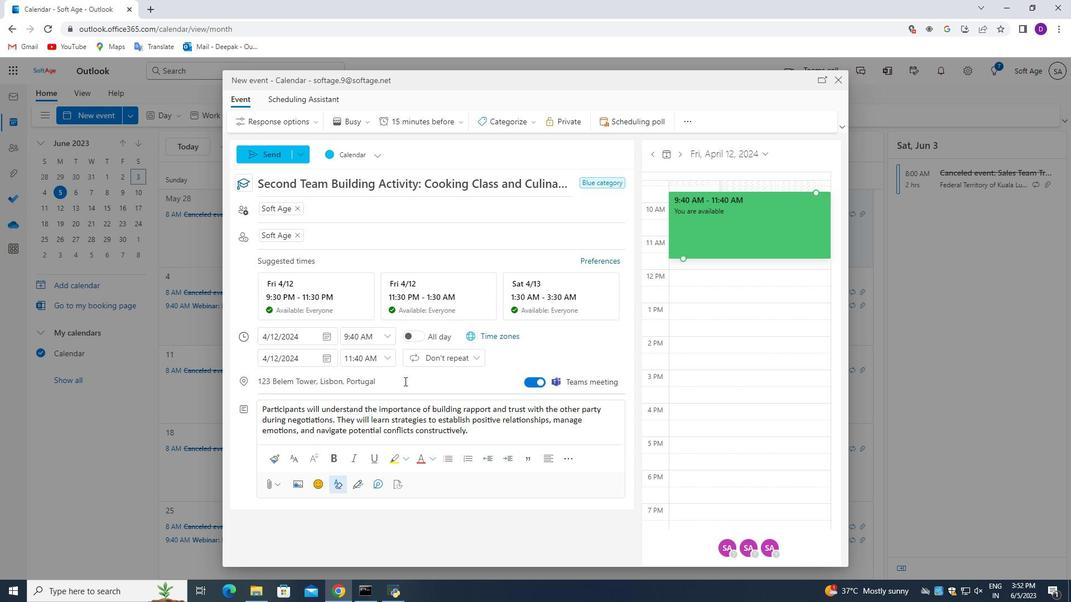 
Action: Mouse scrolled (406, 397) with delta (0, 0)
Screenshot: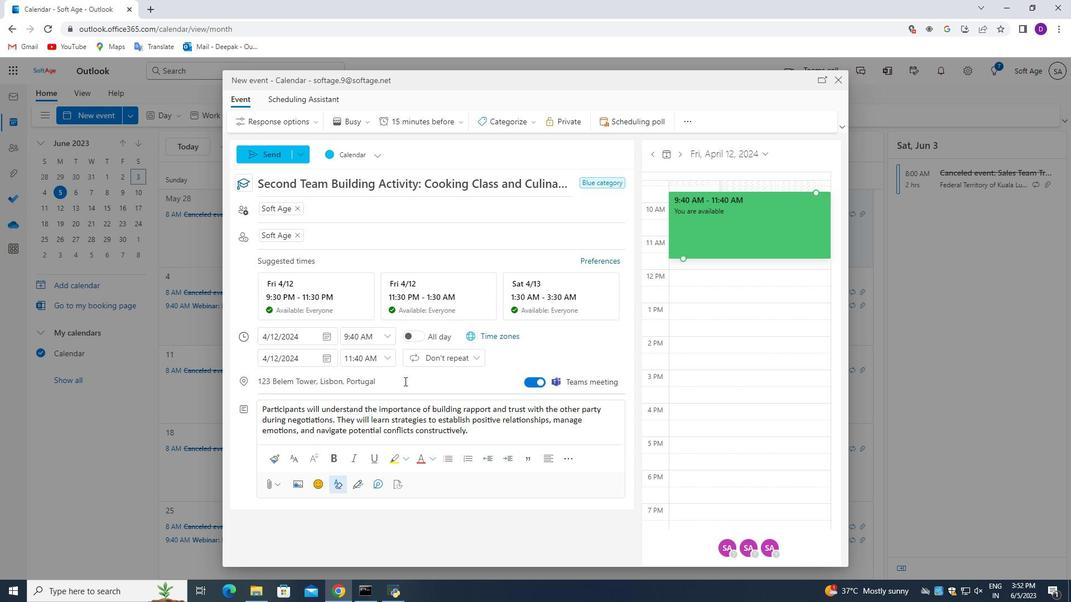 
Action: Mouse moved to (337, 215)
Screenshot: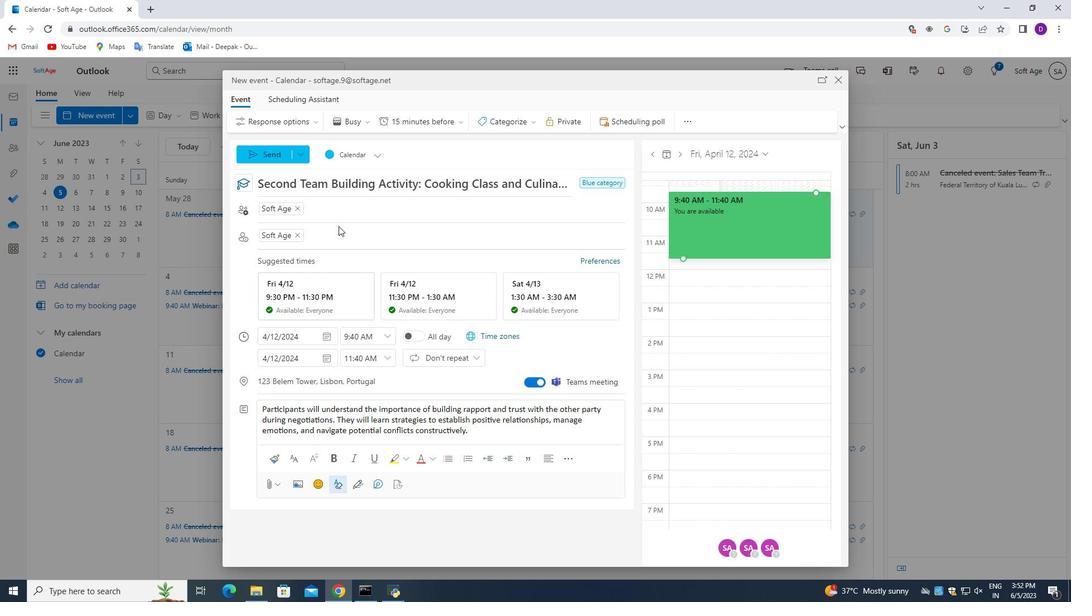 
Action: Mouse scrolled (337, 216) with delta (0, 0)
Screenshot: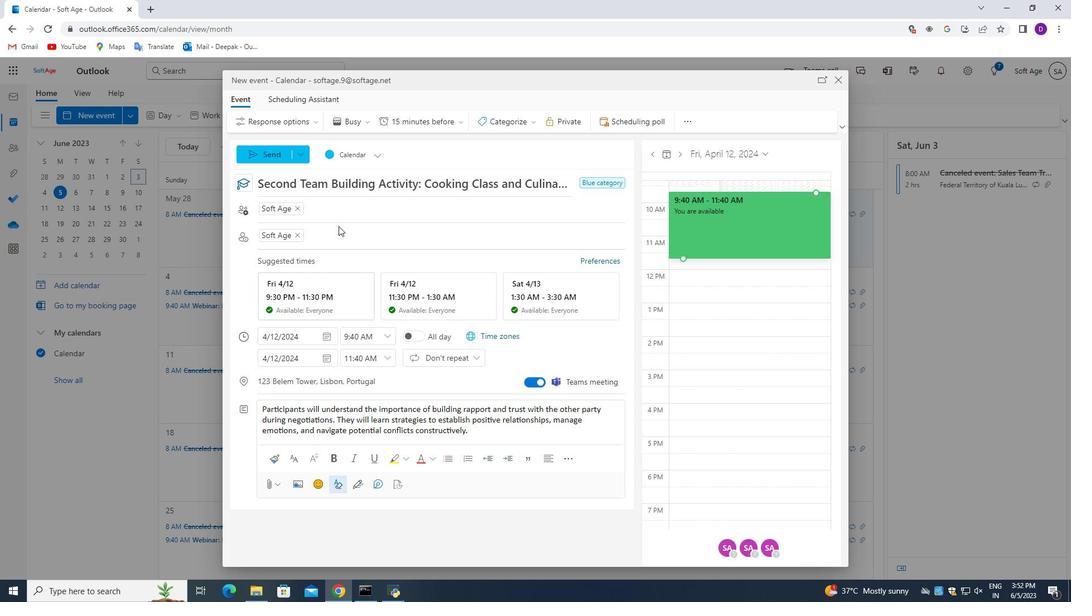 
Action: Mouse scrolled (337, 216) with delta (0, 0)
Screenshot: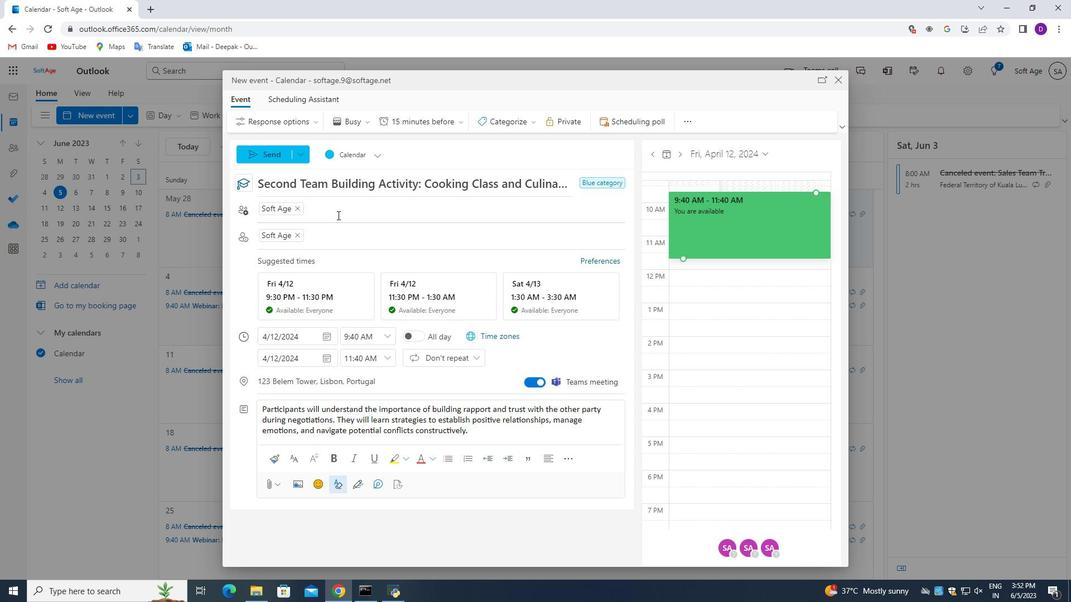 
Action: Mouse moved to (266, 157)
Screenshot: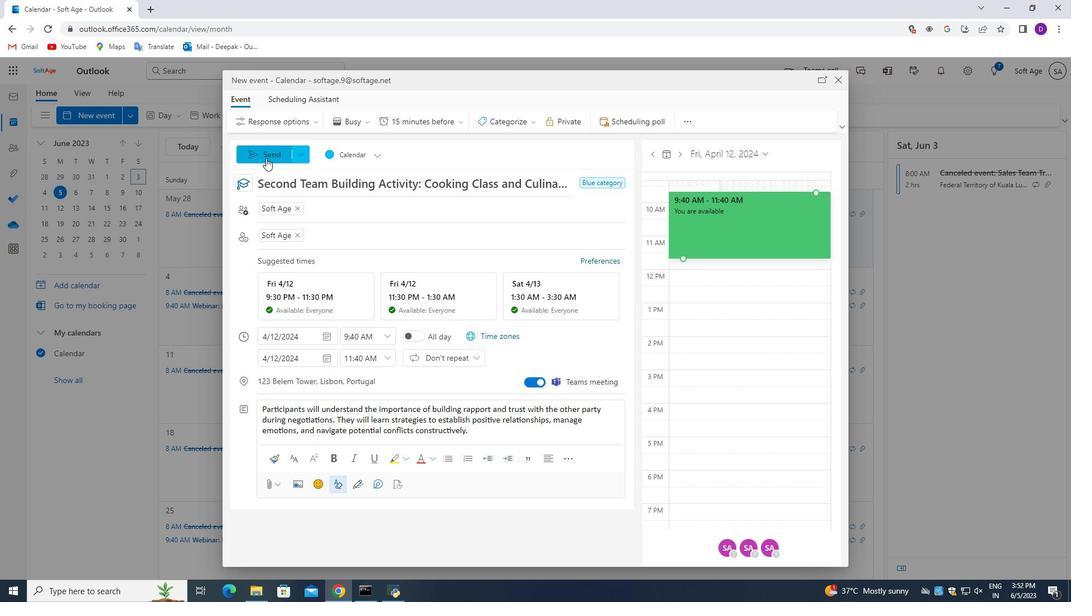 
Action: Mouse pressed left at (266, 157)
Screenshot: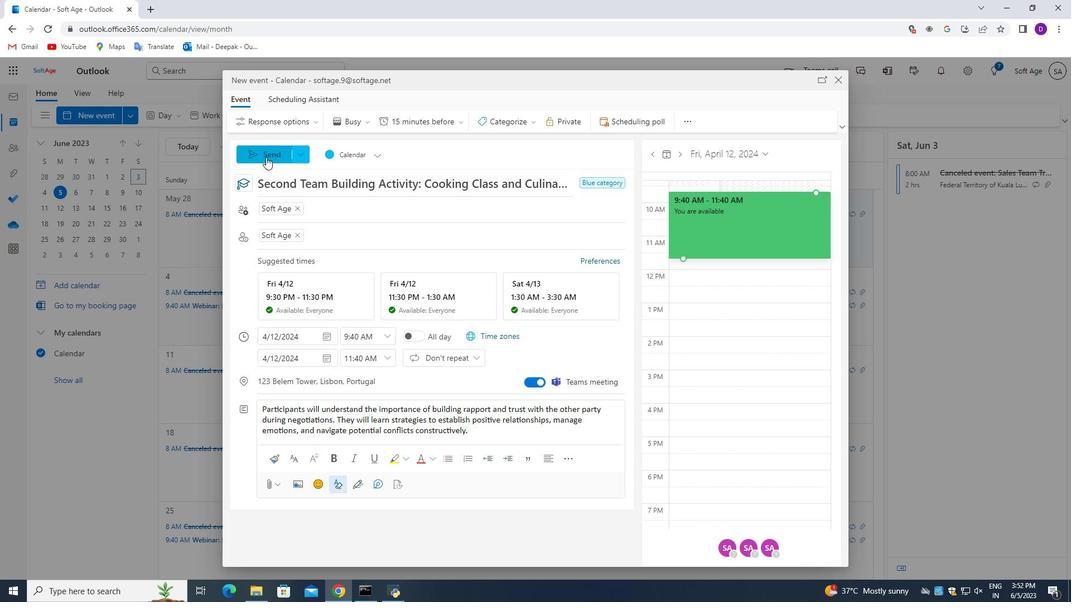 
Action: Mouse moved to (405, 327)
Screenshot: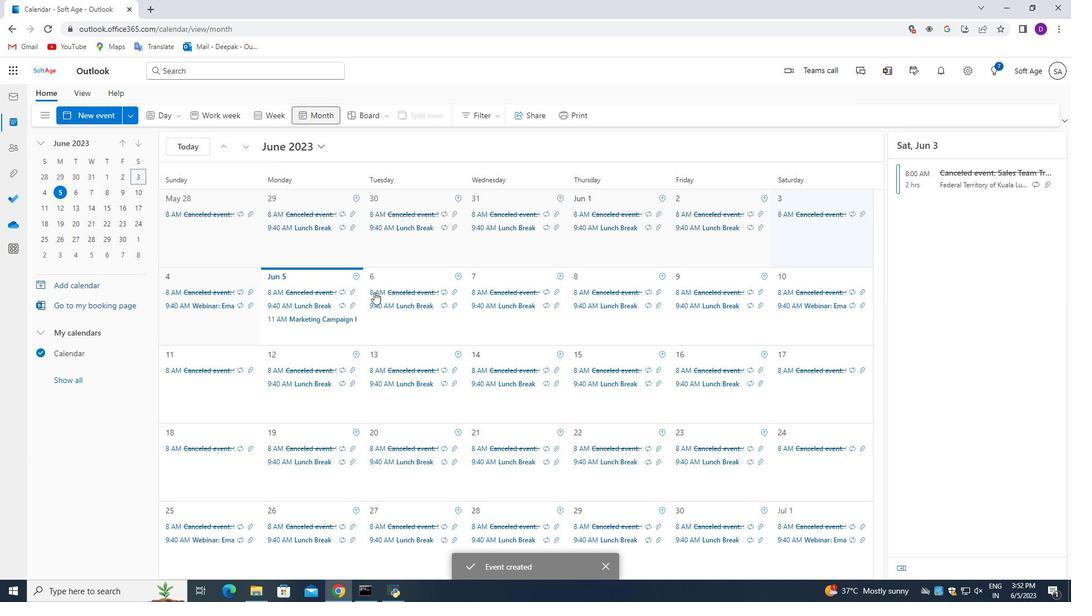 
